 Task: Research Airbnb properties in Mizil, Romania from 5th December, 2023 to 16th December, 2023 for 2 adults.1  bedroom having 1 bed and 1 bathroom. Property type can be hotel. Look for 5 properties as per requirement.
Action: Mouse moved to (403, 123)
Screenshot: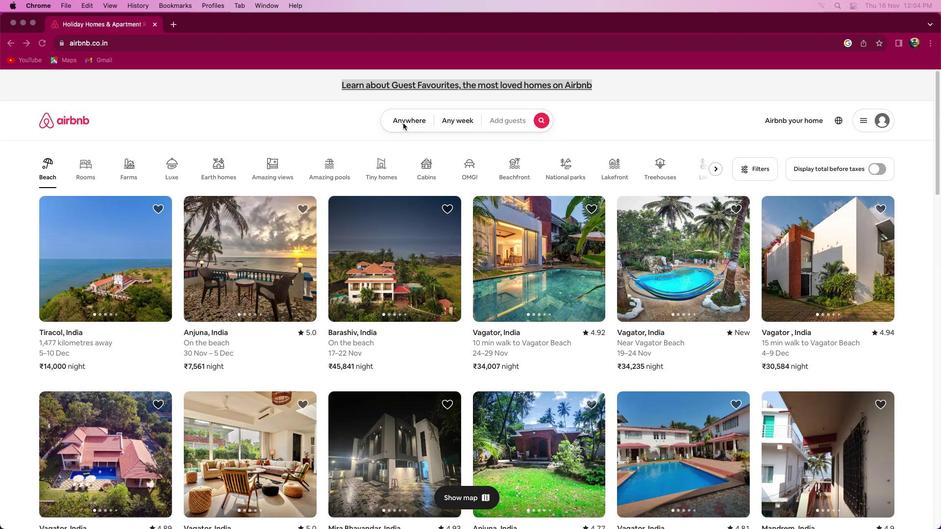 
Action: Mouse pressed left at (403, 123)
Screenshot: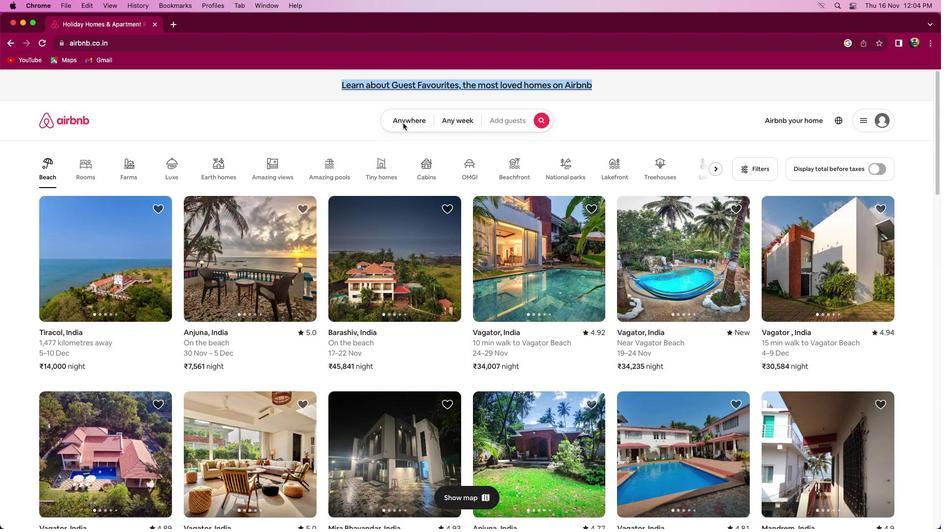 
Action: Mouse pressed left at (403, 123)
Screenshot: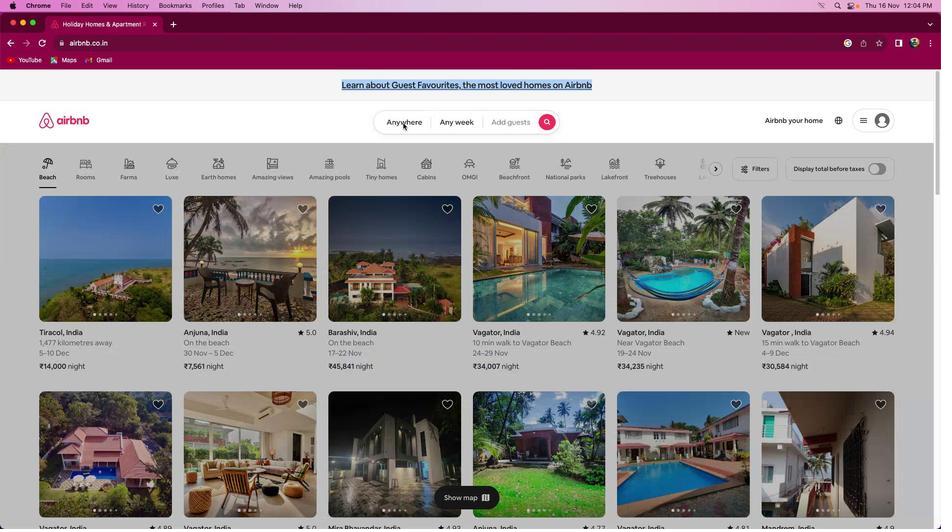
Action: Mouse moved to (378, 149)
Screenshot: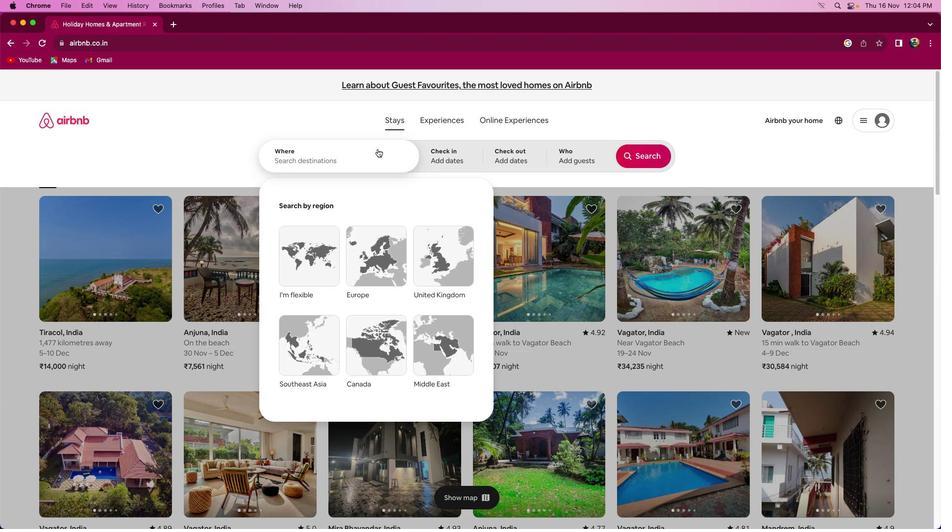 
Action: Mouse pressed left at (378, 149)
Screenshot: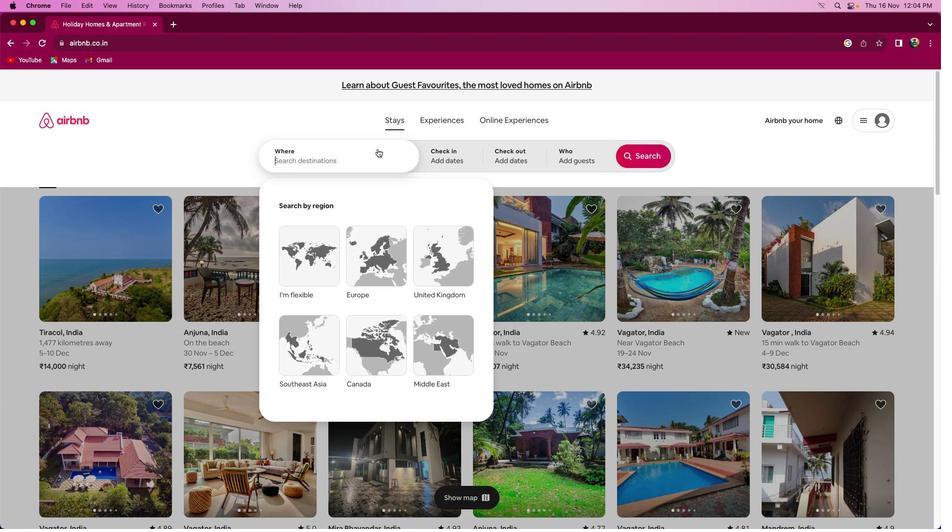 
Action: Key pressed Key.shift'M''i''z''i''l'','Key.spaceKey.shift_r'R''o''m''a''n''i''a'
Screenshot: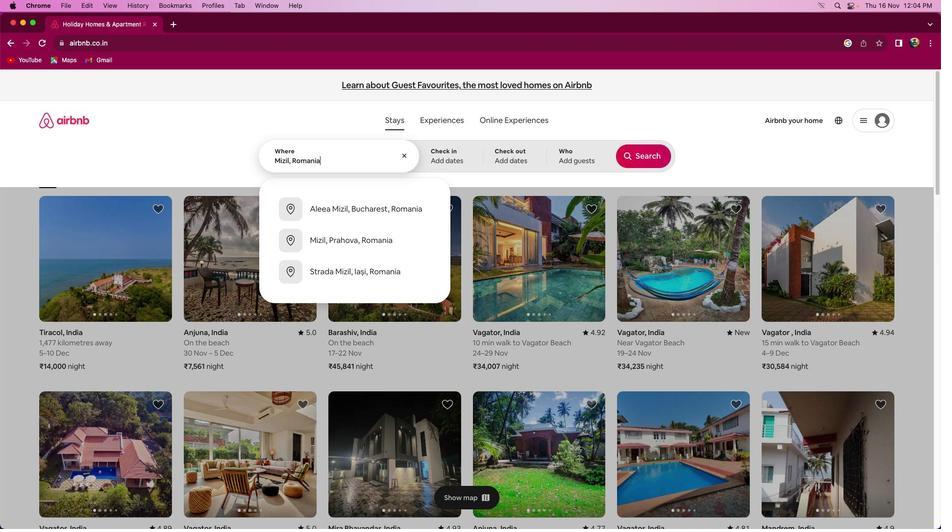 
Action: Mouse moved to (455, 152)
Screenshot: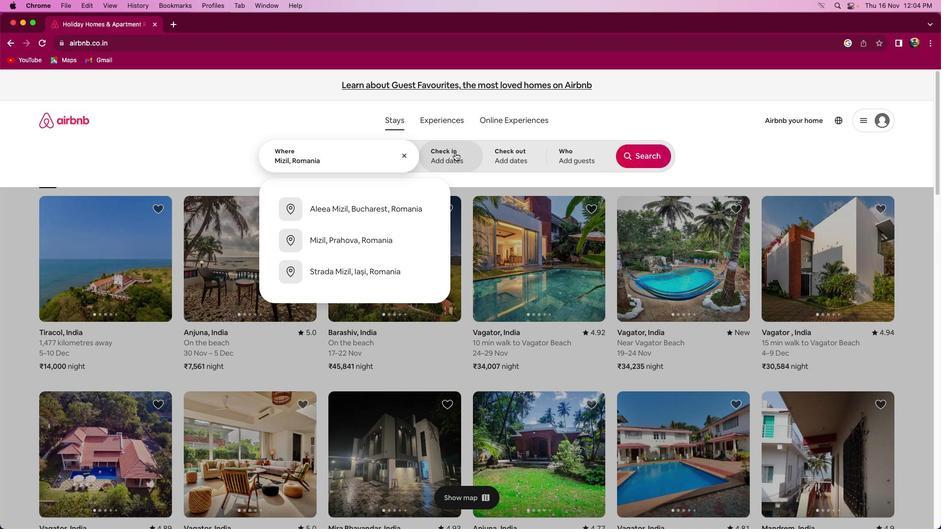 
Action: Mouse pressed left at (455, 152)
Screenshot: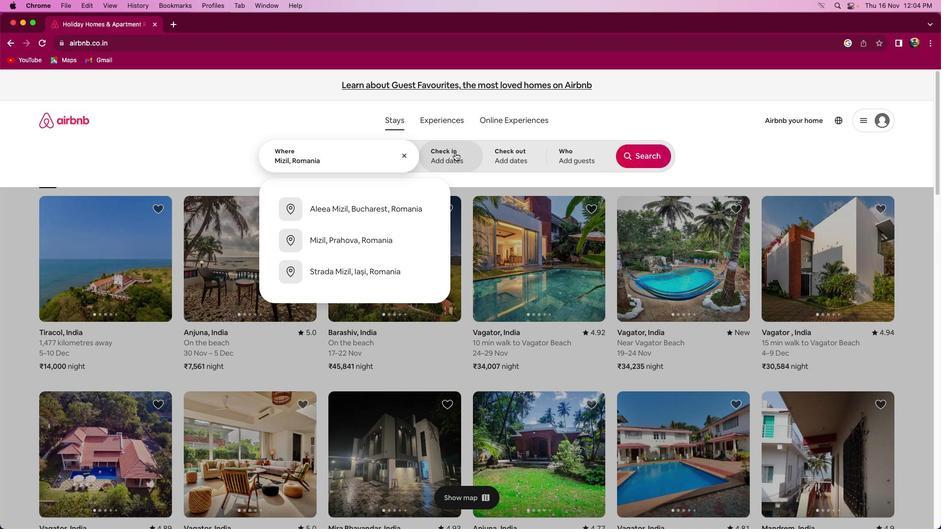 
Action: Mouse moved to (543, 304)
Screenshot: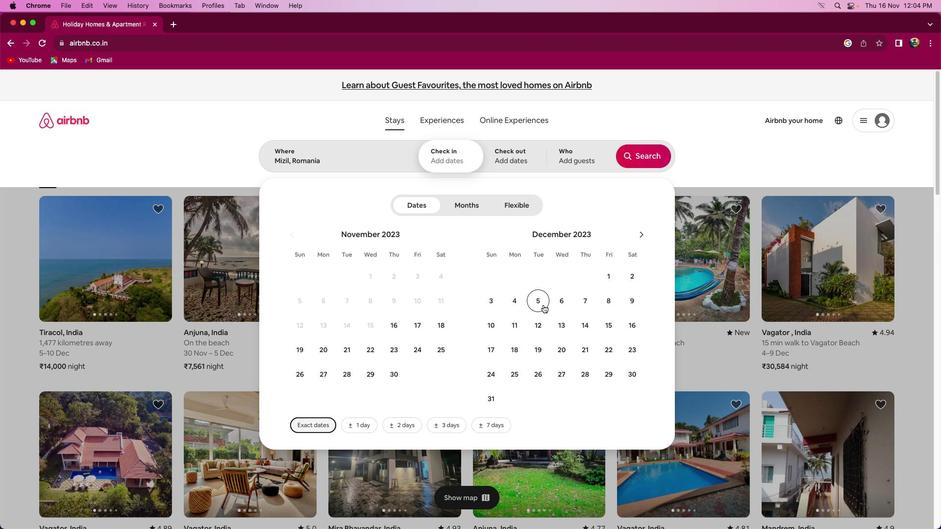 
Action: Mouse pressed left at (543, 304)
Screenshot: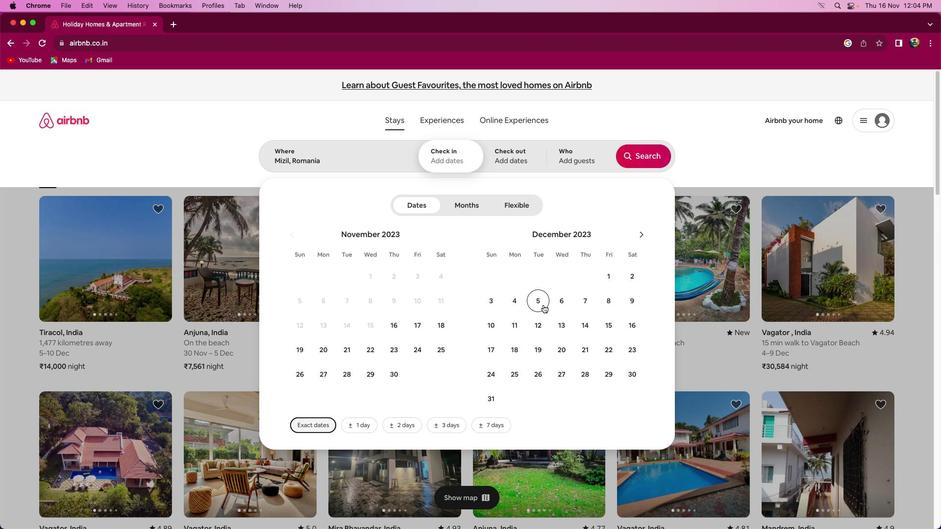 
Action: Mouse moved to (623, 324)
Screenshot: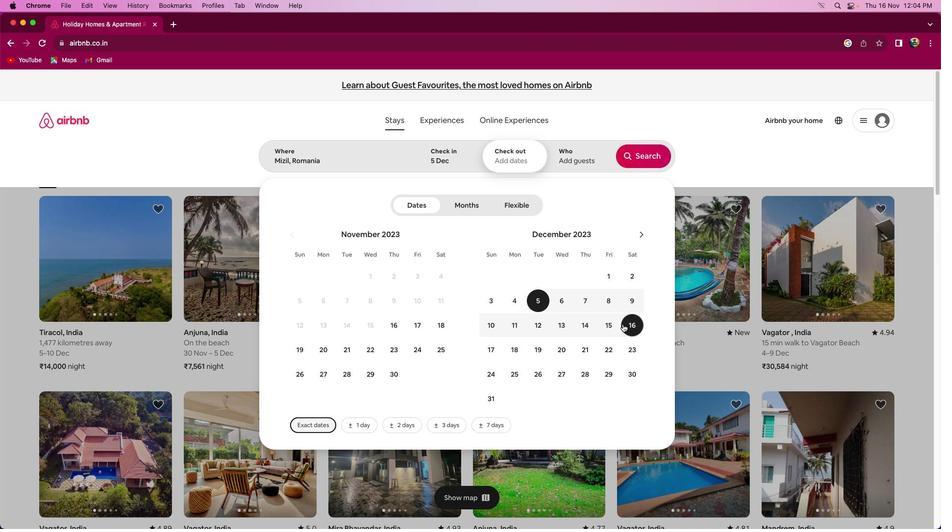 
Action: Mouse pressed left at (623, 324)
Screenshot: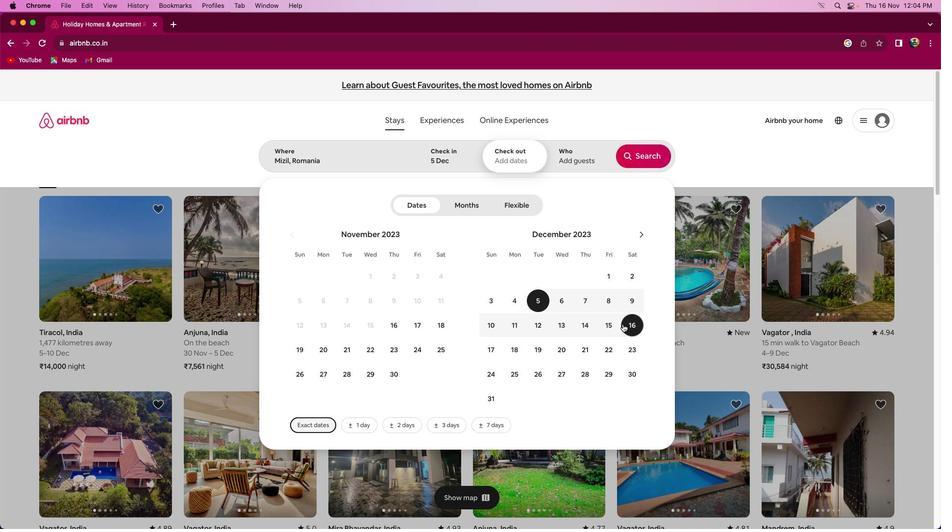 
Action: Mouse moved to (580, 154)
Screenshot: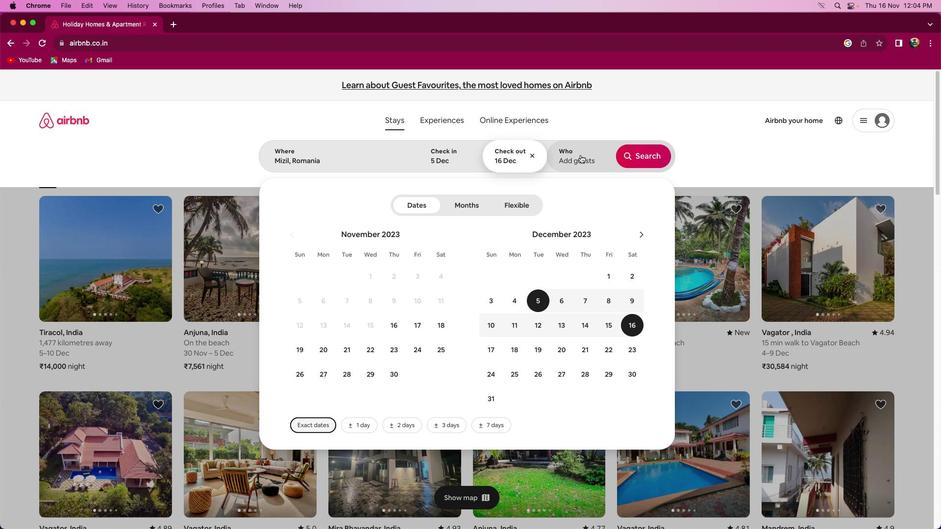 
Action: Mouse pressed left at (580, 154)
Screenshot: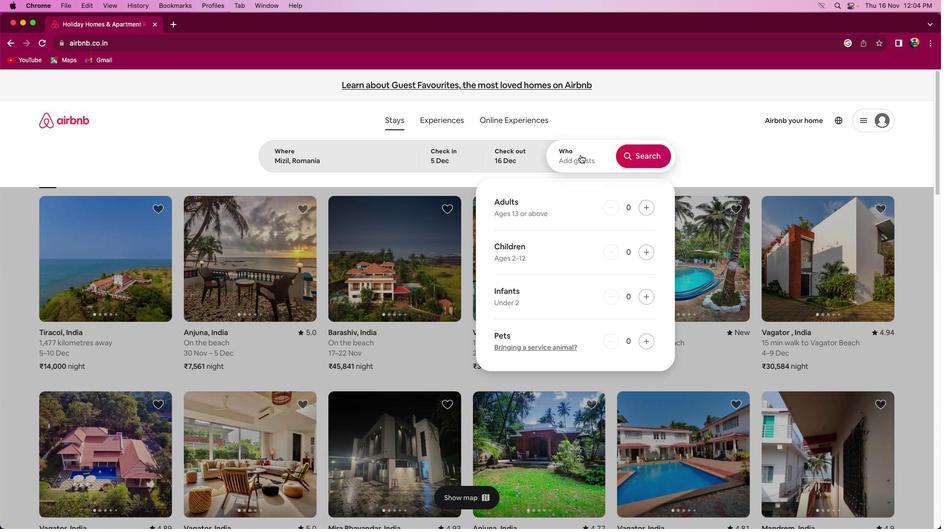 
Action: Mouse moved to (646, 205)
Screenshot: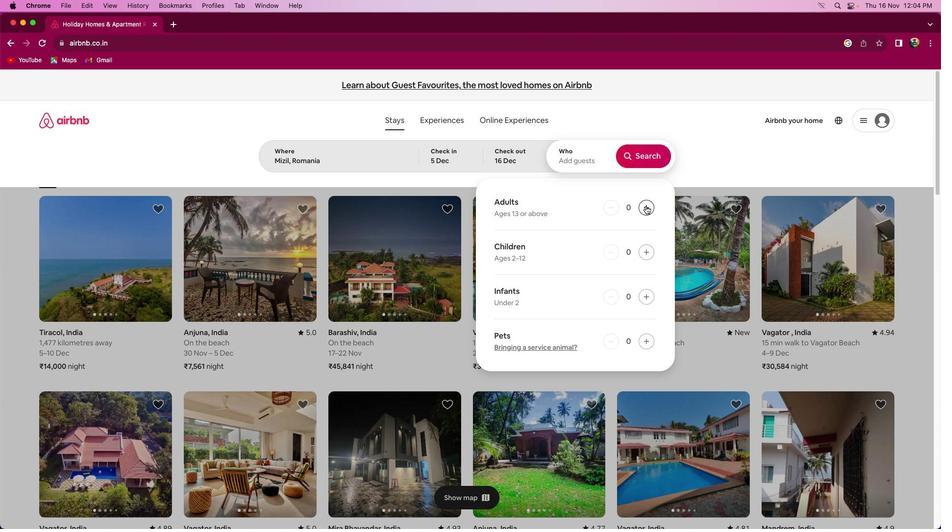 
Action: Mouse pressed left at (646, 205)
Screenshot: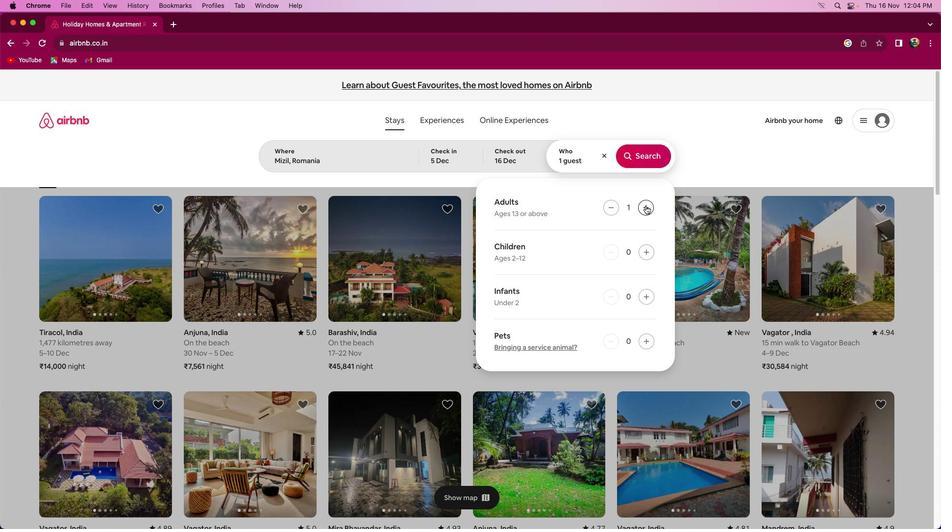 
Action: Mouse pressed left at (646, 205)
Screenshot: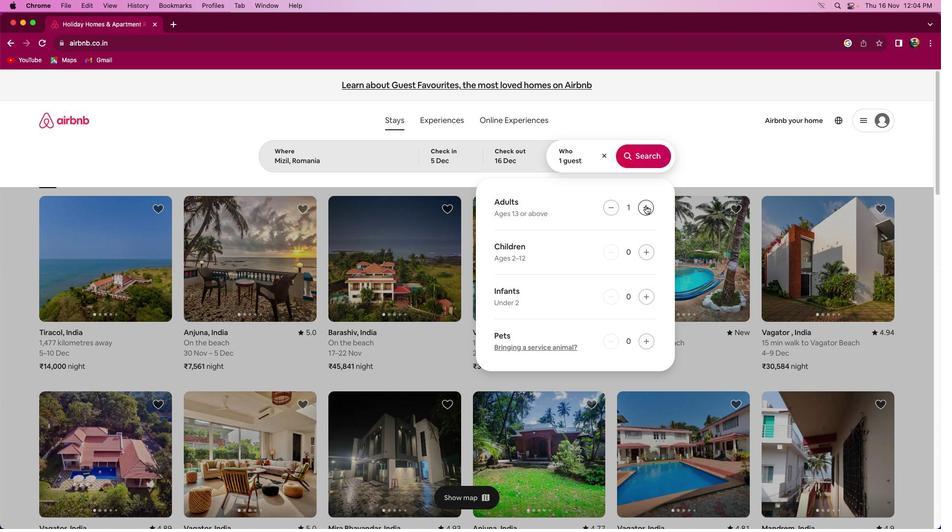 
Action: Mouse moved to (660, 155)
Screenshot: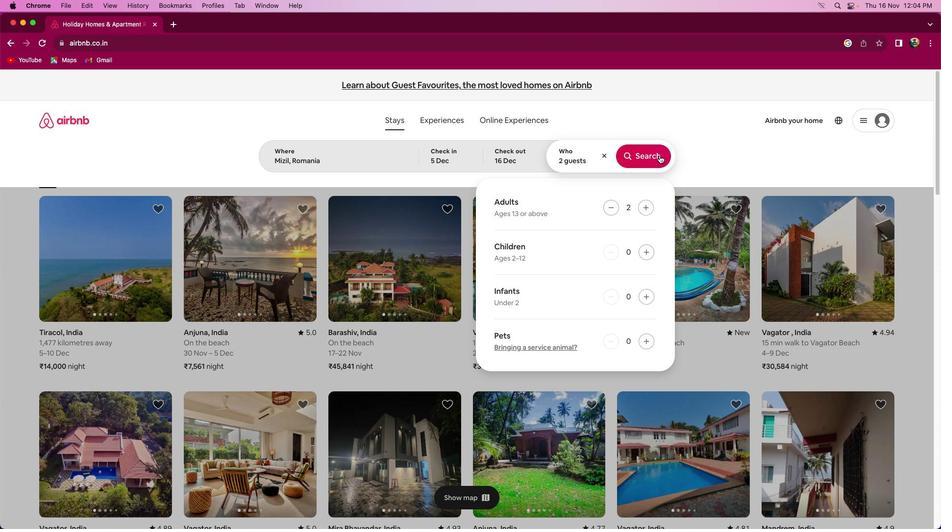 
Action: Mouse pressed left at (660, 155)
Screenshot: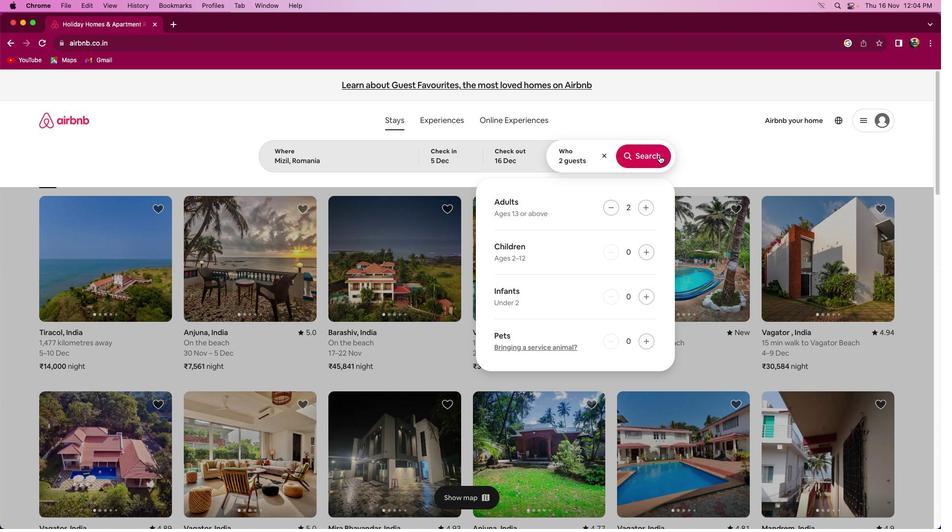 
Action: Mouse moved to (797, 130)
Screenshot: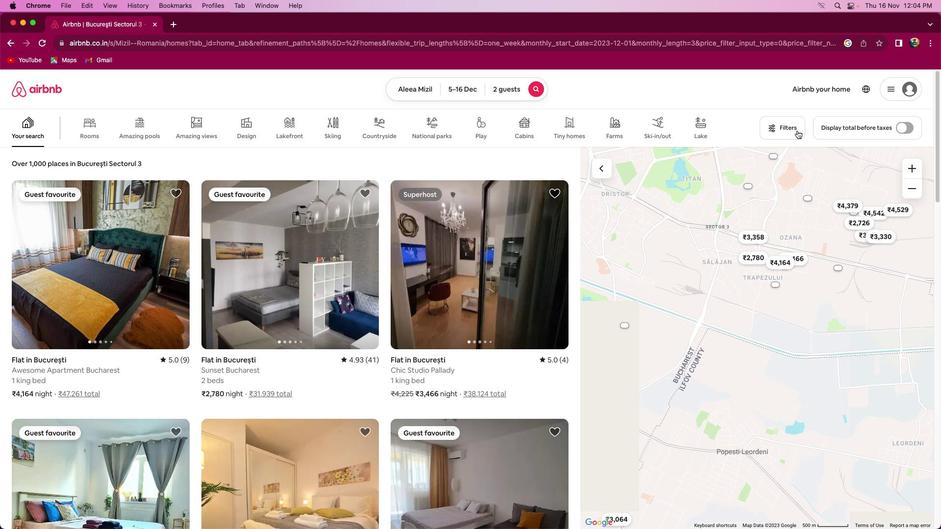 
Action: Mouse pressed left at (797, 130)
Screenshot: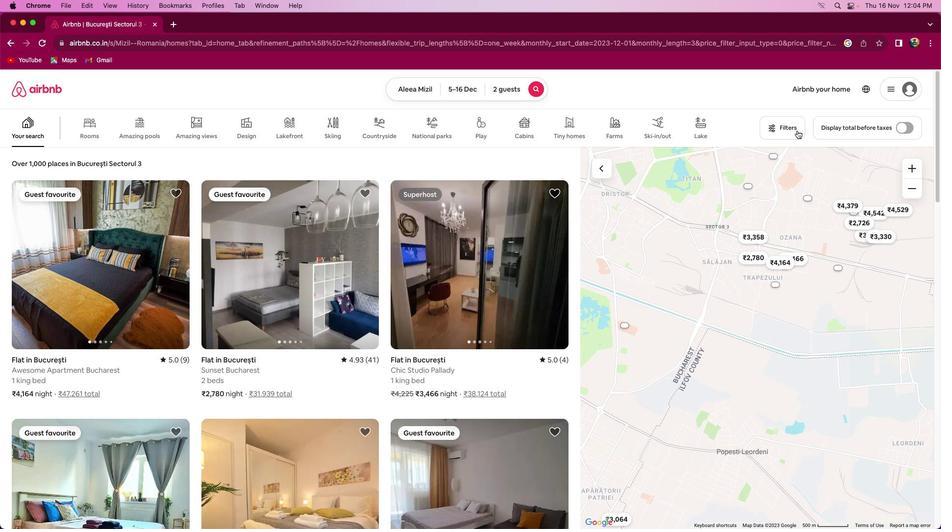 
Action: Mouse moved to (790, 126)
Screenshot: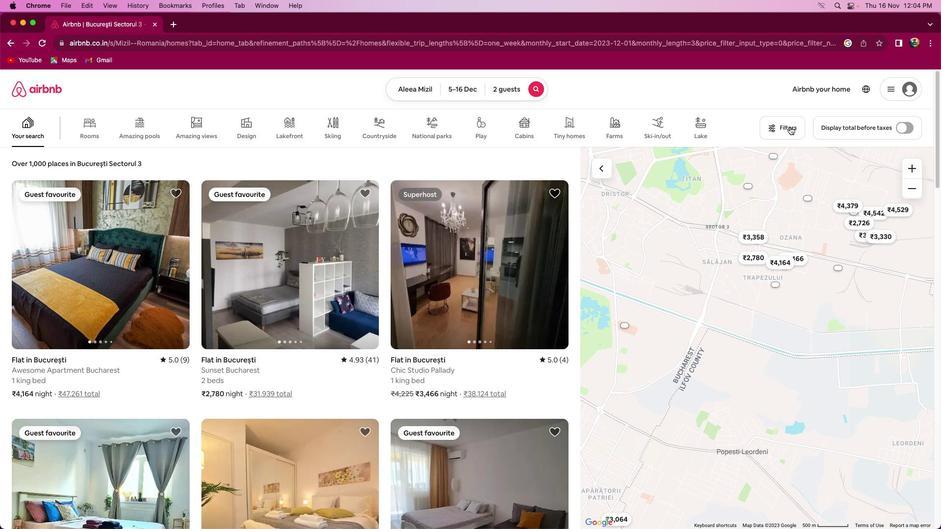 
Action: Mouse pressed left at (790, 126)
Screenshot: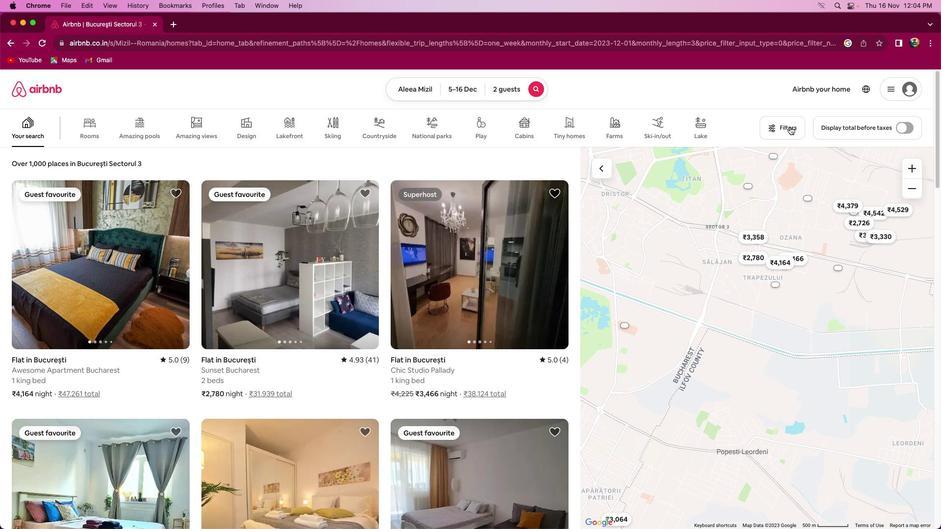 
Action: Mouse moved to (567, 280)
Screenshot: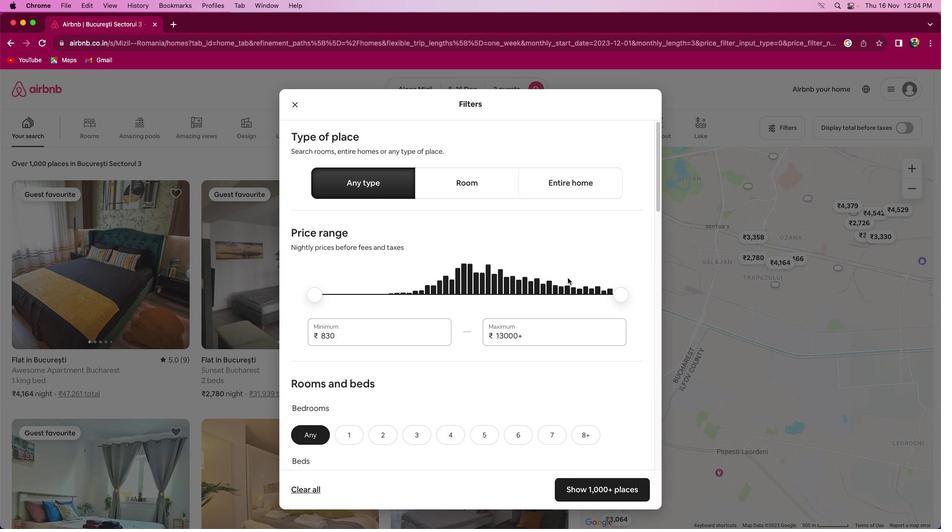 
Action: Mouse scrolled (567, 280) with delta (0, 0)
Screenshot: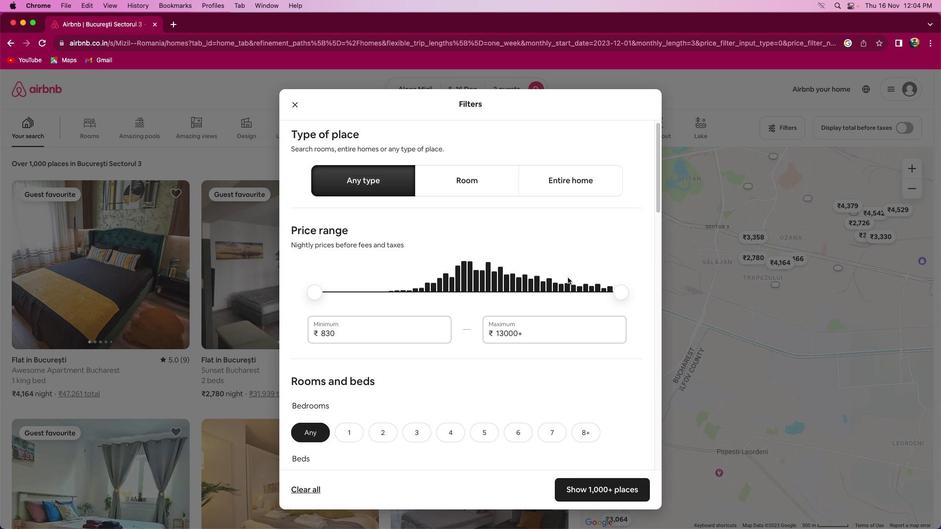 
Action: Mouse moved to (567, 279)
Screenshot: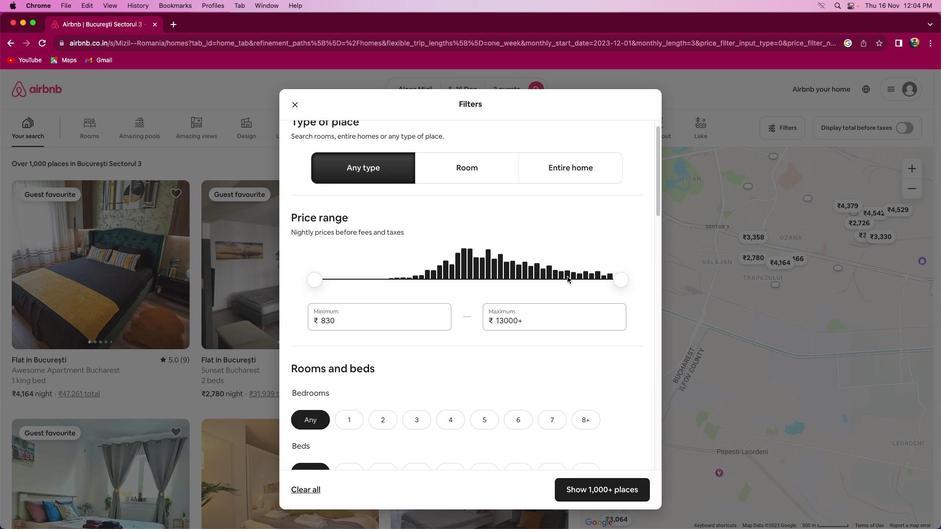 
Action: Mouse scrolled (567, 279) with delta (0, 0)
Screenshot: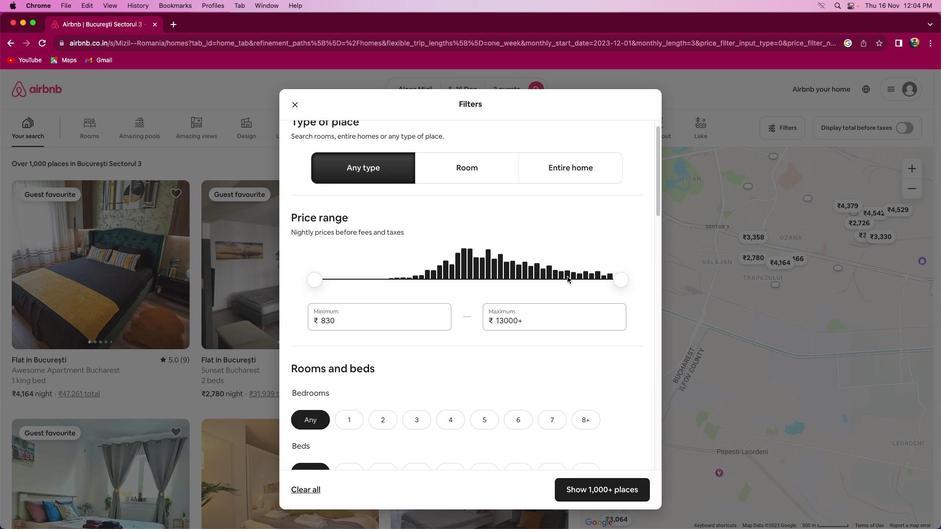 
Action: Mouse moved to (567, 279)
Screenshot: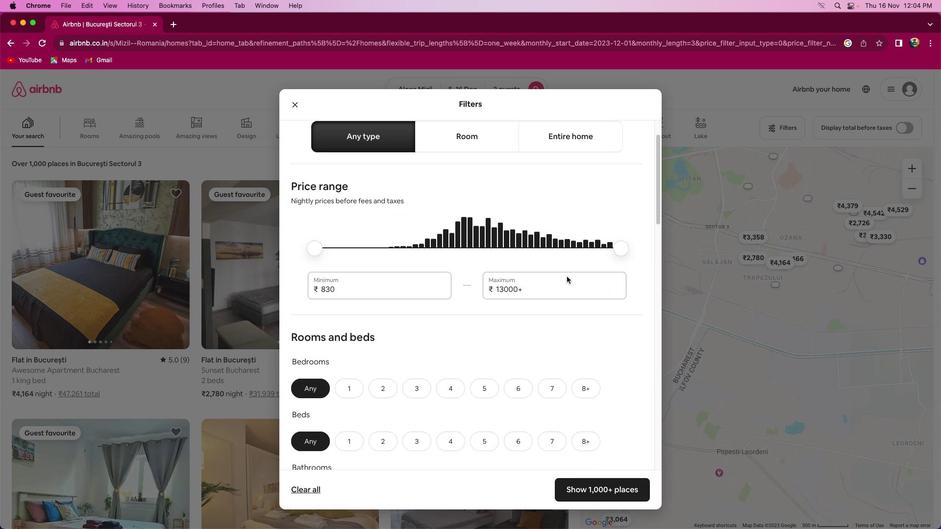 
Action: Mouse scrolled (567, 279) with delta (0, 0)
Screenshot: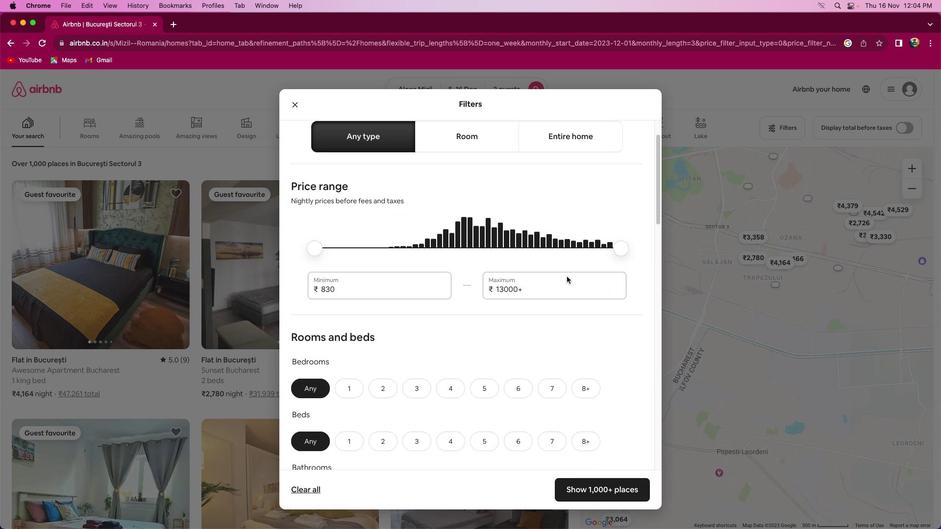 
Action: Mouse moved to (567, 278)
Screenshot: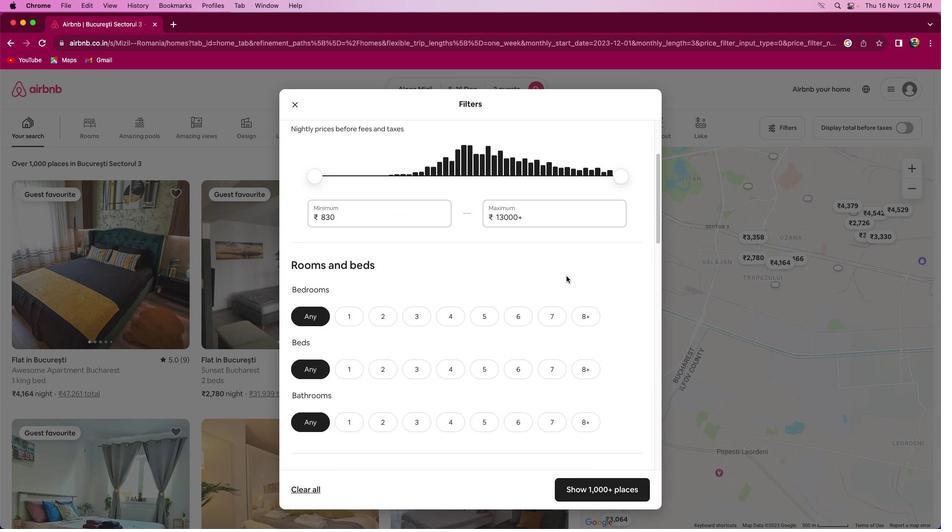 
Action: Mouse scrolled (567, 278) with delta (0, -1)
Screenshot: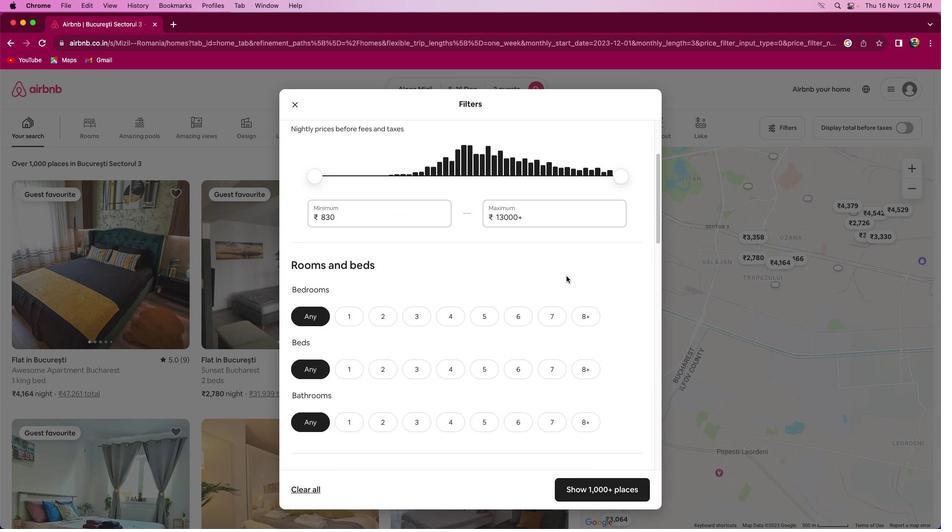 
Action: Mouse moved to (354, 277)
Screenshot: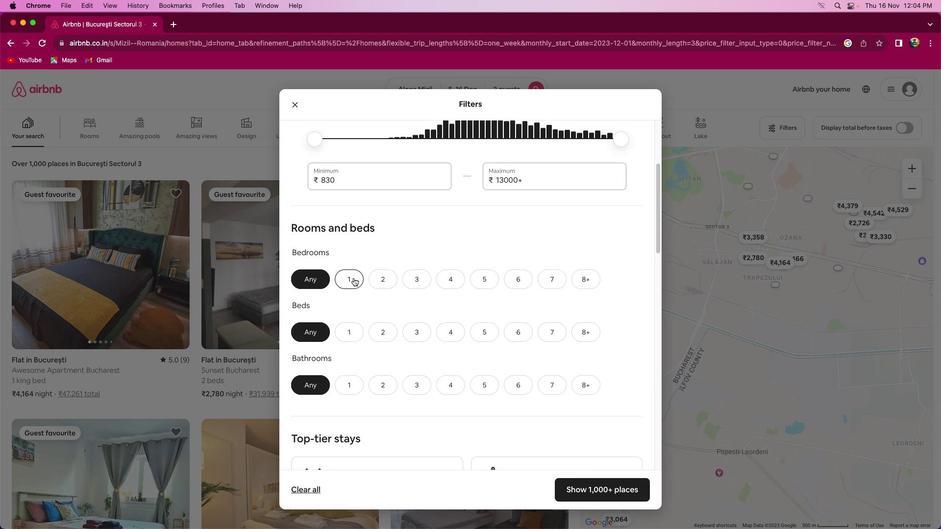 
Action: Mouse pressed left at (354, 277)
Screenshot: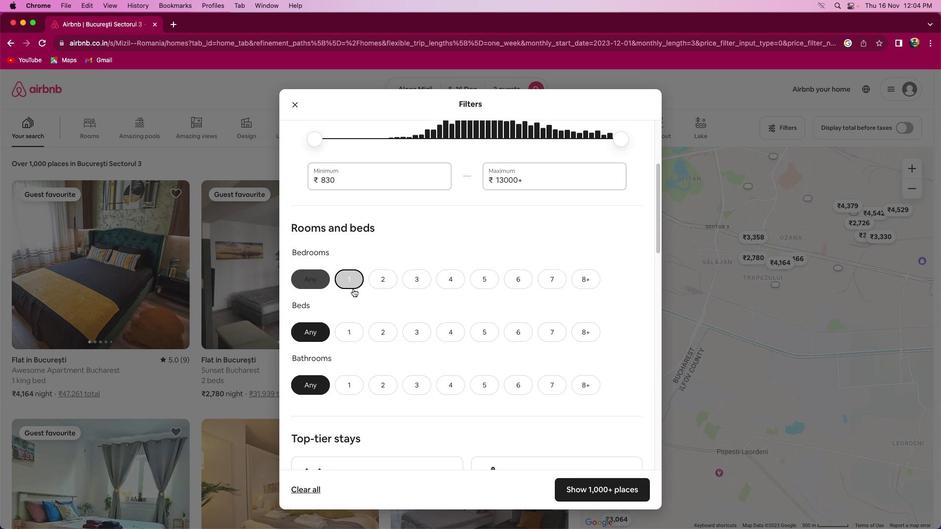 
Action: Mouse moved to (340, 331)
Screenshot: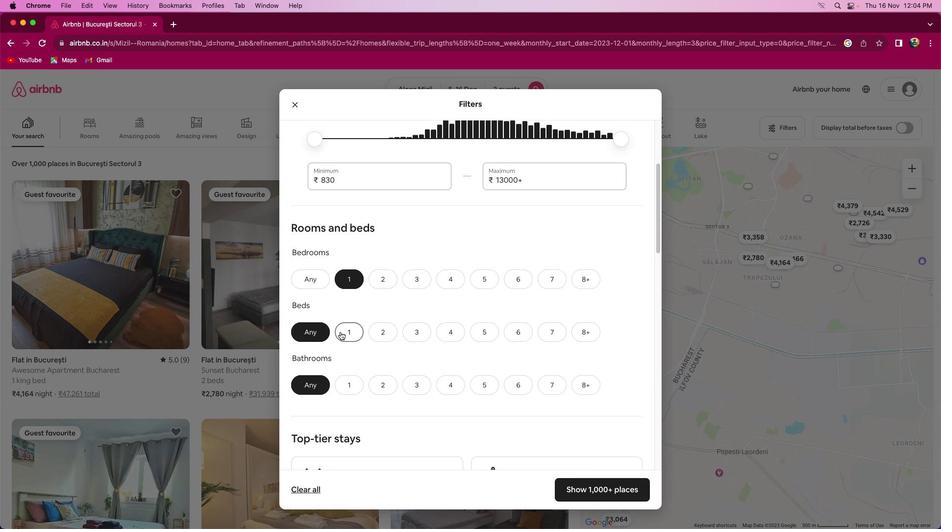 
Action: Mouse pressed left at (340, 331)
Screenshot: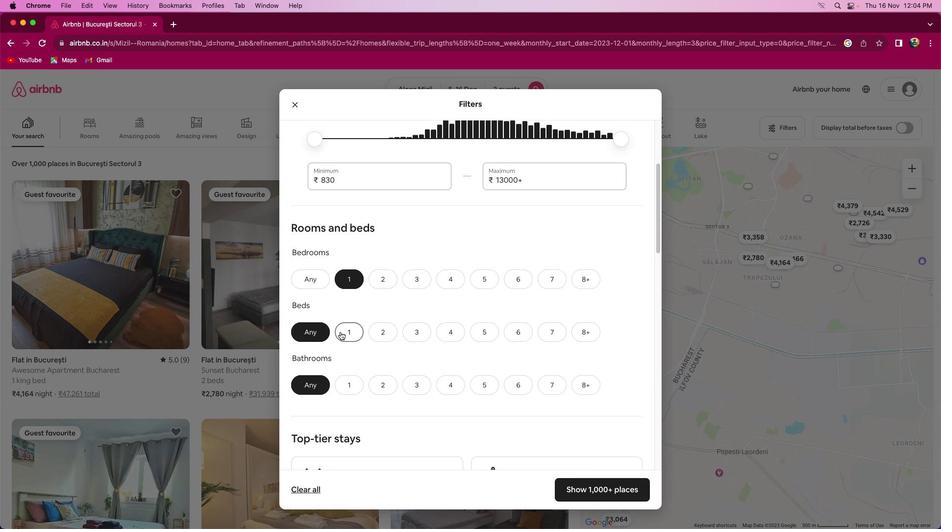 
Action: Mouse moved to (345, 384)
Screenshot: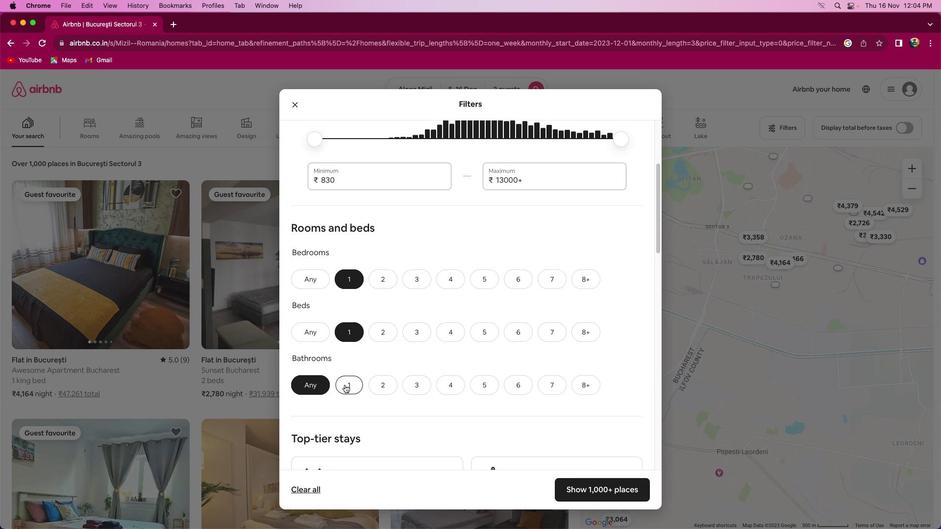 
Action: Mouse pressed left at (345, 384)
Screenshot: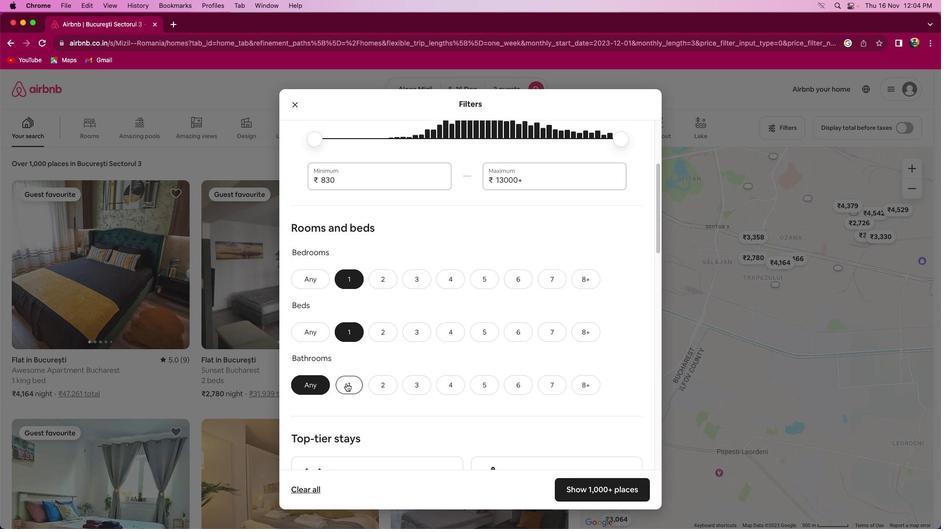 
Action: Mouse moved to (448, 288)
Screenshot: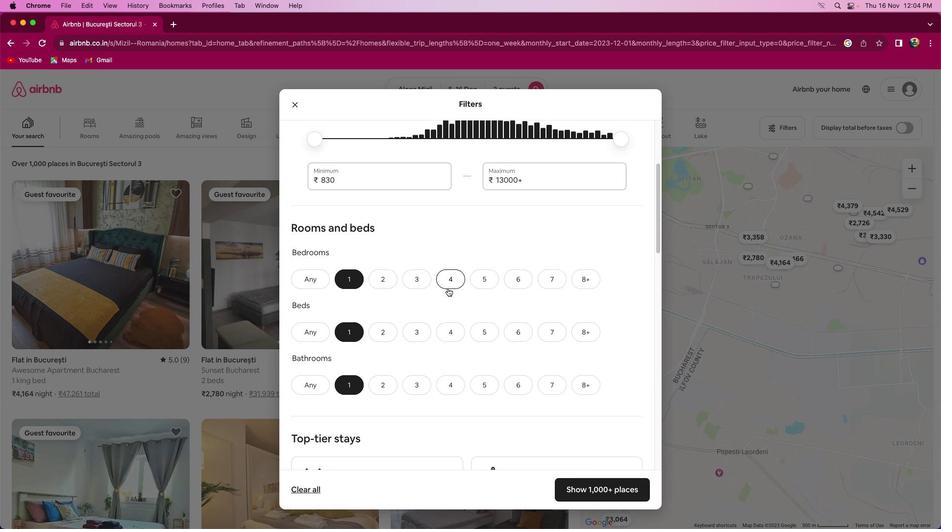 
Action: Mouse scrolled (448, 288) with delta (0, 0)
Screenshot: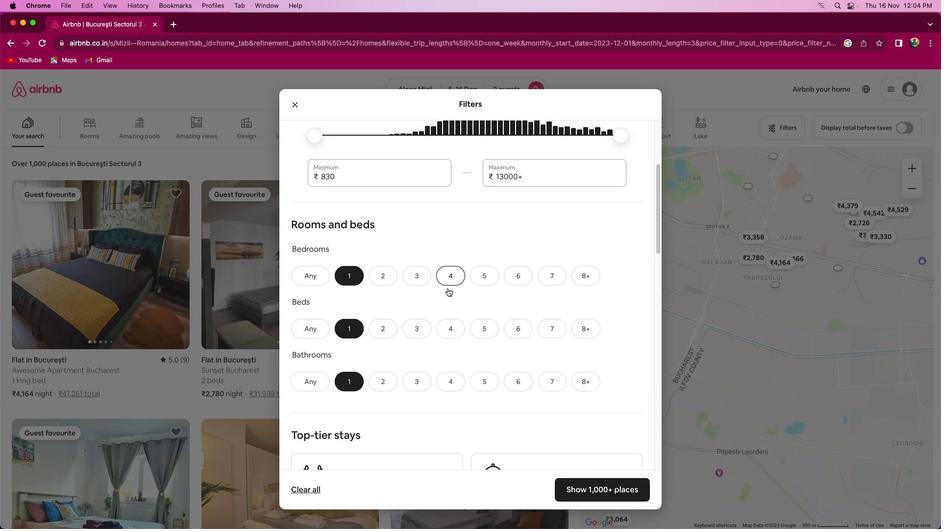 
Action: Mouse scrolled (448, 288) with delta (0, 0)
Screenshot: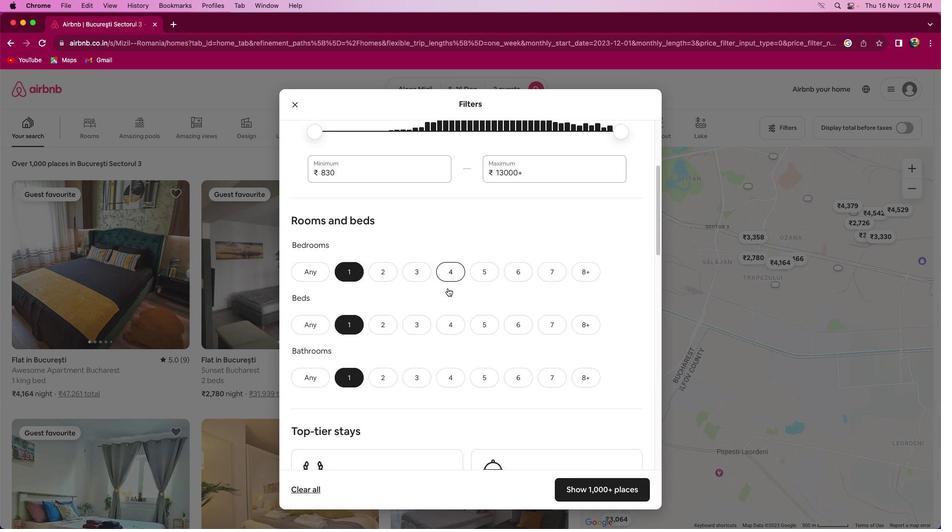 
Action: Mouse moved to (448, 288)
Screenshot: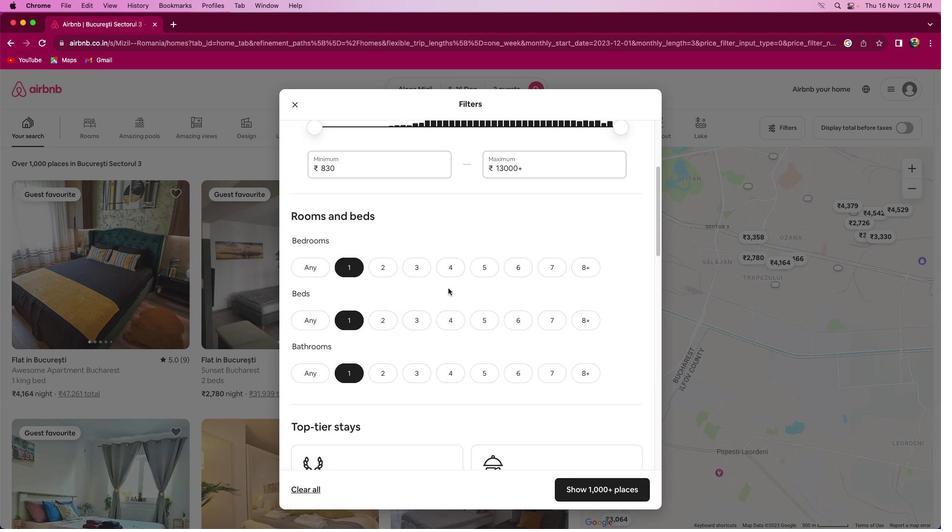 
Action: Mouse scrolled (448, 288) with delta (0, 0)
Screenshot: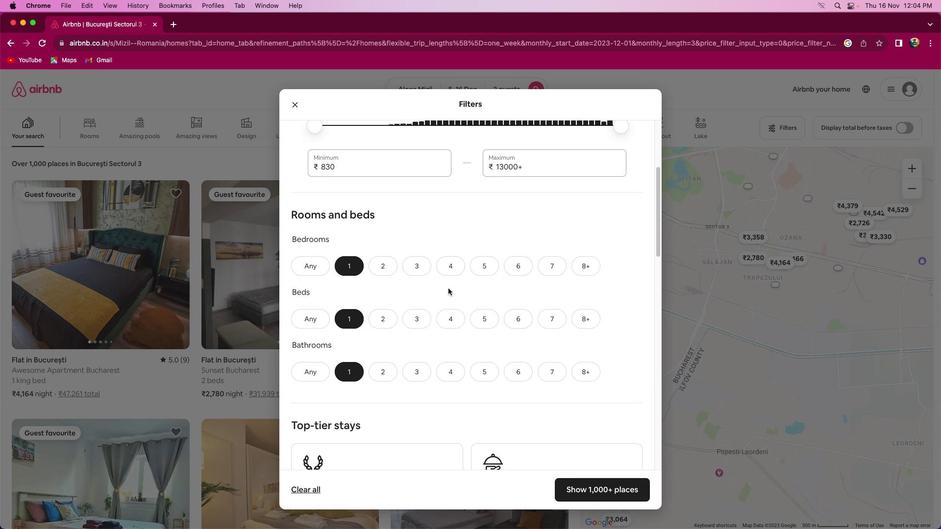 
Action: Mouse scrolled (448, 288) with delta (0, 0)
Screenshot: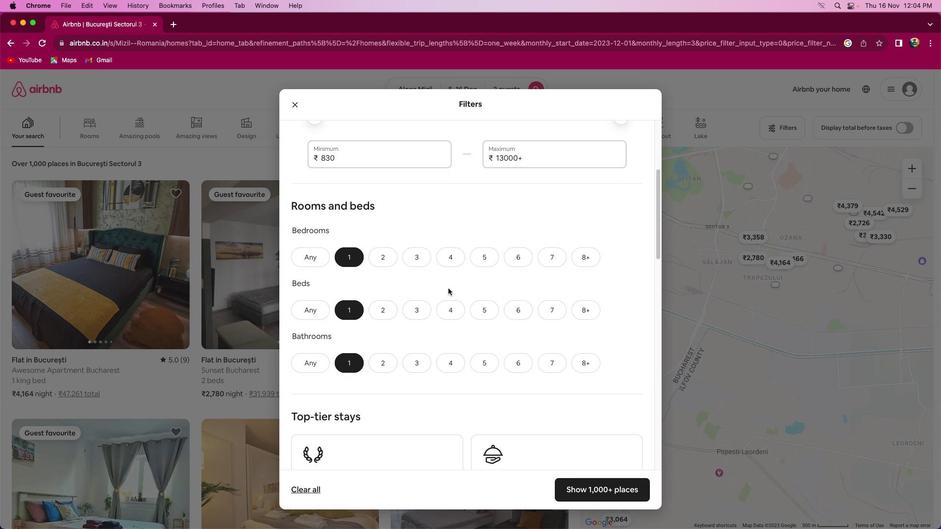 
Action: Mouse scrolled (448, 288) with delta (0, 0)
Screenshot: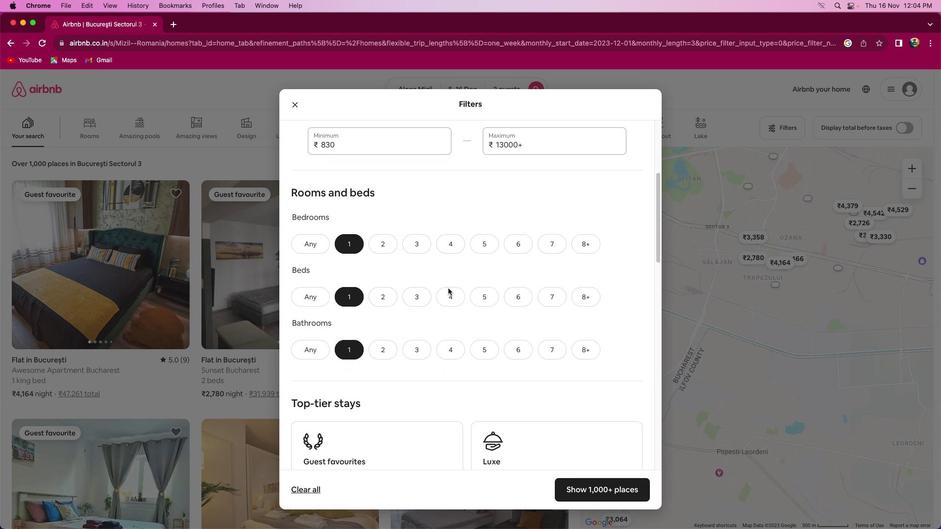 
Action: Mouse scrolled (448, 288) with delta (0, 0)
Screenshot: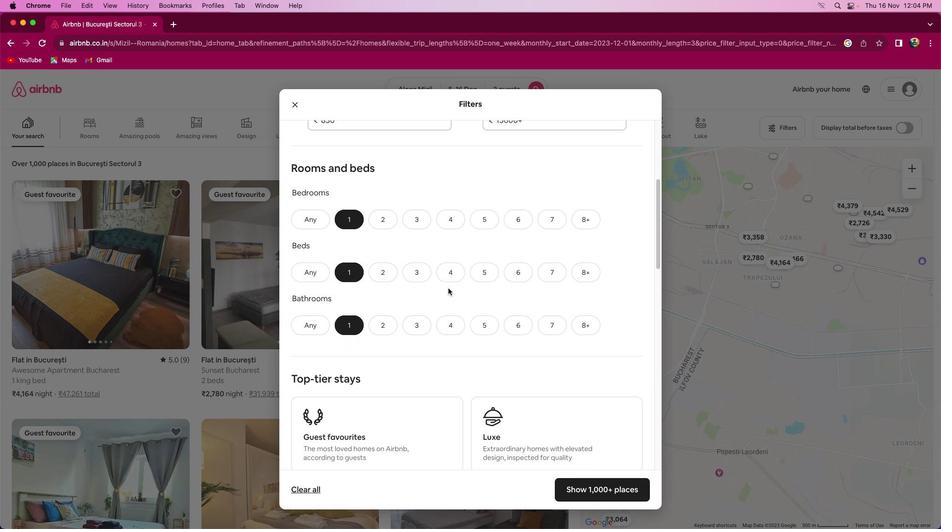 
Action: Mouse scrolled (448, 288) with delta (0, 0)
Screenshot: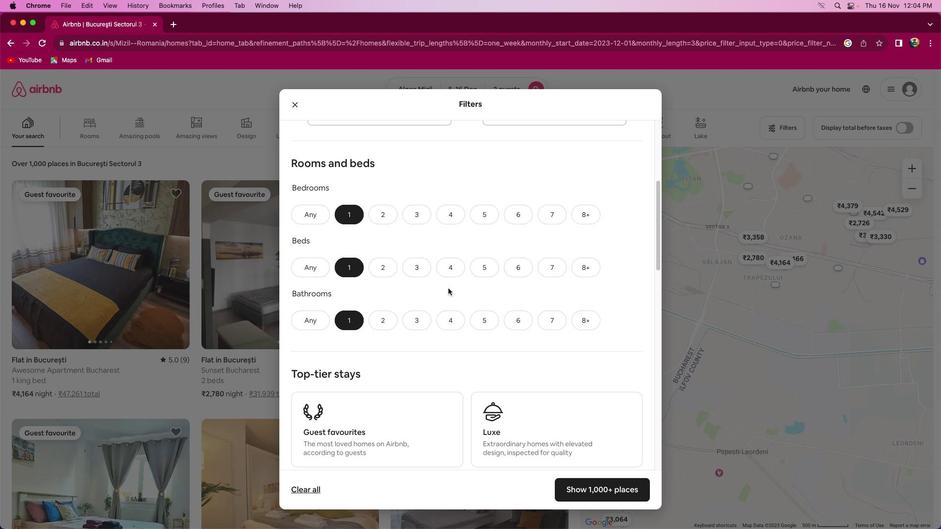 
Action: Mouse scrolled (448, 288) with delta (0, 0)
Screenshot: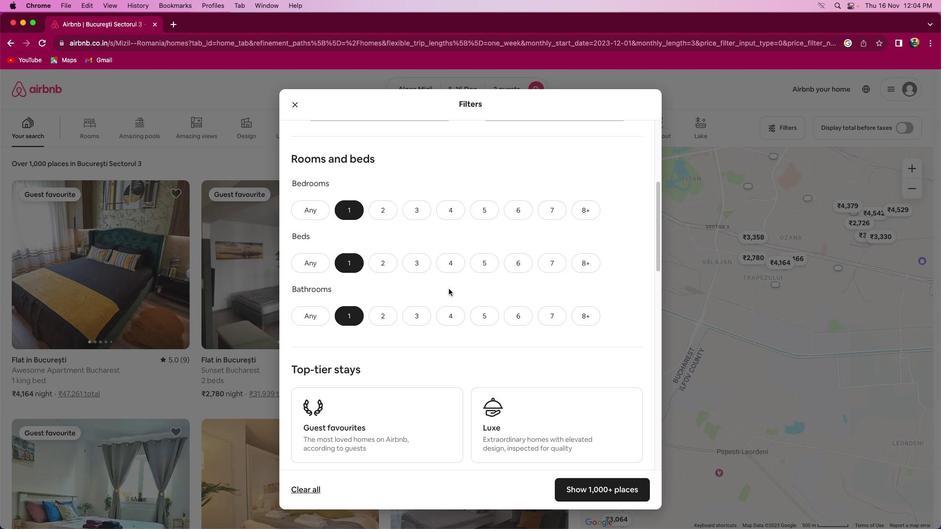 
Action: Mouse moved to (449, 289)
Screenshot: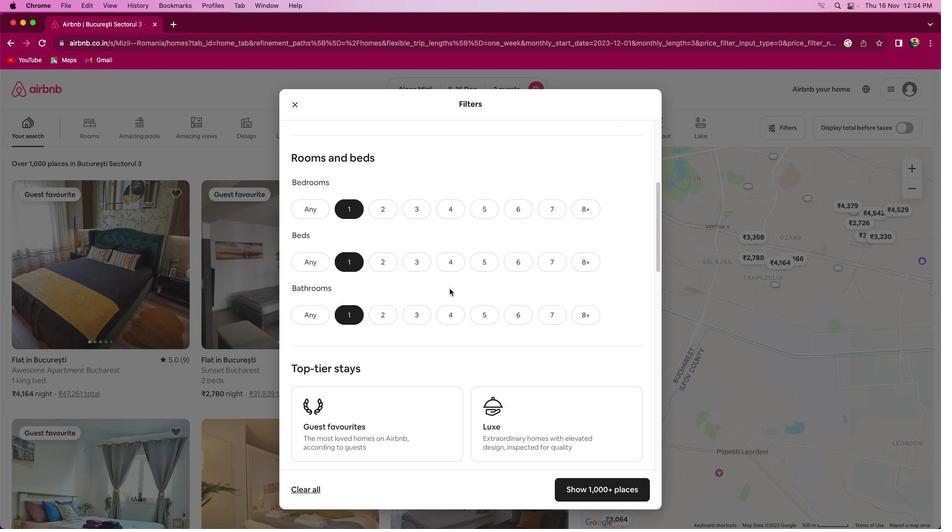 
Action: Mouse scrolled (449, 289) with delta (0, 0)
Screenshot: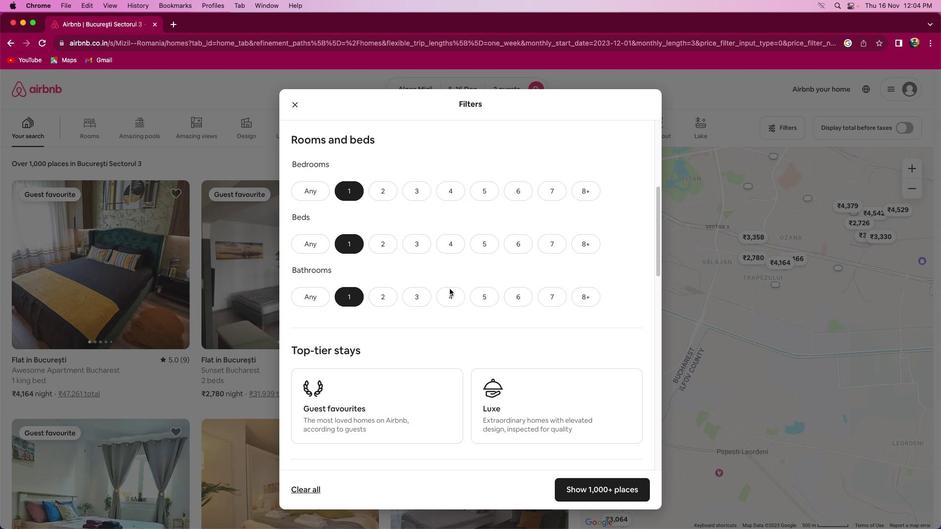 
Action: Mouse scrolled (449, 289) with delta (0, 0)
Screenshot: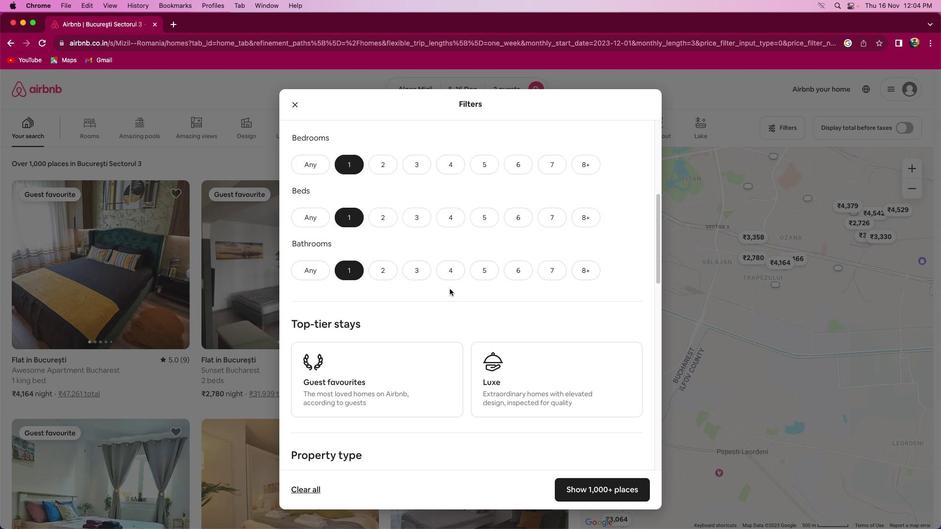 
Action: Mouse scrolled (449, 289) with delta (0, -1)
Screenshot: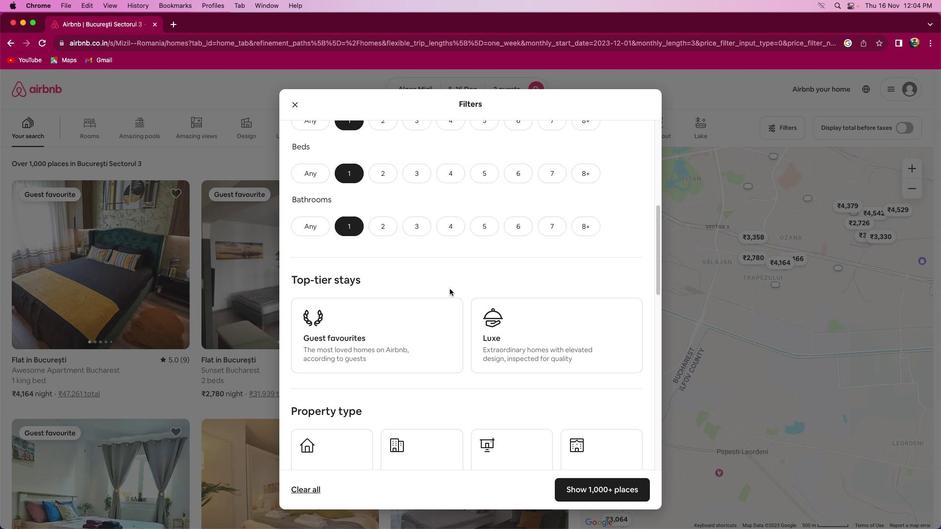 
Action: Mouse scrolled (449, 289) with delta (0, -1)
Screenshot: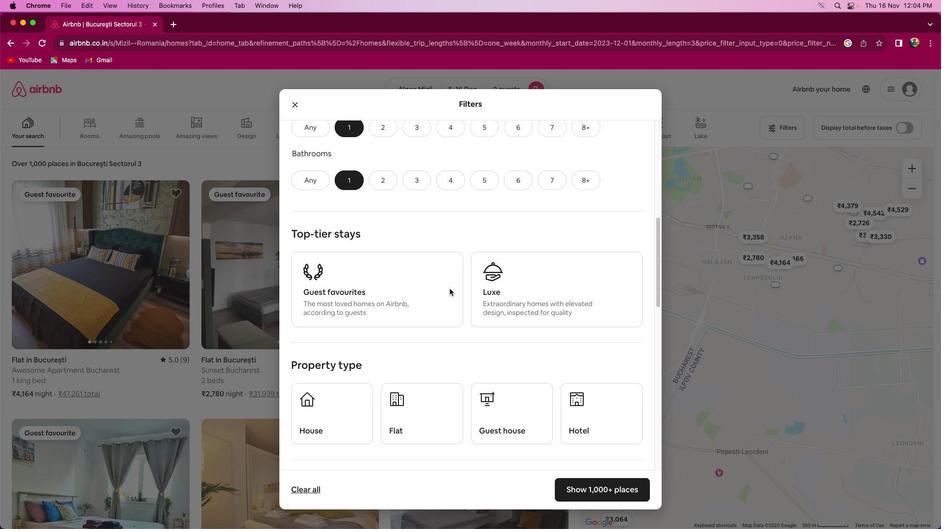 
Action: Mouse moved to (471, 289)
Screenshot: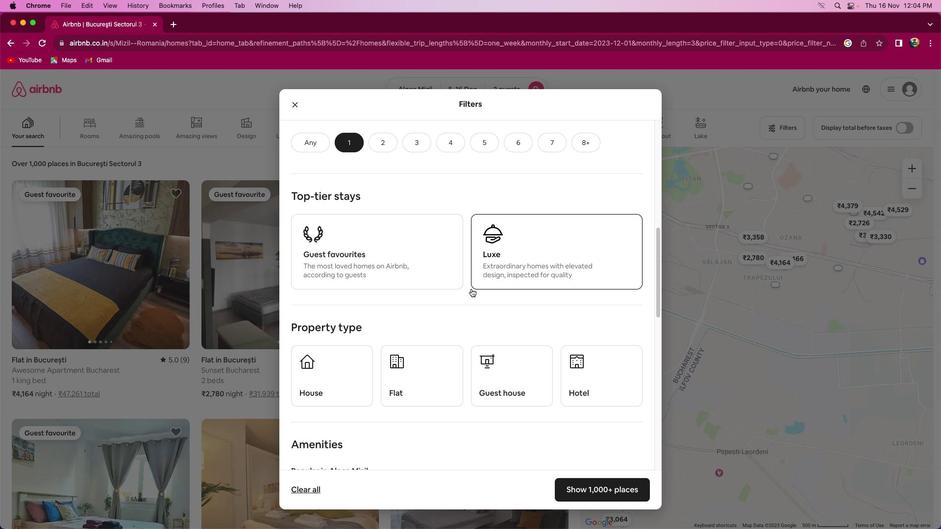 
Action: Mouse scrolled (471, 289) with delta (0, 0)
Screenshot: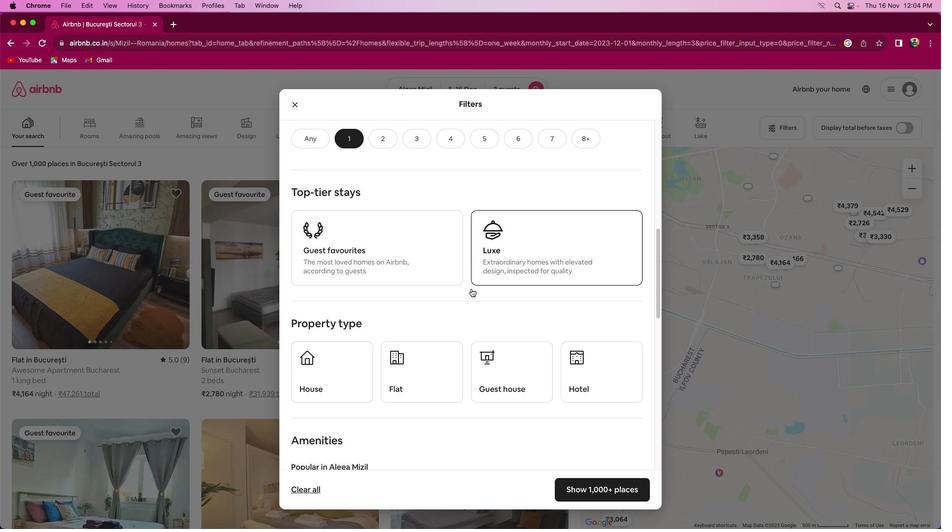 
Action: Mouse scrolled (471, 289) with delta (0, 0)
Screenshot: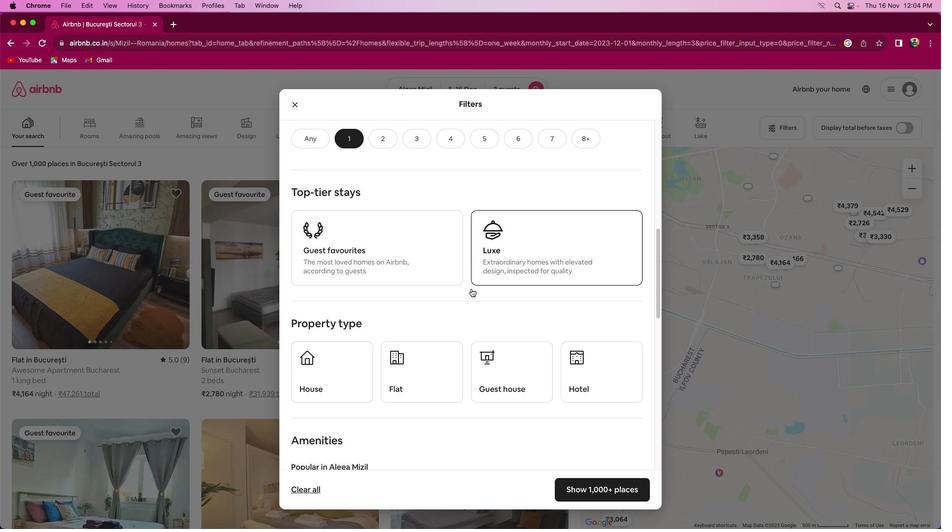 
Action: Mouse scrolled (471, 289) with delta (0, 0)
Screenshot: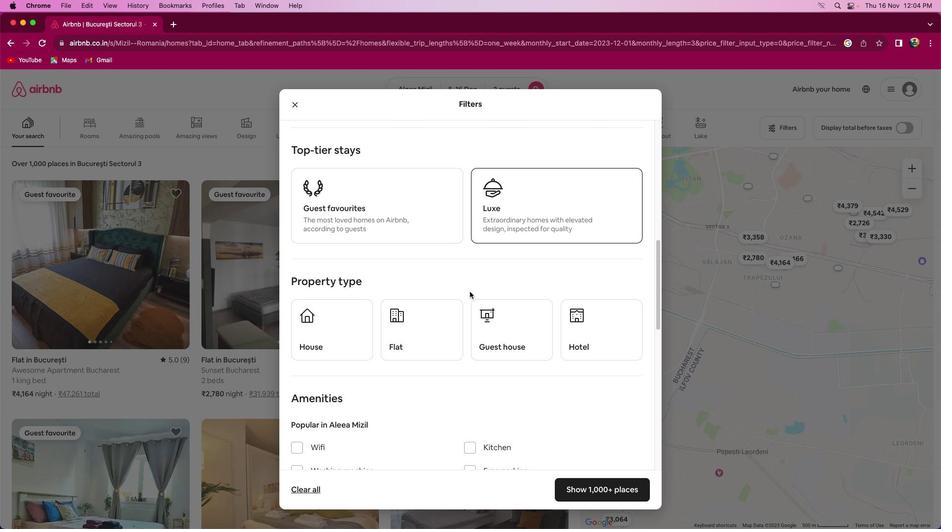 
Action: Mouse moved to (567, 316)
Screenshot: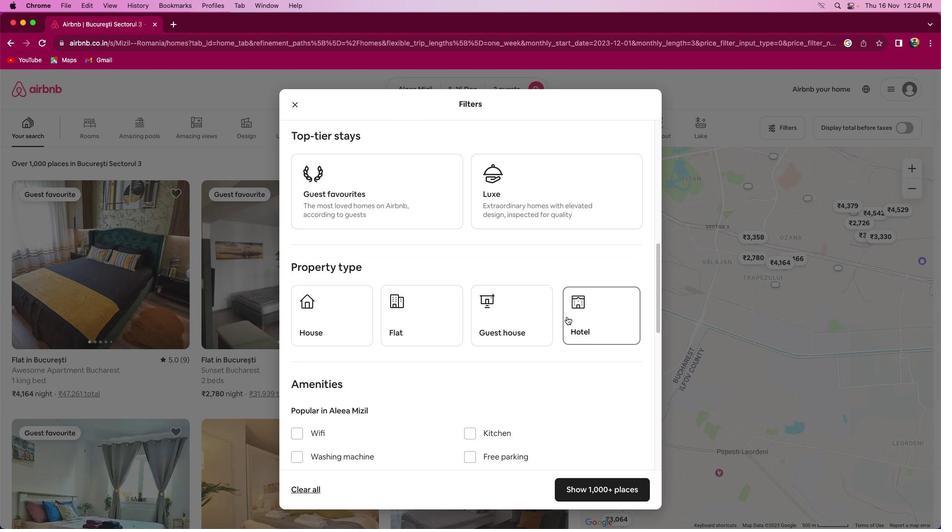 
Action: Mouse pressed left at (567, 316)
Screenshot: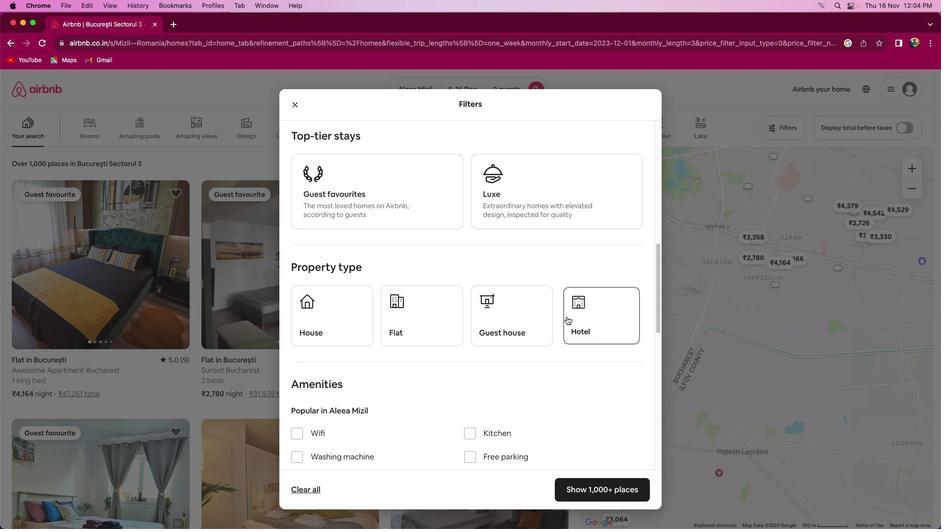 
Action: Mouse moved to (501, 293)
Screenshot: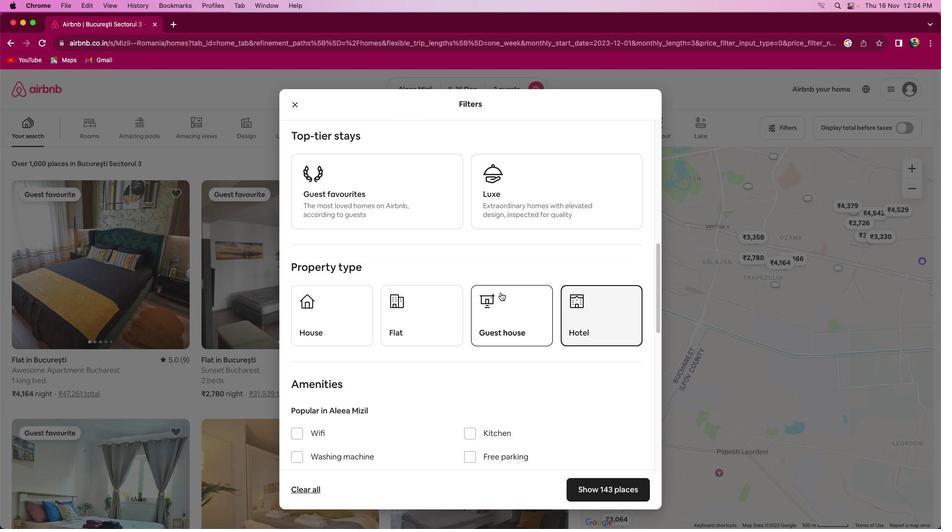 
Action: Mouse scrolled (501, 293) with delta (0, 0)
Screenshot: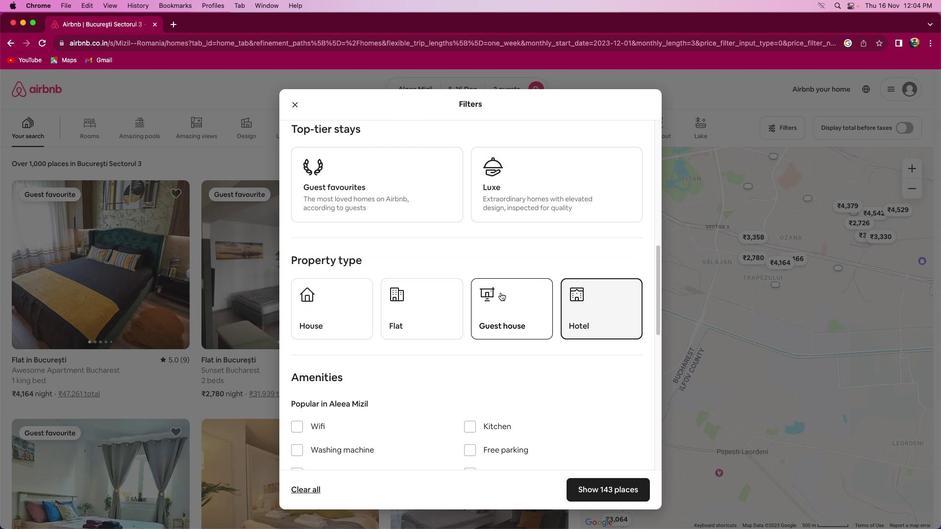 
Action: Mouse scrolled (501, 293) with delta (0, 0)
Screenshot: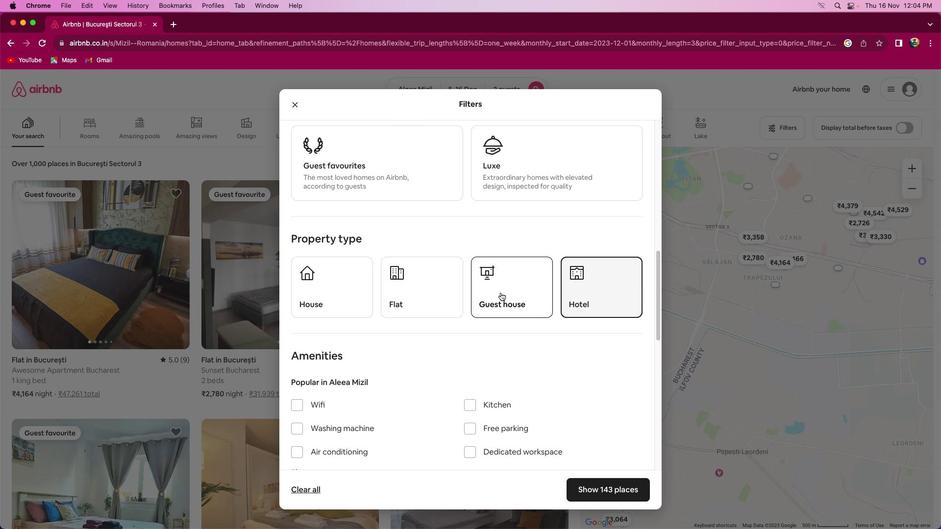 
Action: Mouse scrolled (501, 293) with delta (0, 0)
Screenshot: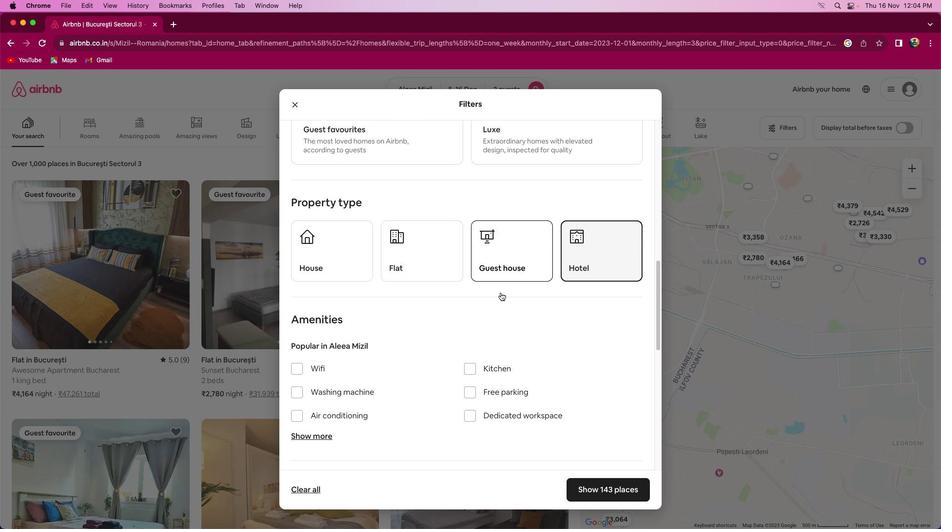 
Action: Mouse scrolled (501, 293) with delta (0, 0)
Screenshot: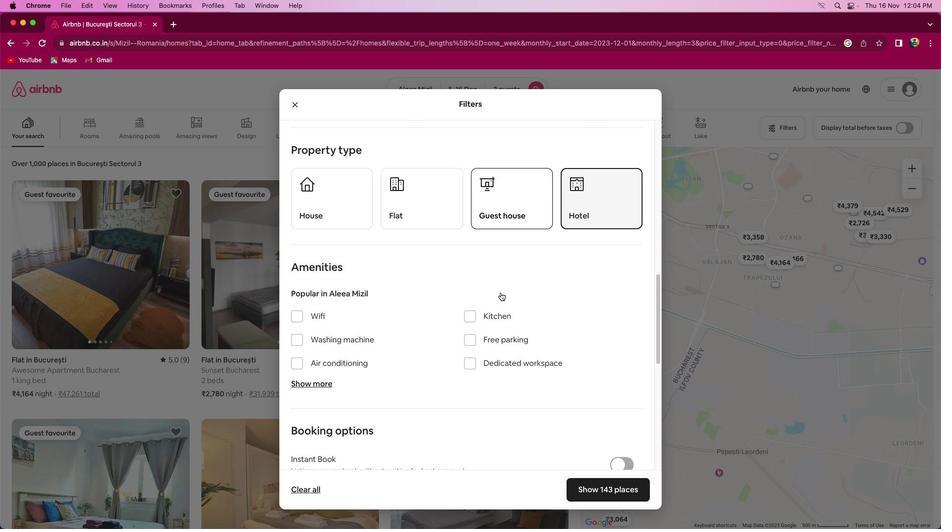 
Action: Mouse moved to (503, 292)
Screenshot: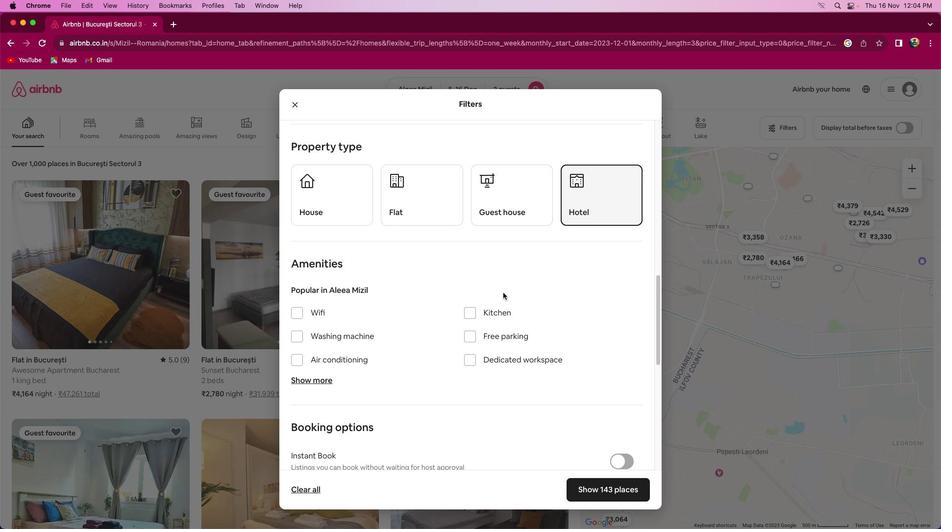 
Action: Mouse scrolled (503, 292) with delta (0, 0)
Screenshot: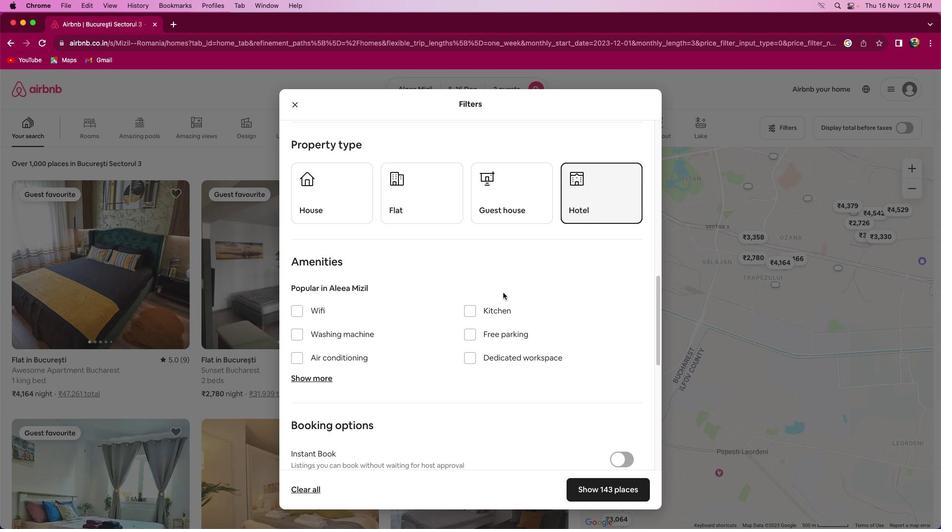 
Action: Mouse scrolled (503, 292) with delta (0, 0)
Screenshot: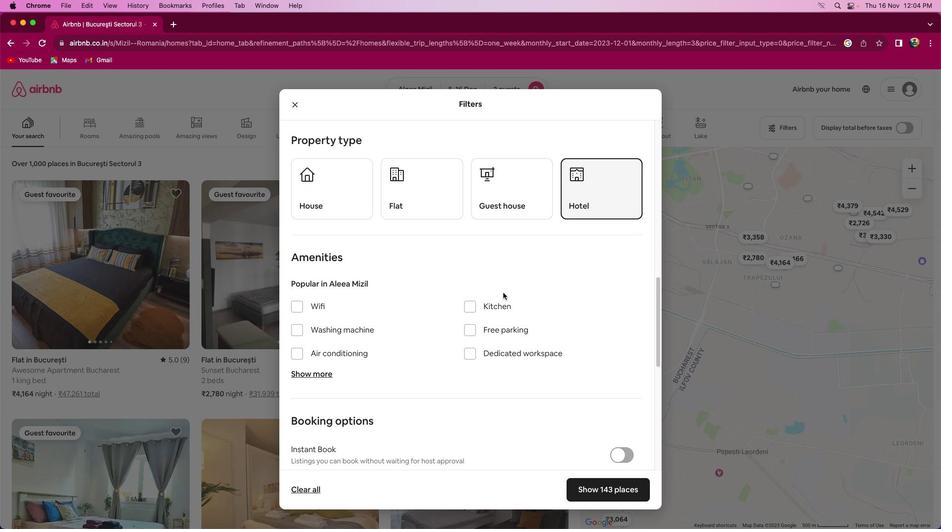 
Action: Mouse moved to (504, 292)
Screenshot: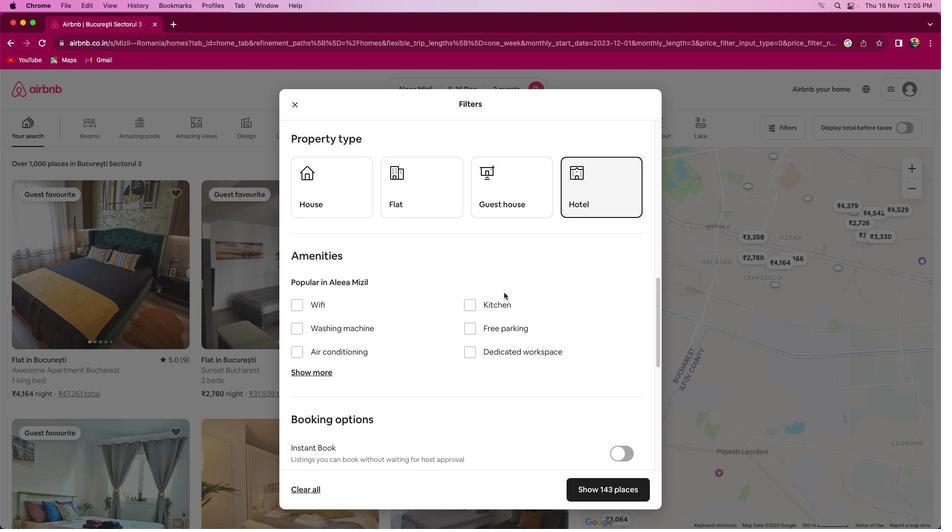 
Action: Mouse scrolled (504, 292) with delta (0, 0)
Screenshot: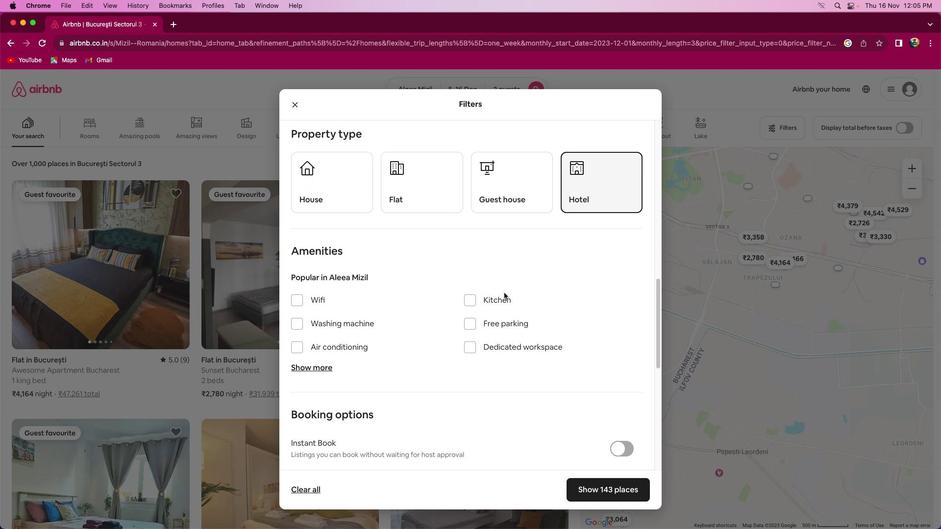 
Action: Mouse scrolled (504, 292) with delta (0, 0)
Screenshot: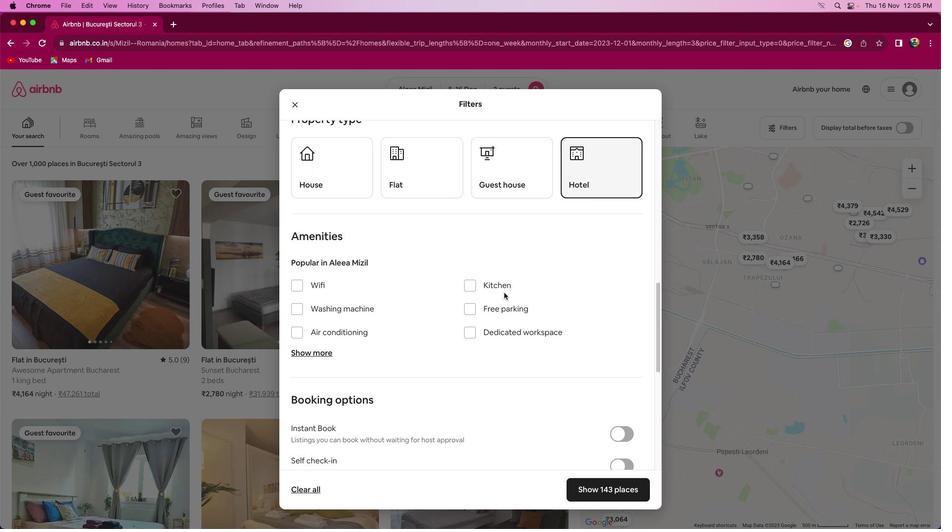 
Action: Mouse scrolled (504, 292) with delta (0, 0)
Screenshot: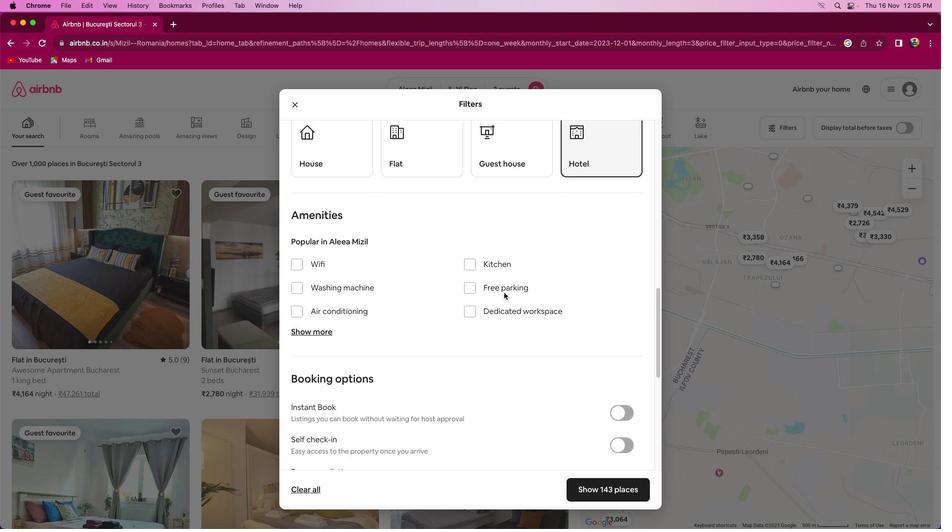 
Action: Mouse scrolled (504, 292) with delta (0, 0)
Screenshot: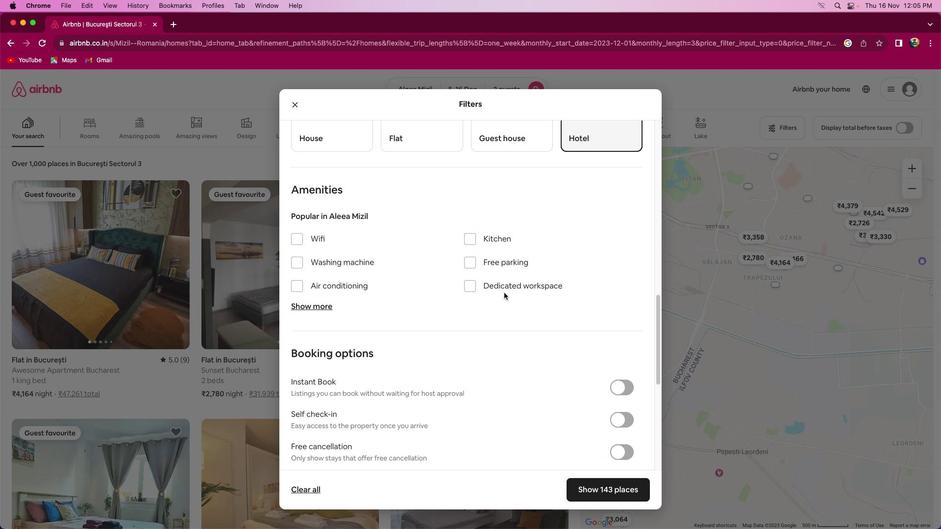 
Action: Mouse scrolled (504, 292) with delta (0, 0)
Screenshot: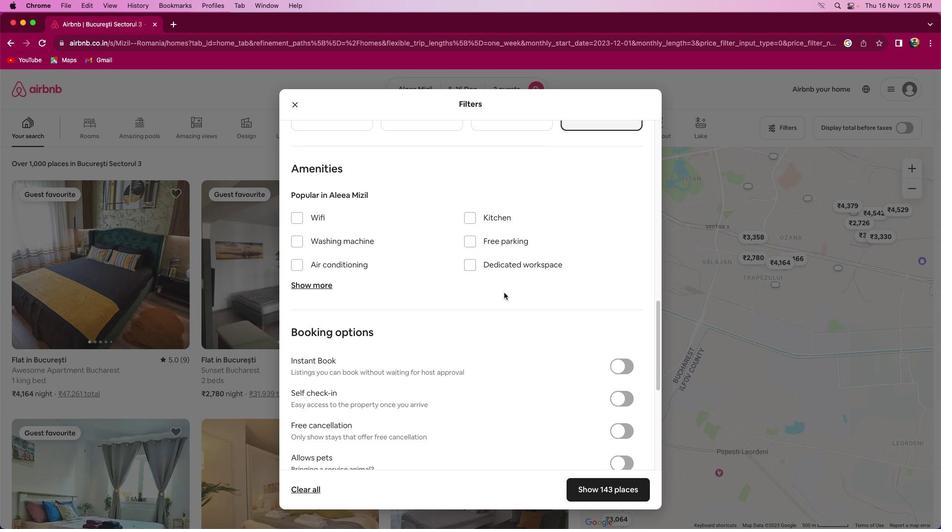 
Action: Mouse scrolled (504, 292) with delta (0, -1)
Screenshot: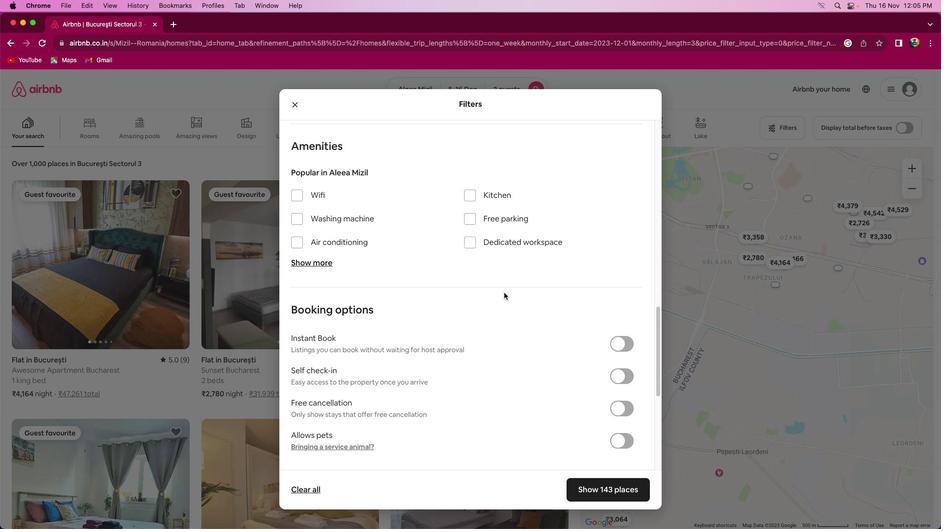 
Action: Mouse moved to (606, 482)
Screenshot: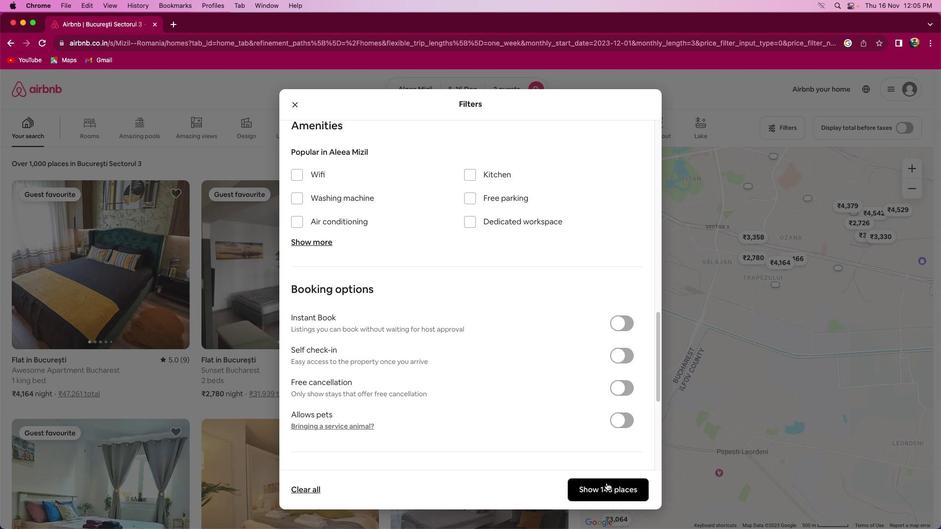 
Action: Mouse pressed left at (606, 482)
Screenshot: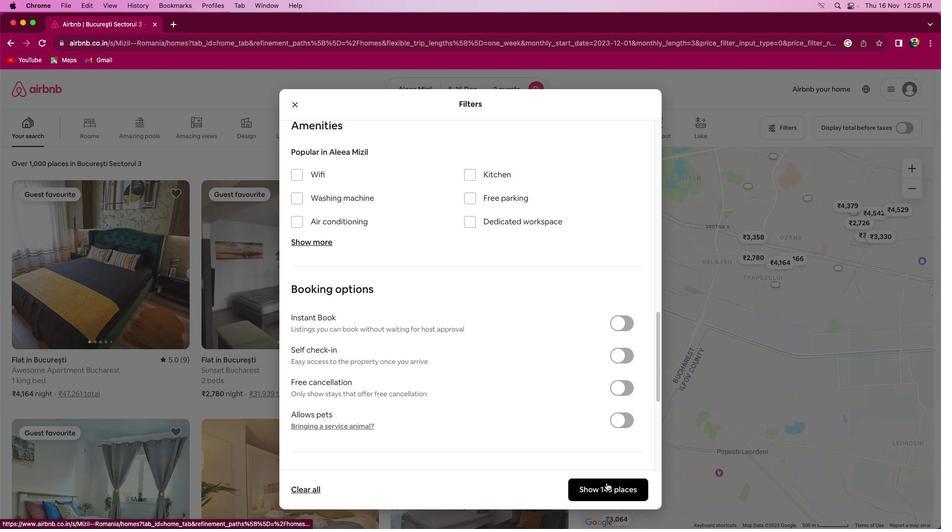
Action: Mouse moved to (469, 298)
Screenshot: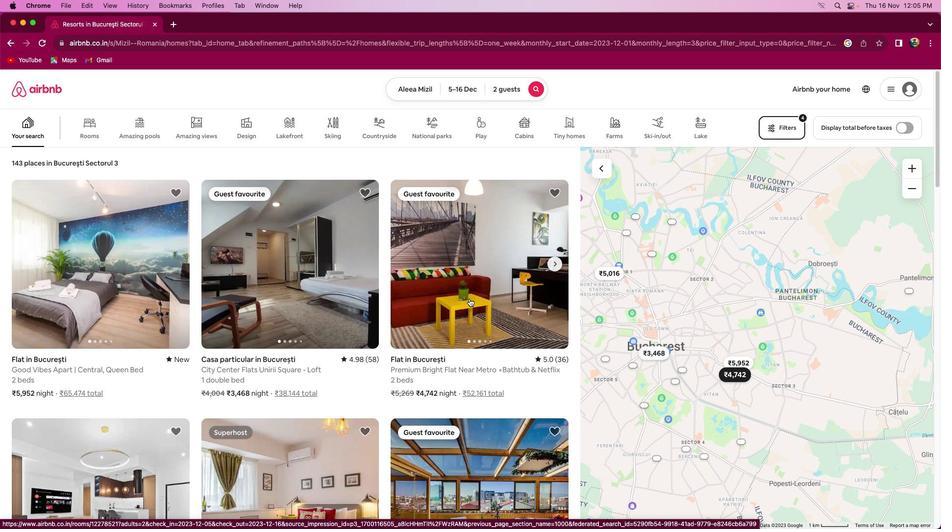 
Action: Mouse scrolled (469, 298) with delta (0, 0)
Screenshot: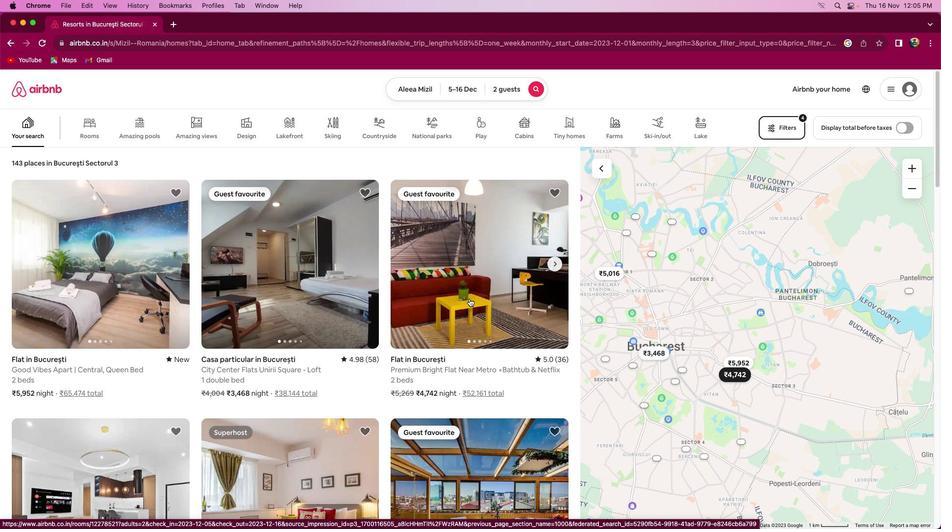 
Action: Mouse scrolled (469, 298) with delta (0, 0)
Screenshot: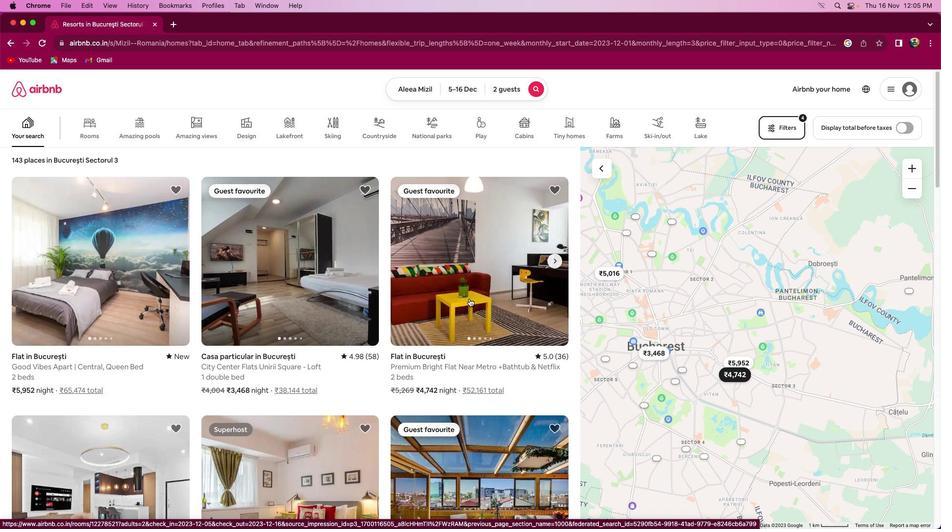 
Action: Mouse scrolled (469, 298) with delta (0, 0)
Screenshot: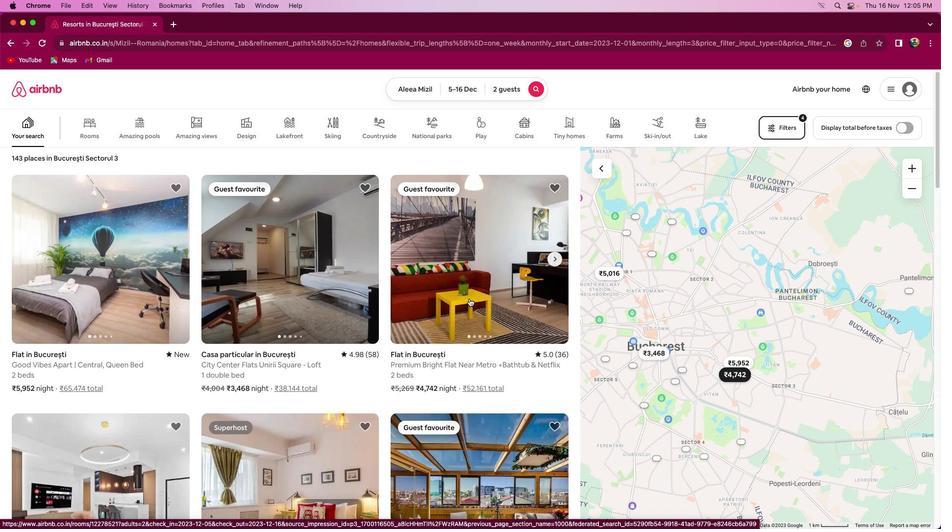 
Action: Mouse scrolled (469, 298) with delta (0, 0)
Screenshot: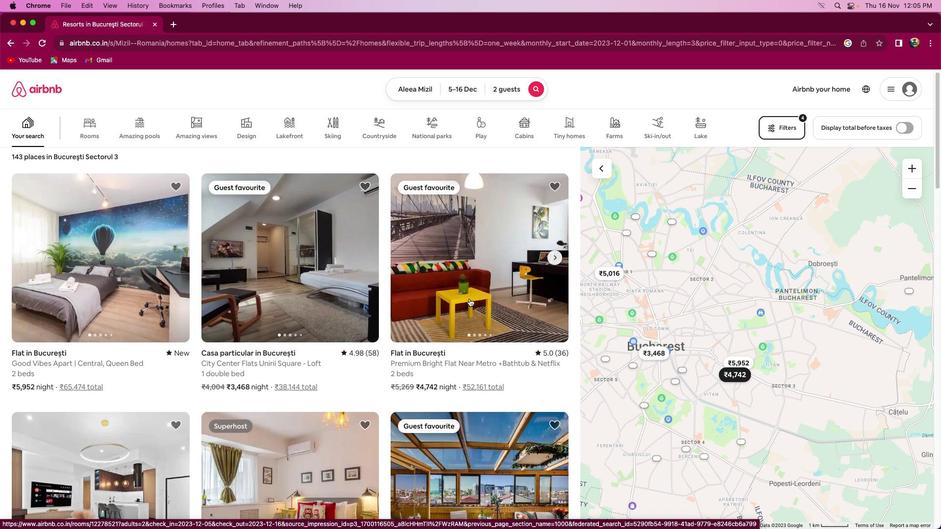 
Action: Mouse scrolled (469, 298) with delta (0, 0)
Screenshot: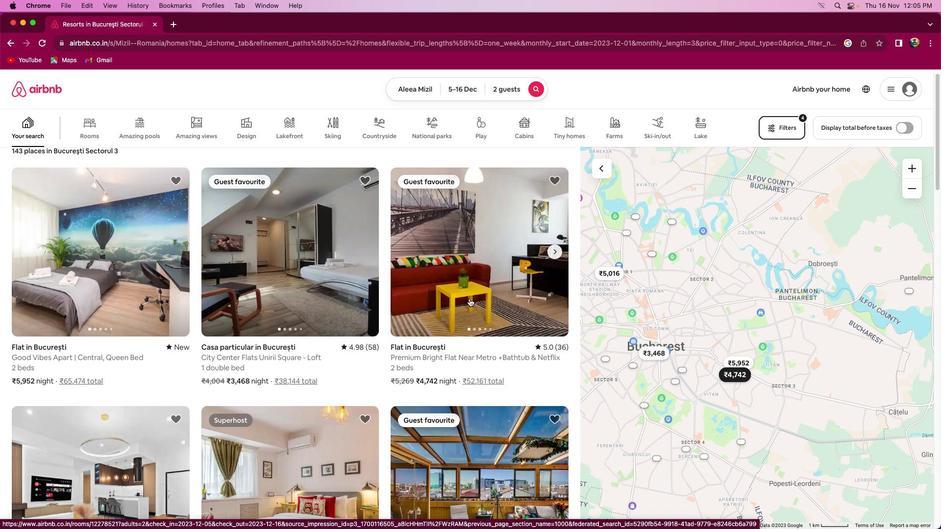 
Action: Mouse moved to (405, 296)
Screenshot: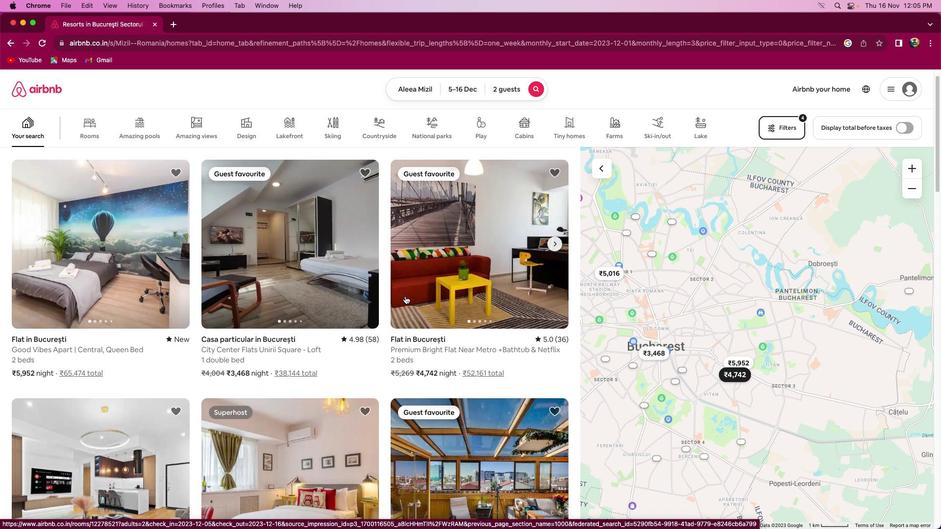 
Action: Mouse scrolled (405, 296) with delta (0, 0)
Screenshot: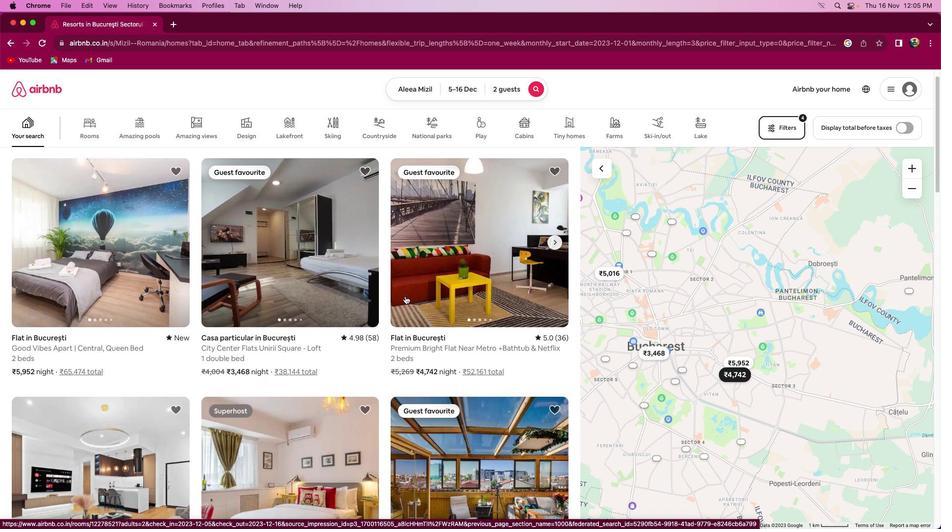 
Action: Mouse moved to (405, 296)
Screenshot: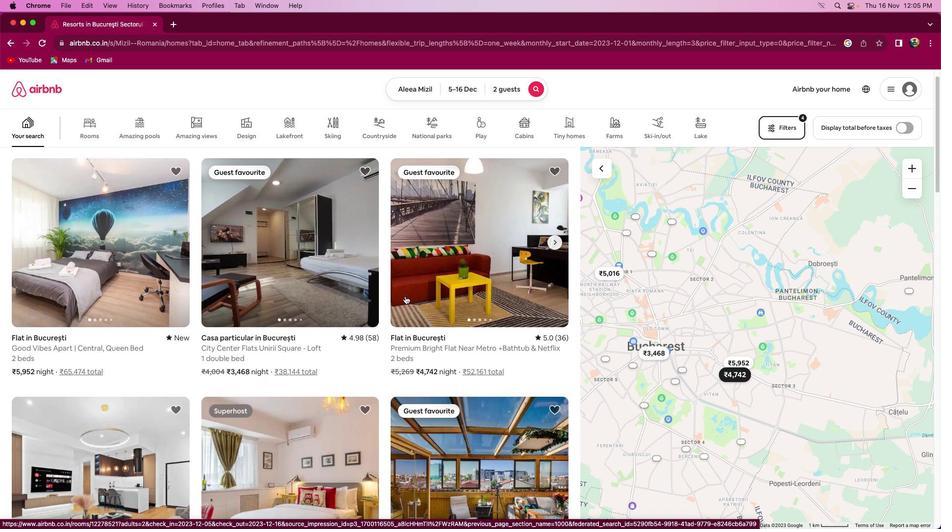 
Action: Mouse scrolled (405, 296) with delta (0, 0)
Screenshot: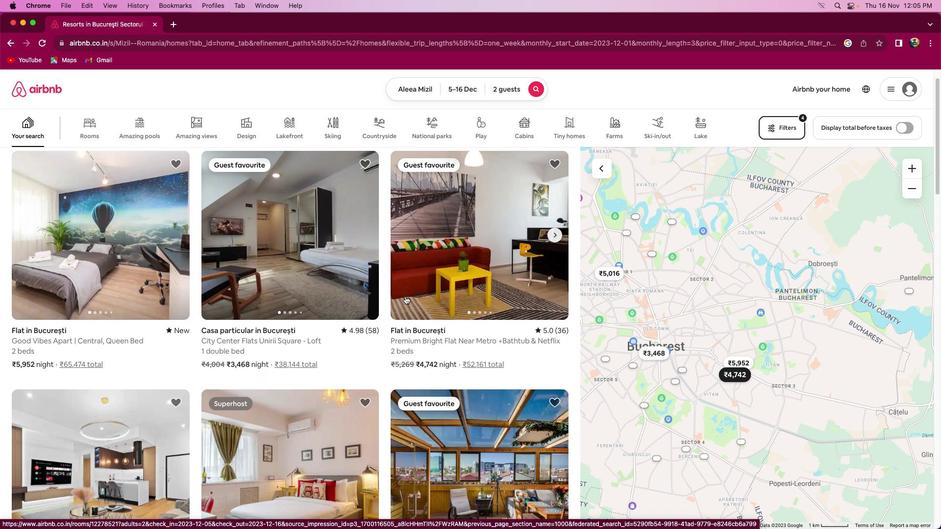 
Action: Mouse scrolled (405, 296) with delta (0, 0)
Screenshot: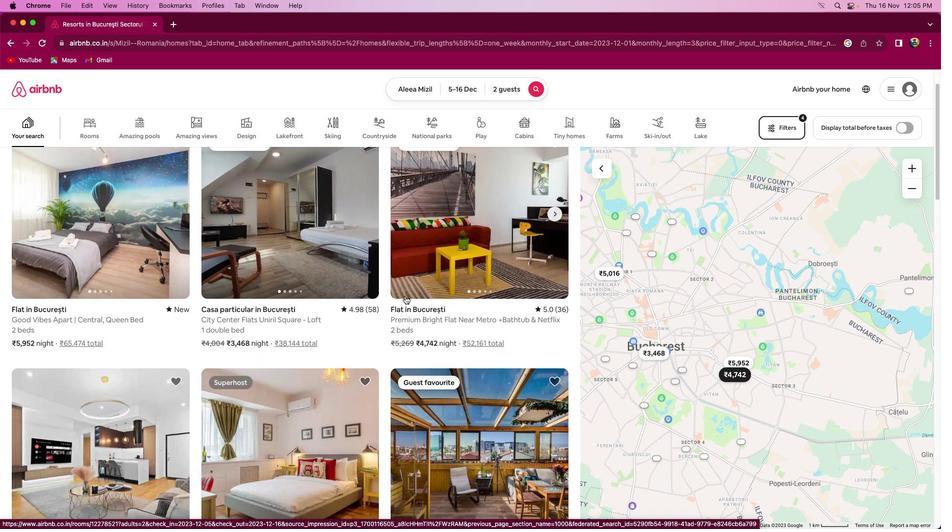 
Action: Mouse scrolled (405, 296) with delta (0, 0)
Screenshot: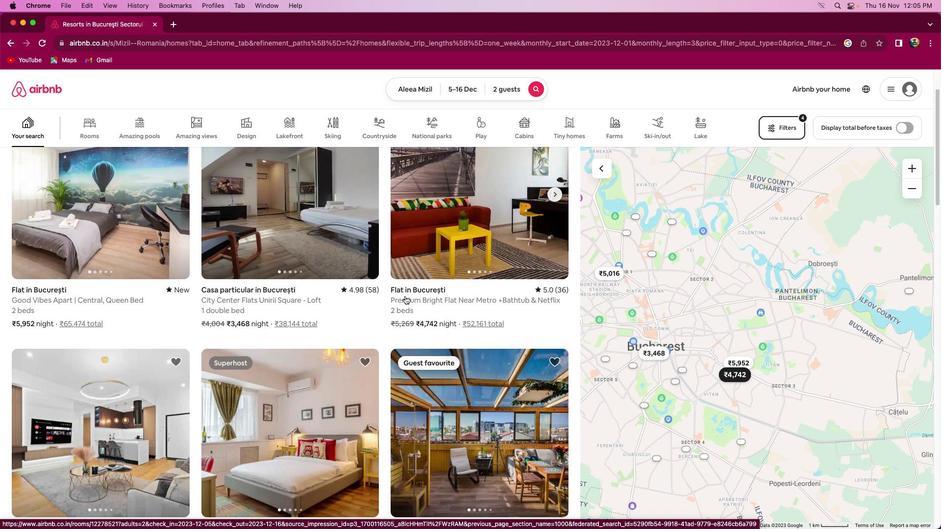 
Action: Mouse scrolled (405, 296) with delta (0, 0)
Screenshot: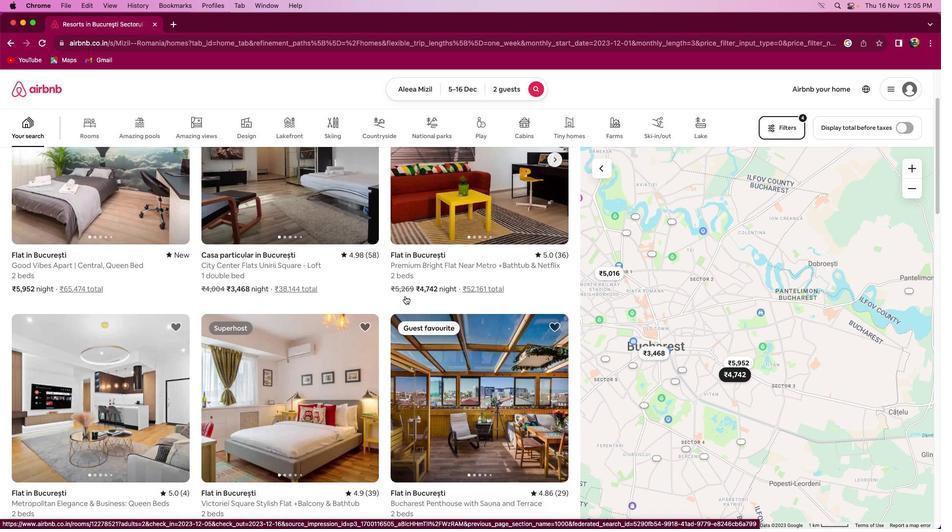 
Action: Mouse scrolled (405, 296) with delta (0, 0)
Screenshot: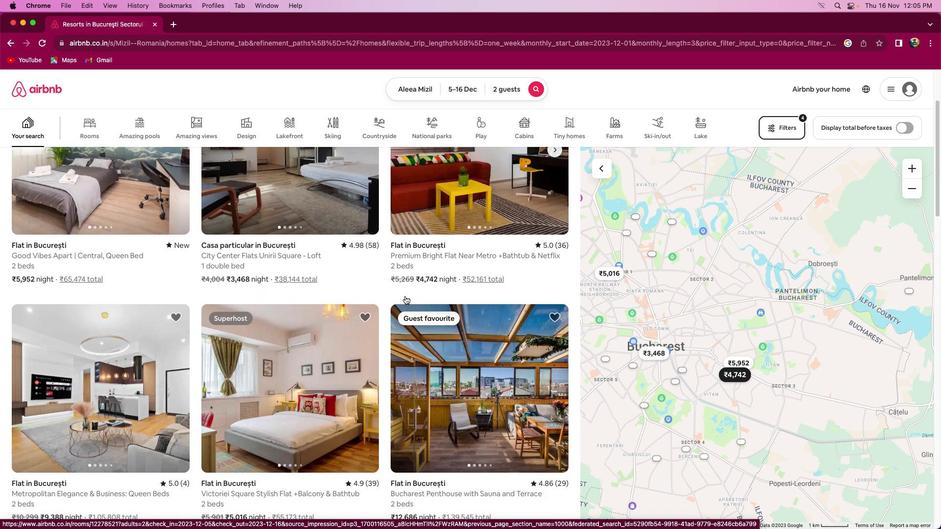 
Action: Mouse scrolled (405, 296) with delta (0, 0)
Screenshot: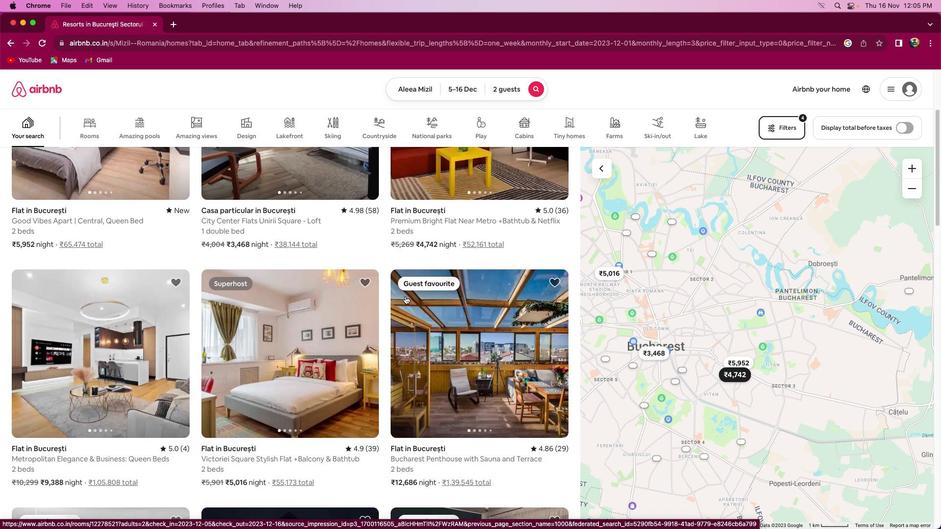 
Action: Mouse scrolled (405, 296) with delta (0, -1)
Screenshot: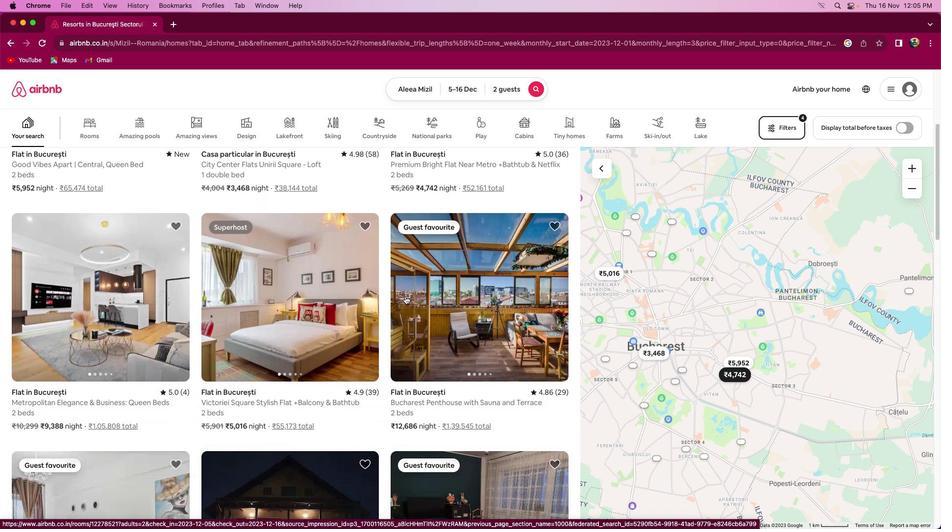 
Action: Mouse scrolled (405, 296) with delta (0, 0)
Screenshot: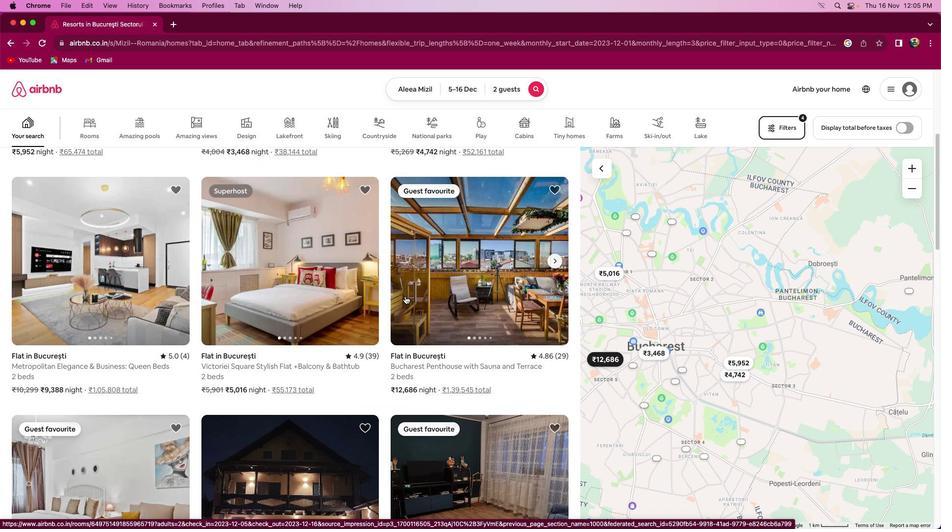 
Action: Mouse scrolled (405, 296) with delta (0, 0)
Screenshot: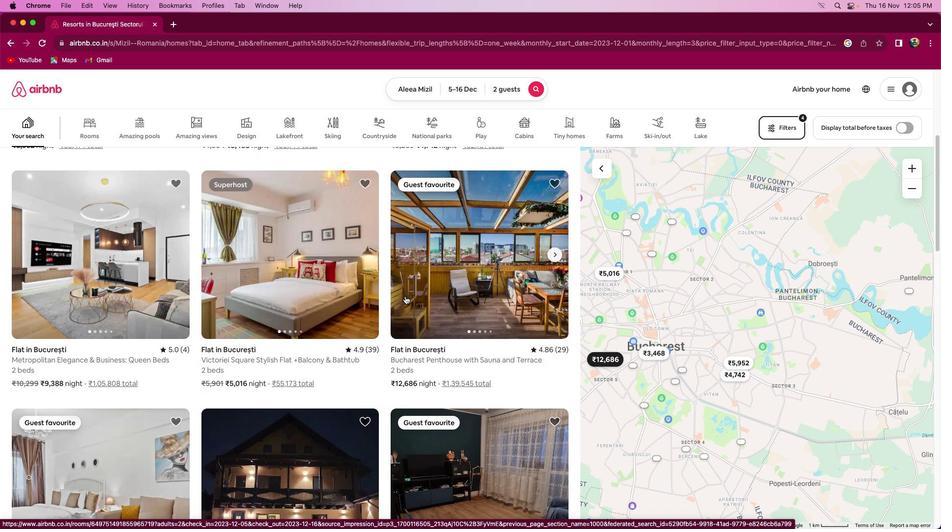 
Action: Mouse scrolled (405, 296) with delta (0, 0)
Screenshot: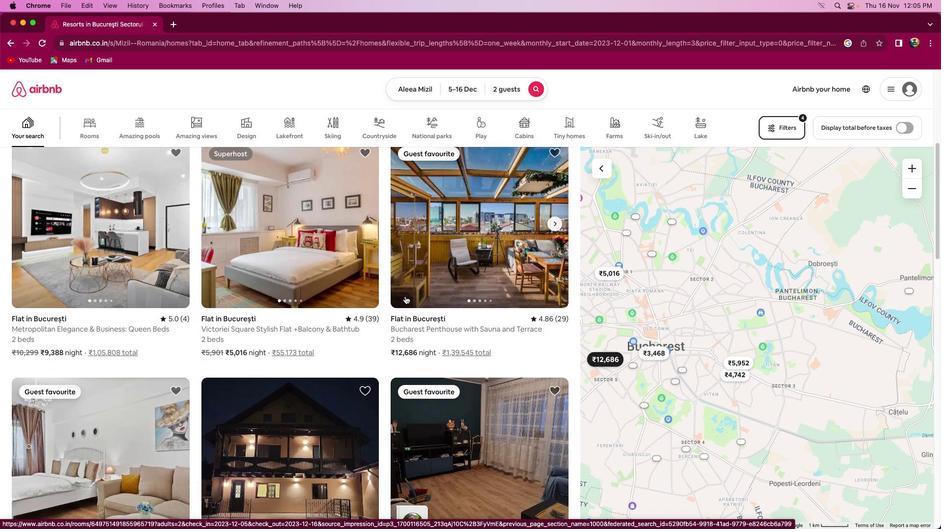 
Action: Mouse scrolled (405, 296) with delta (0, 0)
Screenshot: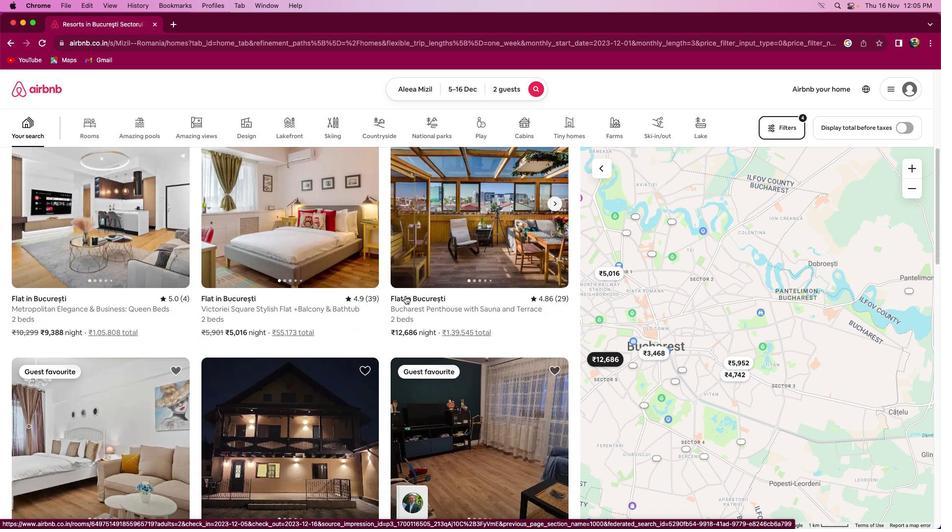 
Action: Mouse scrolled (405, 296) with delta (0, 0)
Screenshot: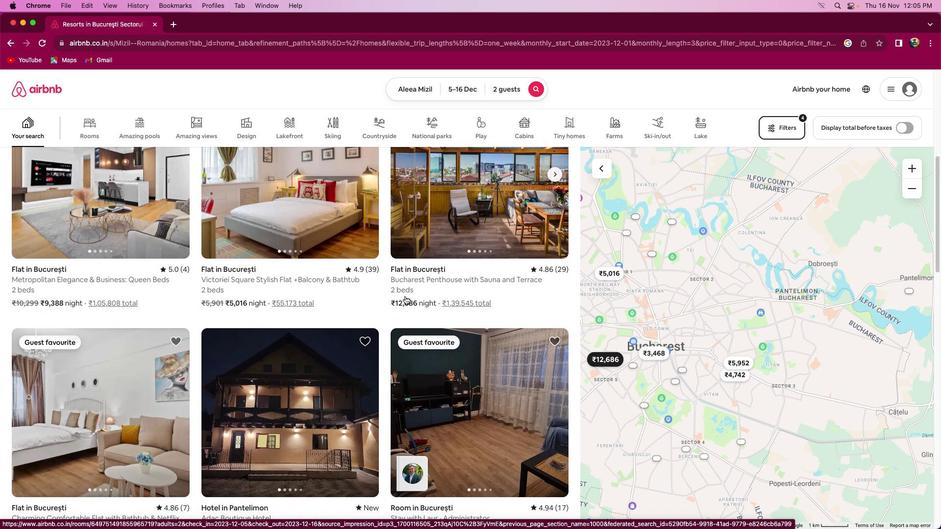 
Action: Mouse scrolled (405, 296) with delta (0, 0)
Screenshot: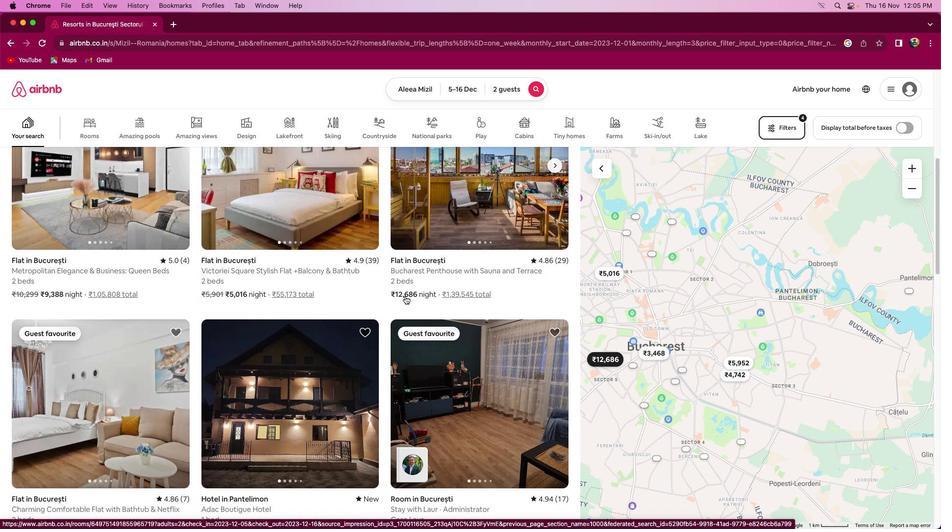 
Action: Mouse scrolled (405, 296) with delta (0, 0)
Screenshot: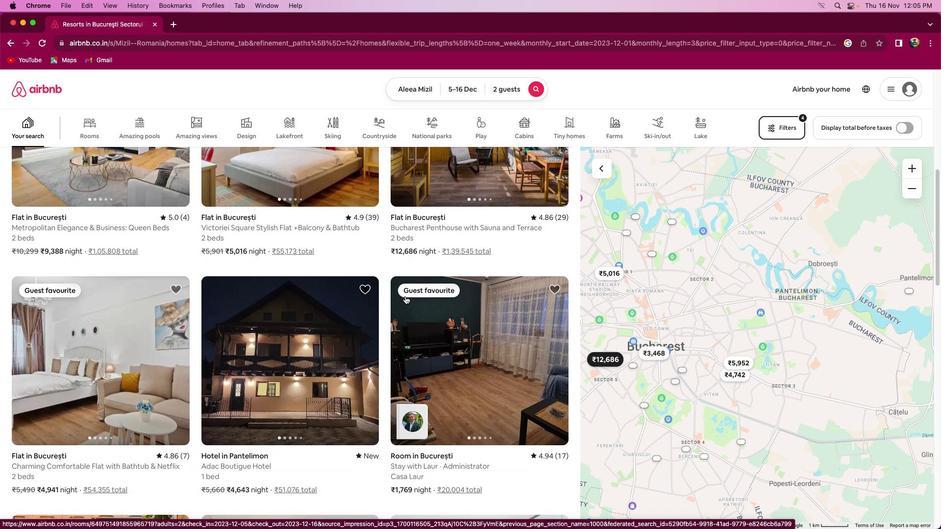 
Action: Mouse scrolled (405, 296) with delta (0, -1)
Screenshot: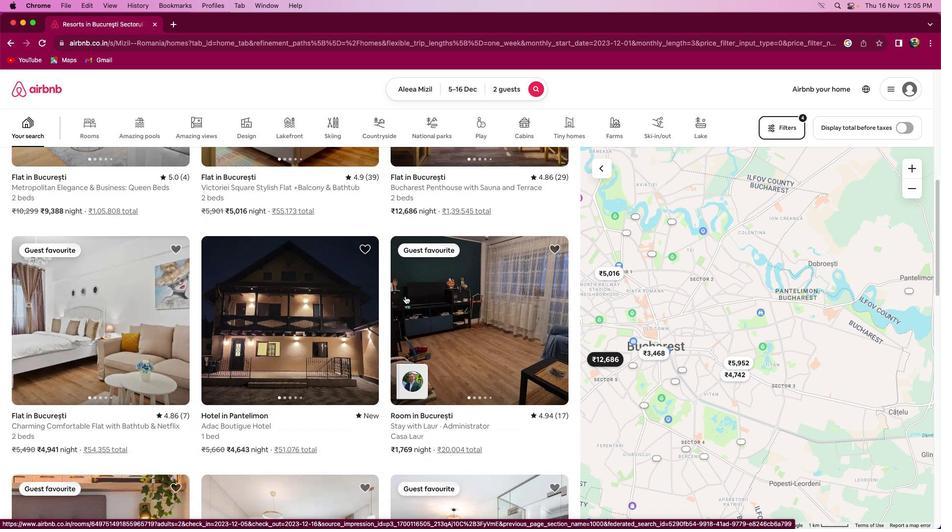 
Action: Mouse scrolled (405, 296) with delta (0, 0)
Screenshot: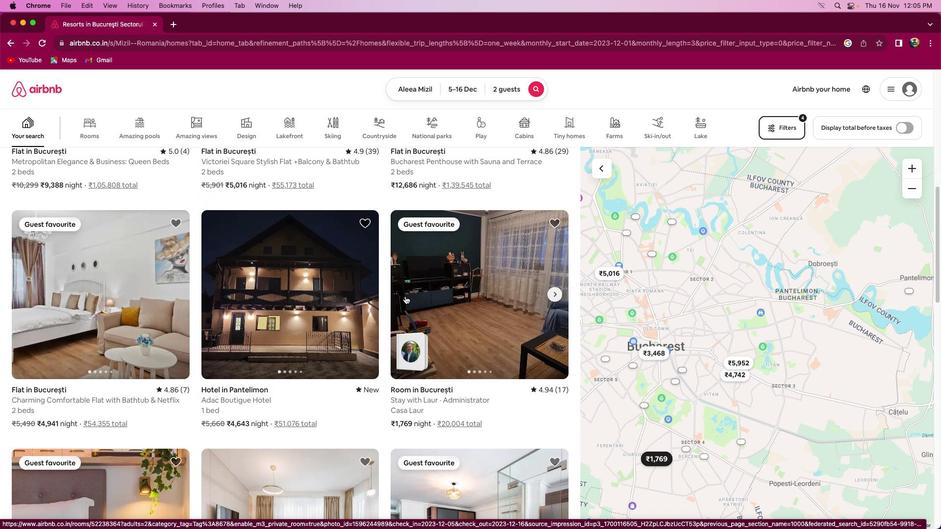 
Action: Mouse scrolled (405, 296) with delta (0, 0)
Screenshot: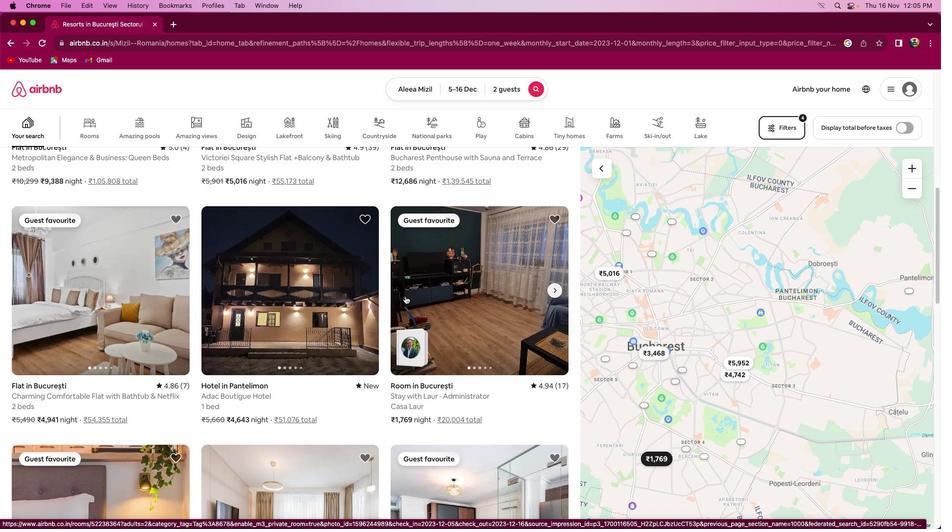 
Action: Mouse scrolled (405, 296) with delta (0, 0)
Screenshot: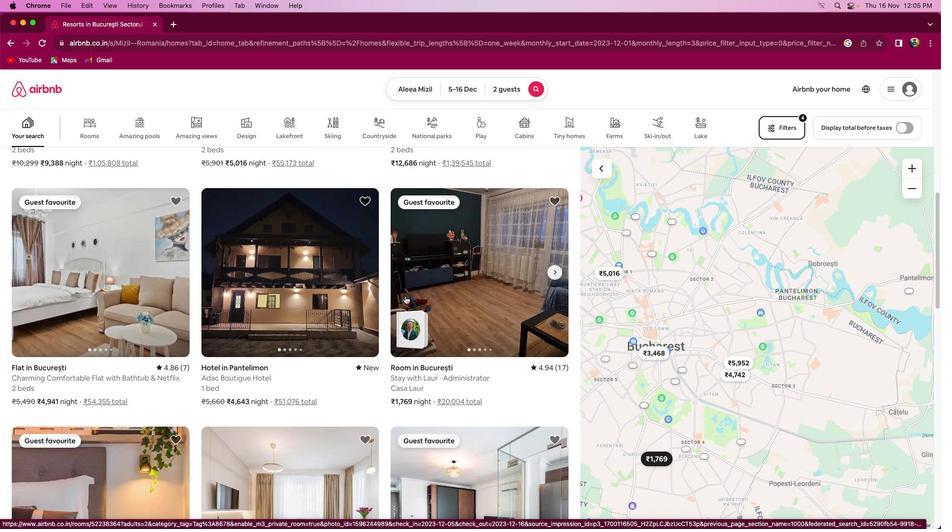 
Action: Mouse scrolled (405, 296) with delta (0, 0)
Screenshot: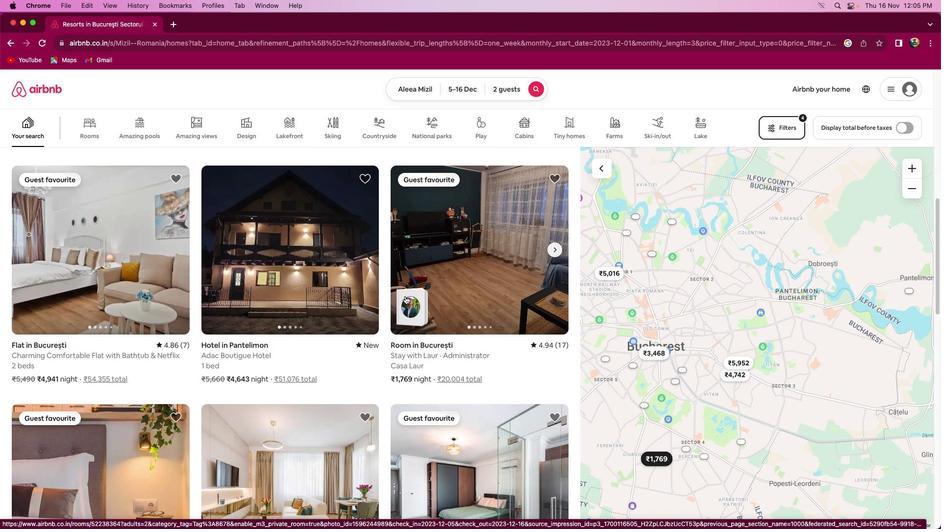 
Action: Mouse scrolled (405, 296) with delta (0, 0)
Screenshot: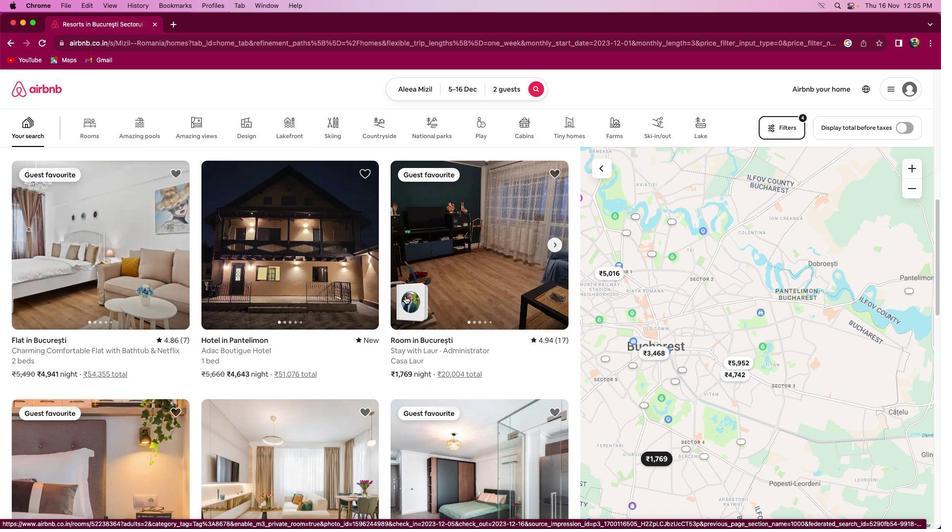 
Action: Mouse scrolled (405, 296) with delta (0, 0)
Screenshot: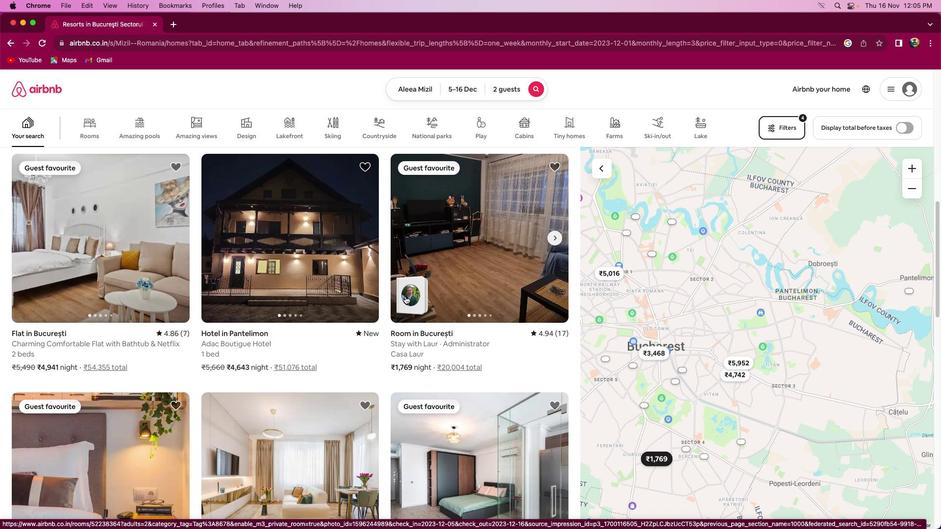 
Action: Mouse scrolled (405, 296) with delta (0, 0)
Screenshot: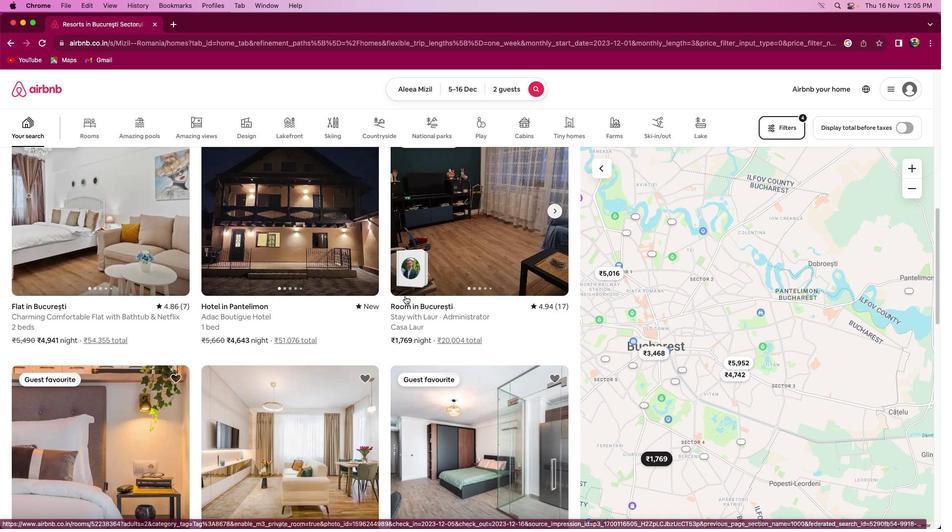 
Action: Mouse scrolled (405, 296) with delta (0, 0)
Screenshot: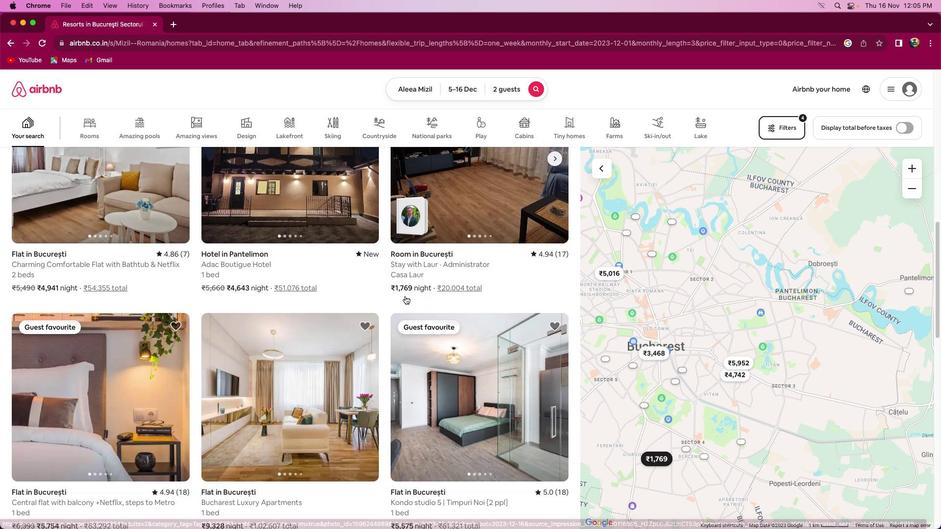 
Action: Mouse moved to (405, 296)
Screenshot: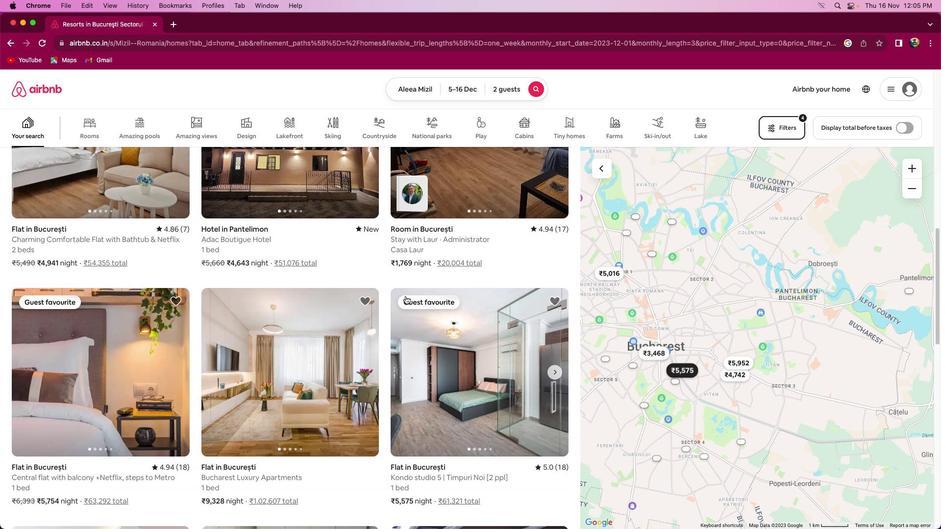 
Action: Mouse scrolled (405, 296) with delta (0, 0)
Screenshot: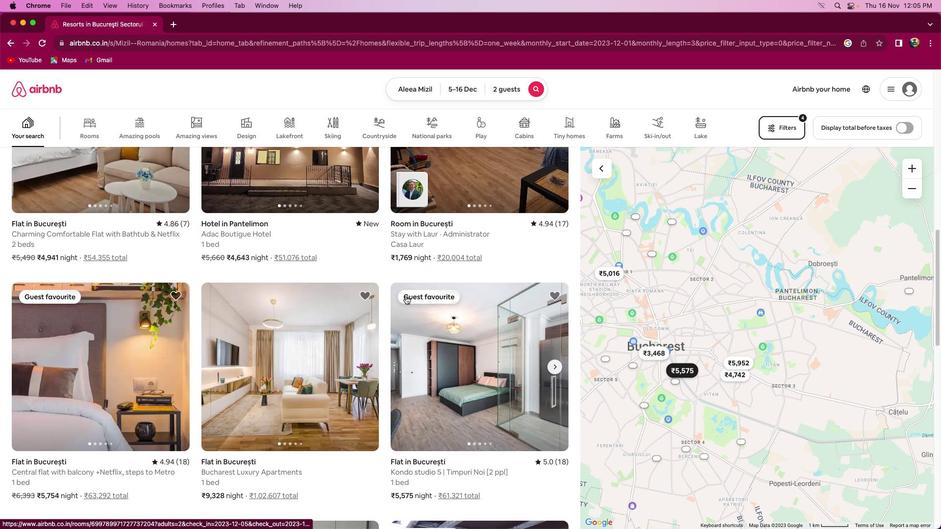 
Action: Mouse scrolled (405, 296) with delta (0, 0)
Screenshot: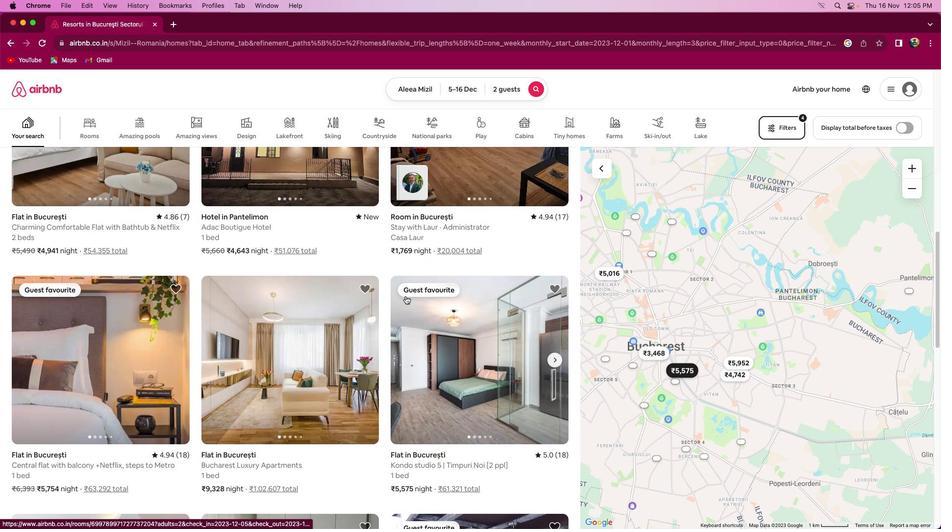 
Action: Mouse scrolled (405, 296) with delta (0, 0)
Screenshot: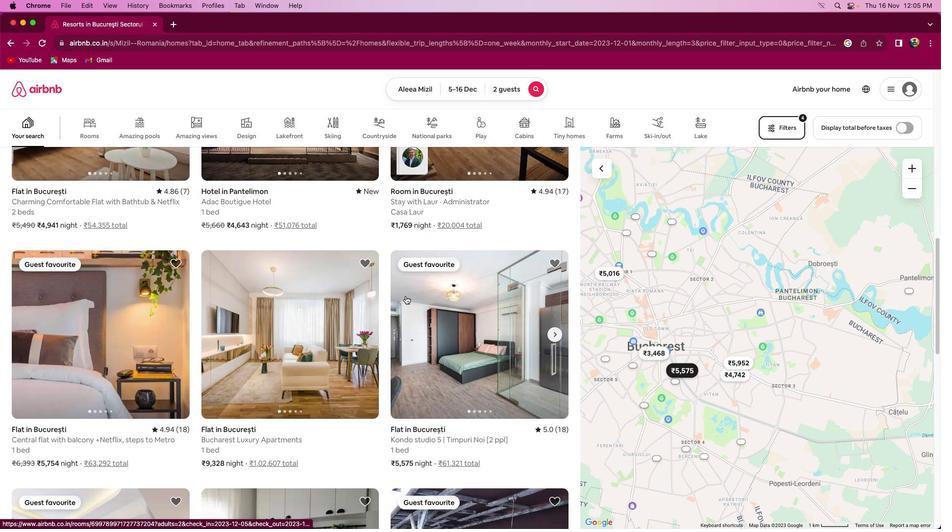 
Action: Mouse scrolled (405, 296) with delta (0, 0)
Screenshot: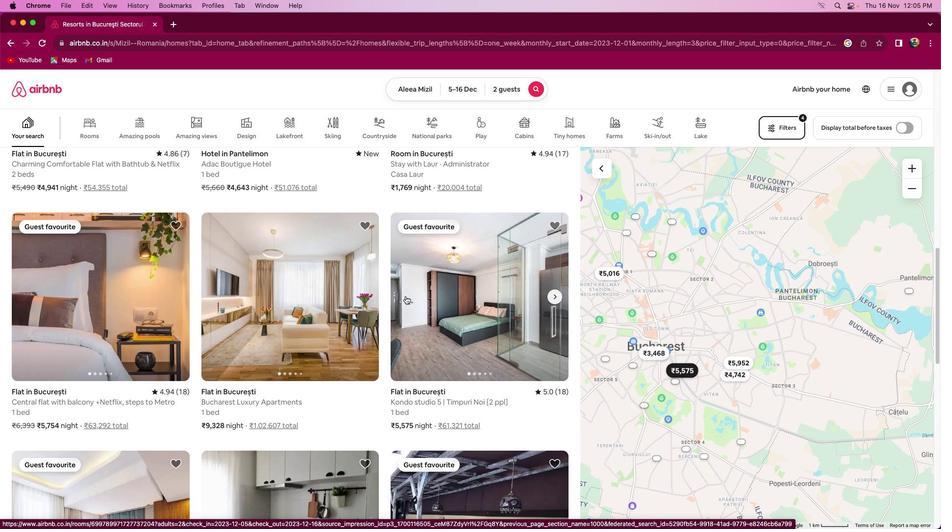 
Action: Mouse scrolled (405, 296) with delta (0, 0)
Screenshot: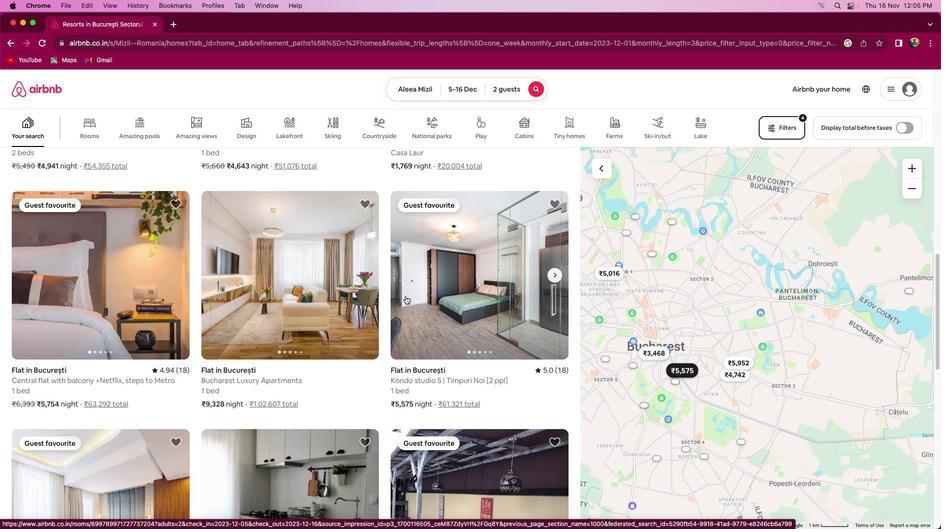 
Action: Mouse scrolled (405, 296) with delta (0, -1)
Screenshot: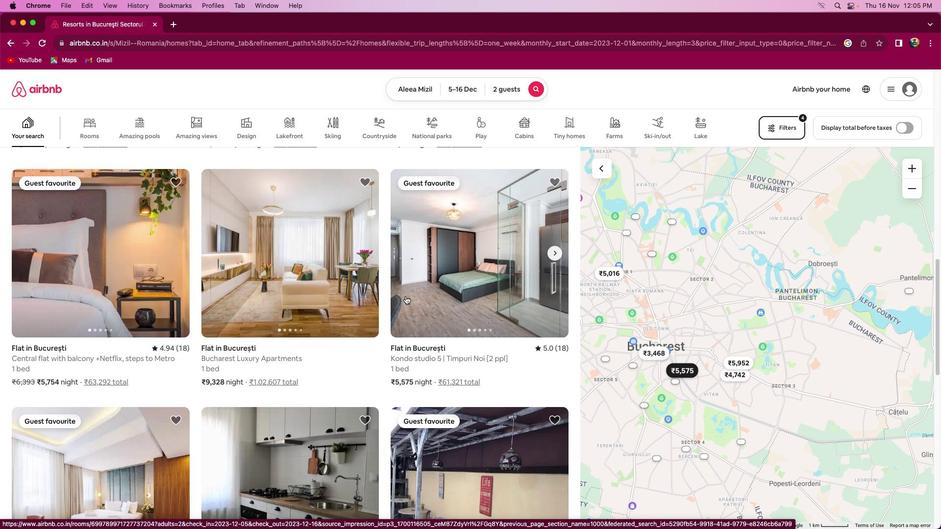 
Action: Mouse scrolled (405, 296) with delta (0, 0)
Screenshot: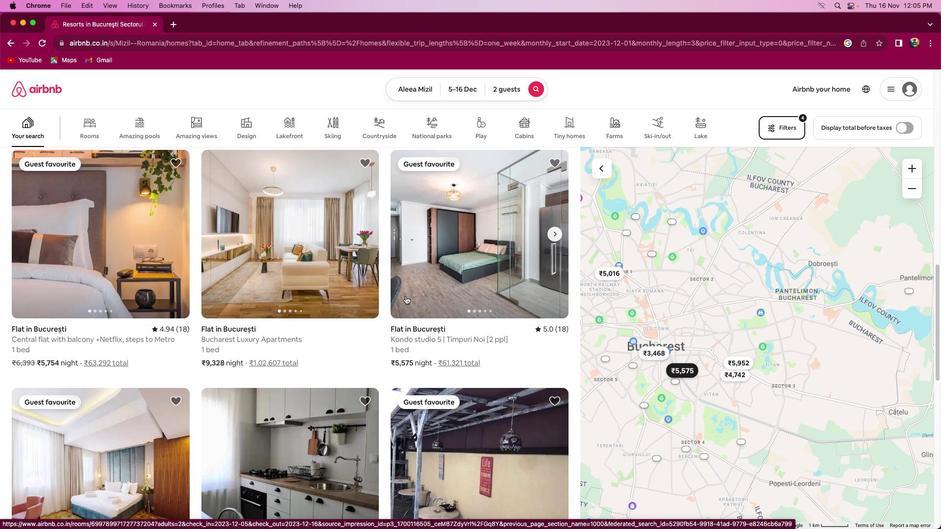 
Action: Mouse scrolled (405, 296) with delta (0, 0)
Screenshot: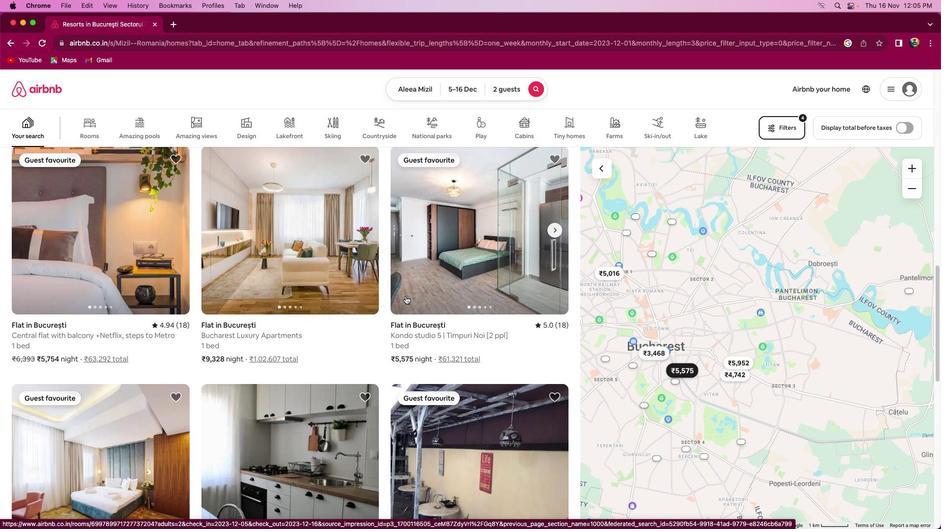 
Action: Mouse scrolled (405, 296) with delta (0, 0)
Screenshot: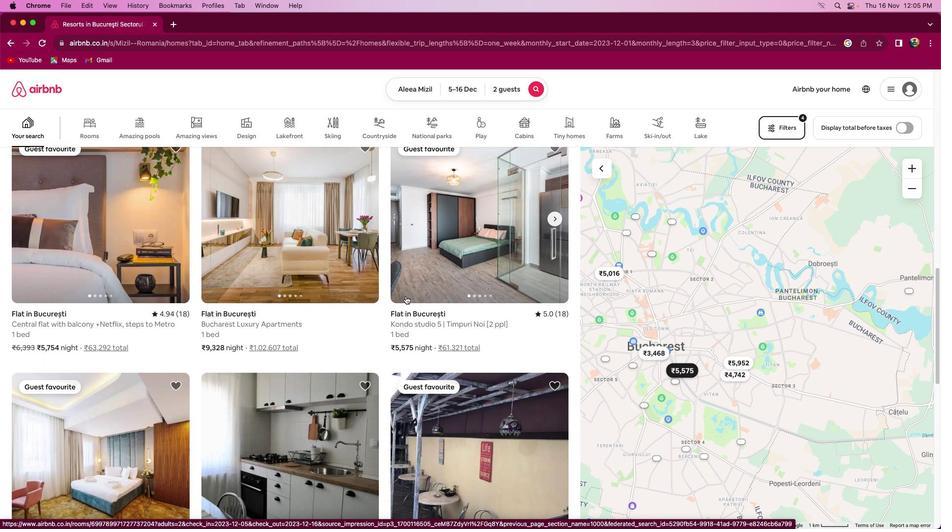 
Action: Mouse scrolled (405, 296) with delta (0, 0)
Screenshot: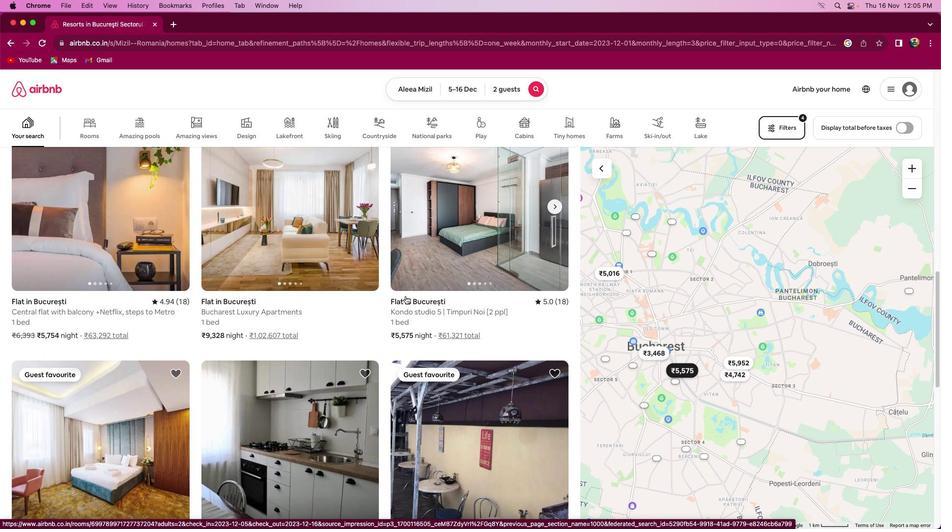 
Action: Mouse scrolled (405, 296) with delta (0, 0)
Screenshot: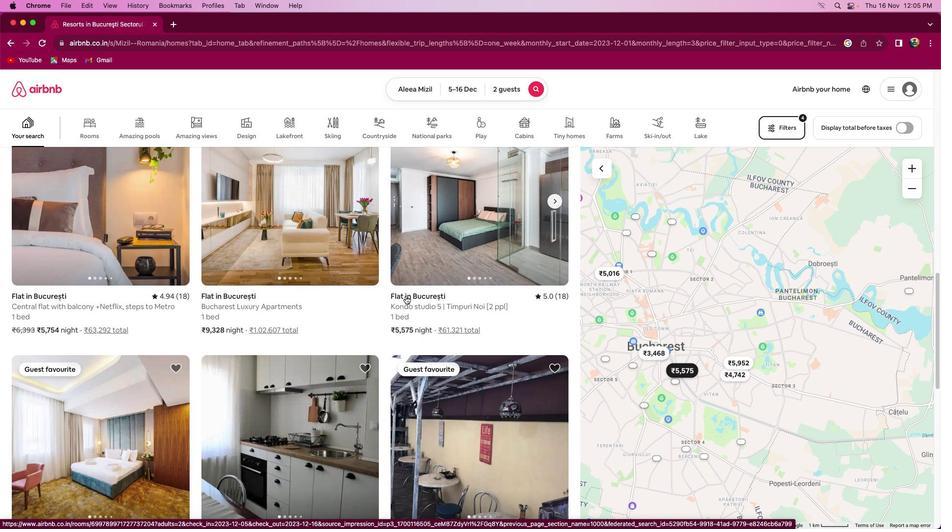 
Action: Mouse scrolled (405, 296) with delta (0, 0)
Screenshot: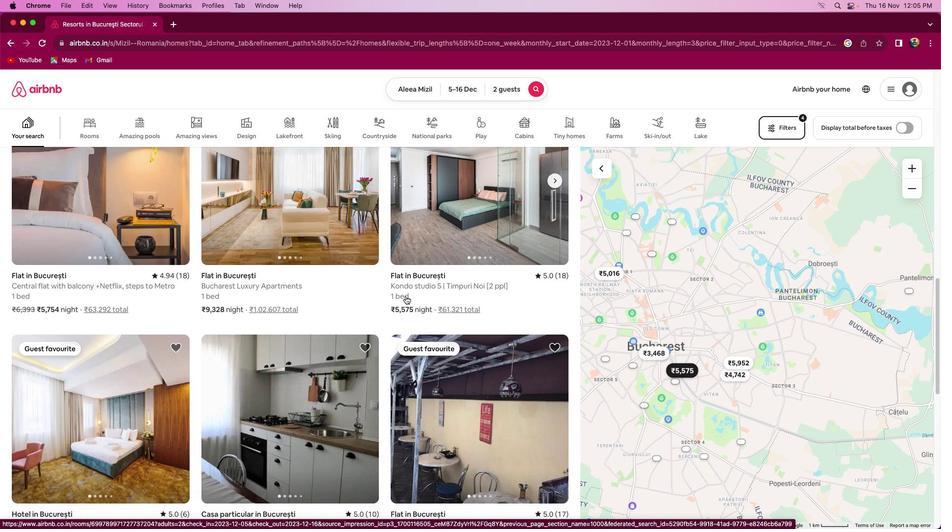 
Action: Mouse scrolled (405, 296) with delta (0, 0)
Screenshot: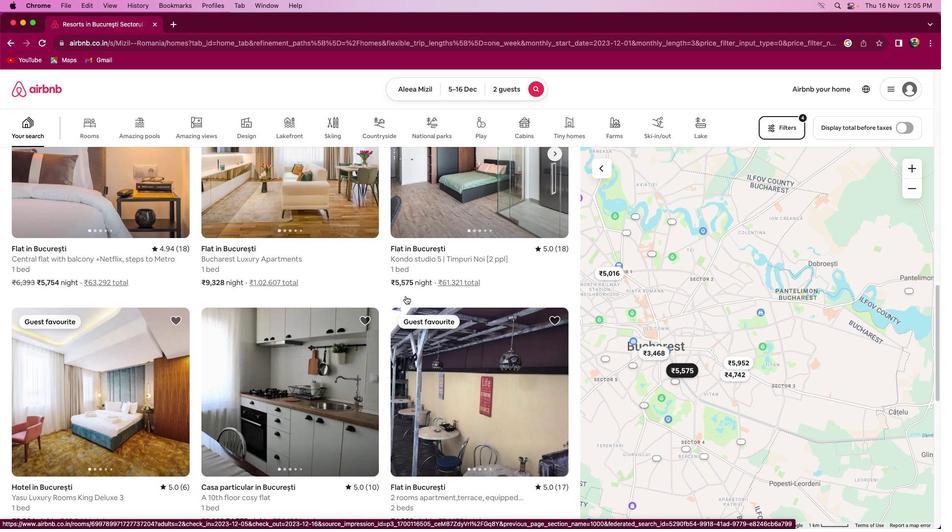 
Action: Mouse scrolled (405, 296) with delta (0, 0)
Screenshot: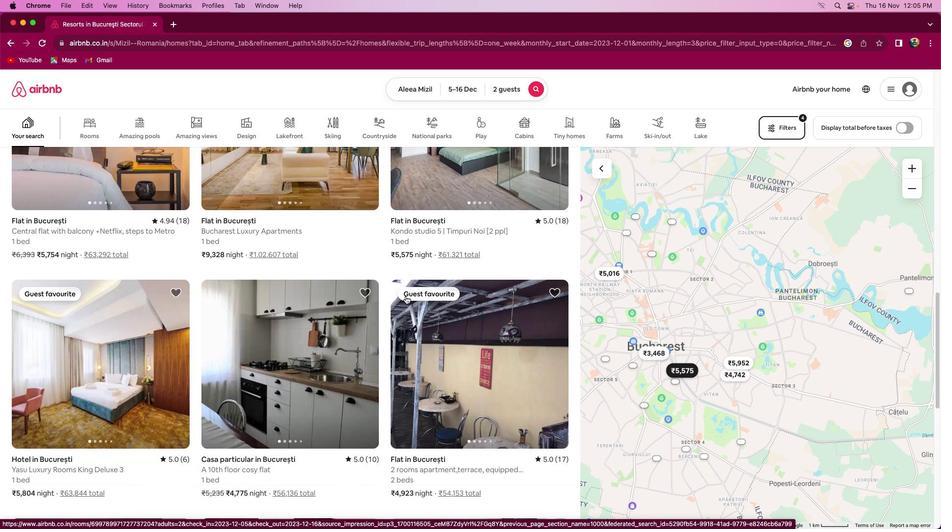 
Action: Mouse scrolled (405, 296) with delta (0, -1)
Screenshot: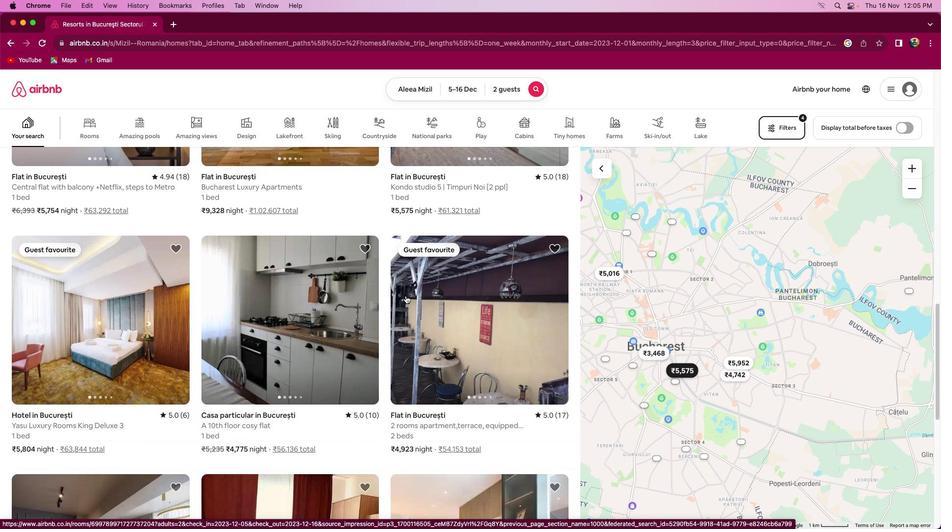 
Action: Mouse scrolled (405, 296) with delta (0, -1)
Screenshot: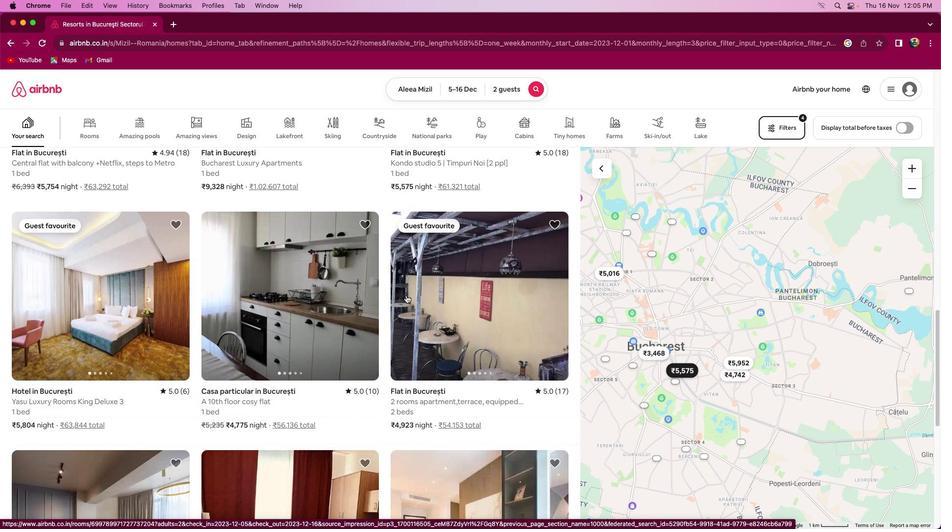 
Action: Mouse moved to (407, 295)
Screenshot: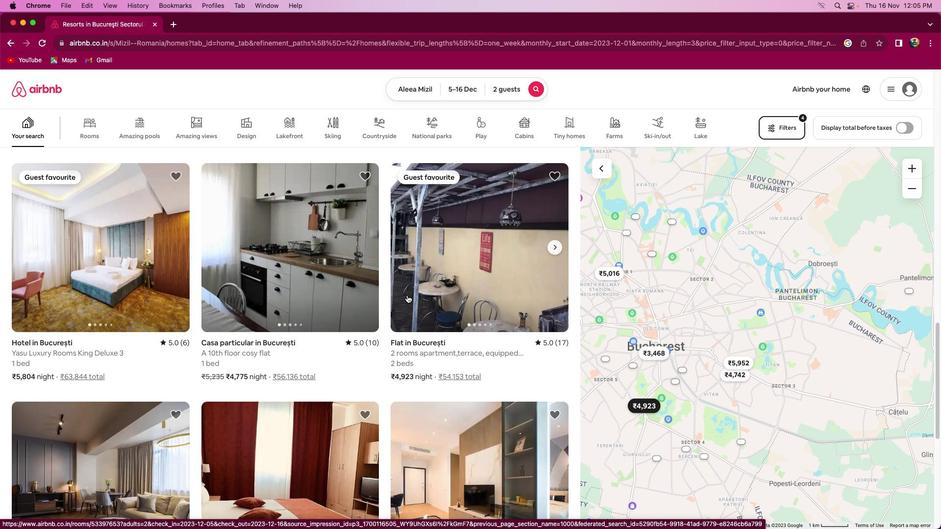 
Action: Mouse scrolled (407, 295) with delta (0, 0)
Screenshot: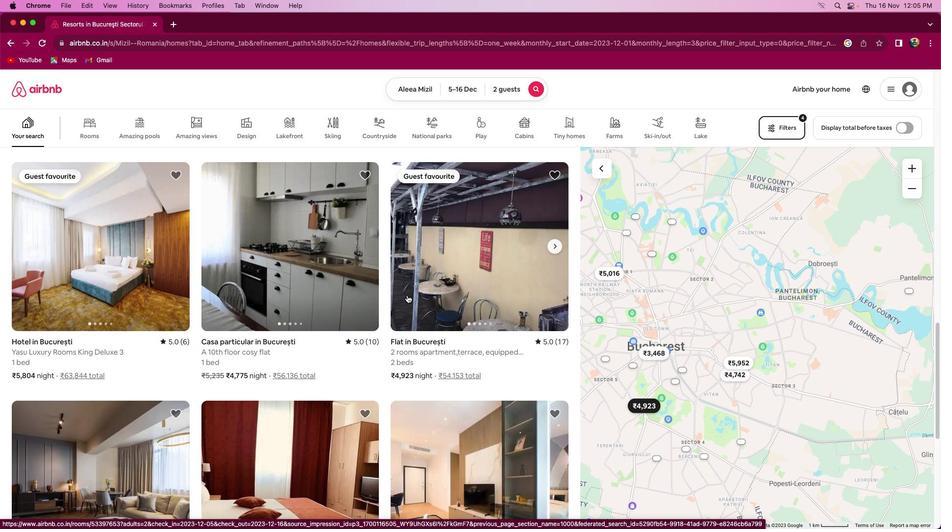 
Action: Mouse scrolled (407, 295) with delta (0, 0)
Screenshot: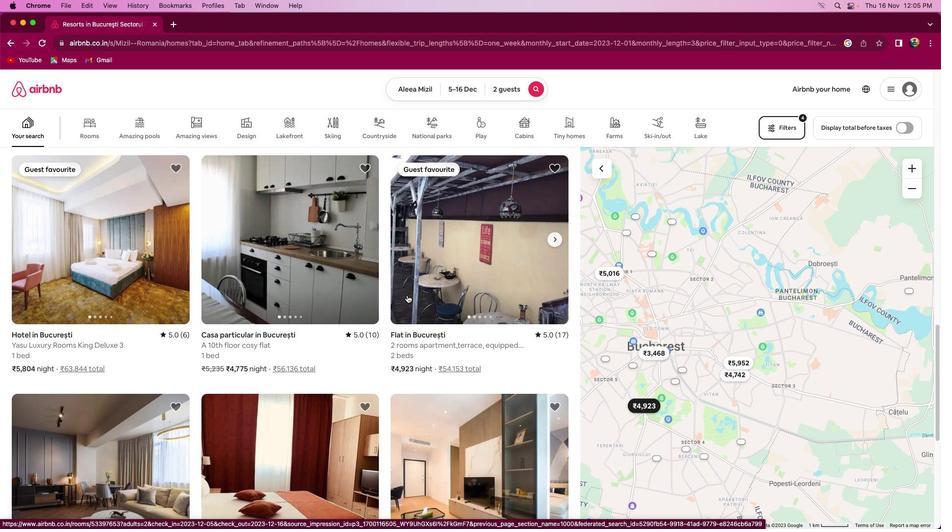 
Action: Mouse scrolled (407, 295) with delta (0, 0)
Screenshot: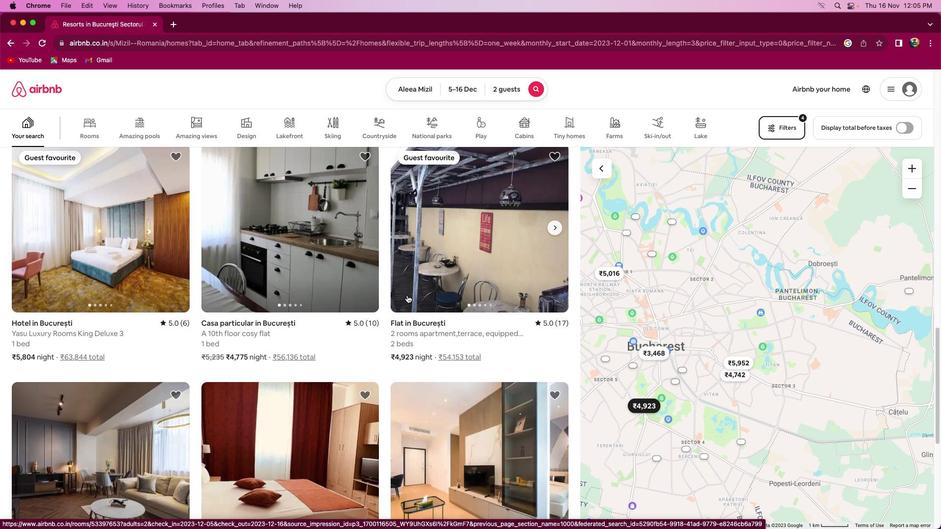 
Action: Mouse scrolled (407, 295) with delta (0, 0)
Screenshot: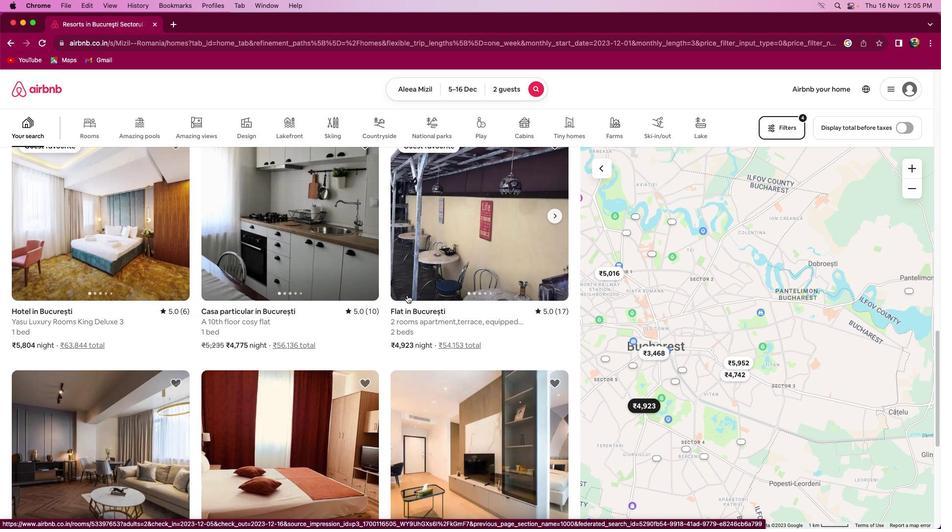 
Action: Mouse scrolled (407, 295) with delta (0, 0)
Screenshot: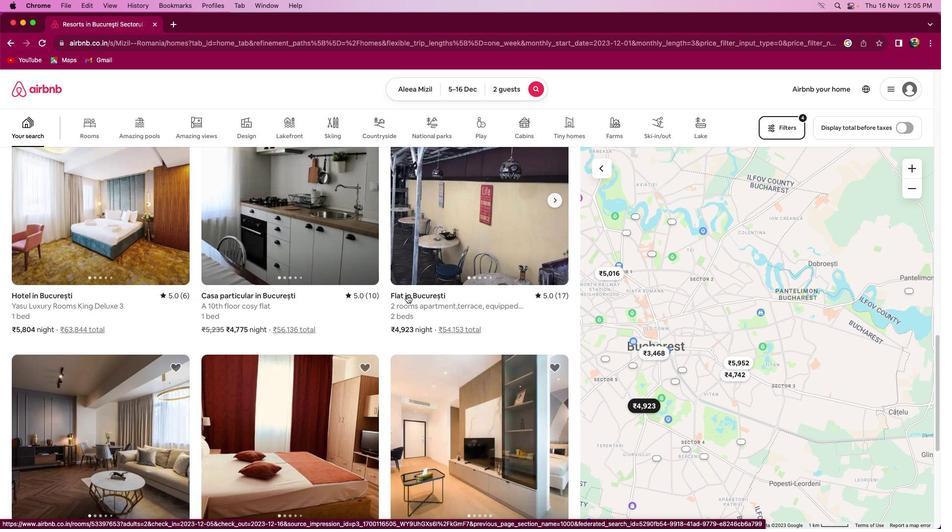 
Action: Mouse scrolled (407, 295) with delta (0, 0)
Screenshot: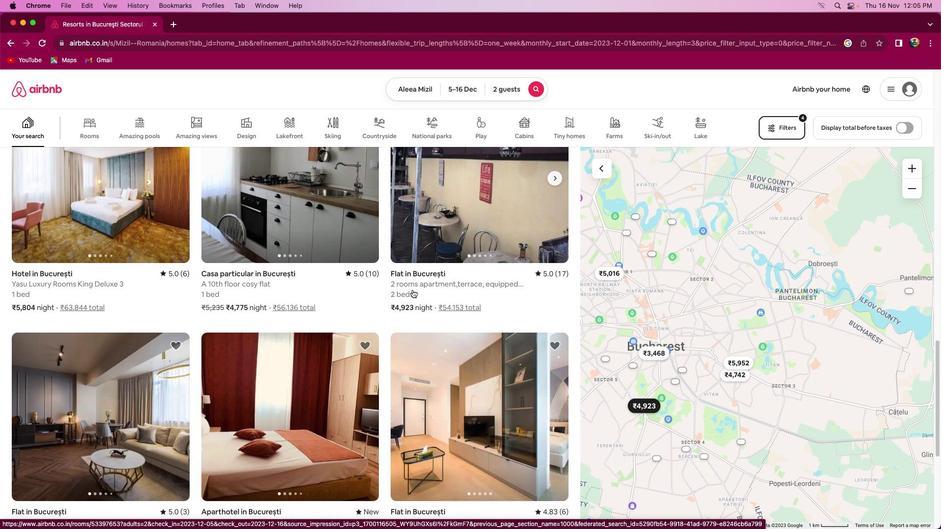 
Action: Mouse moved to (416, 297)
Screenshot: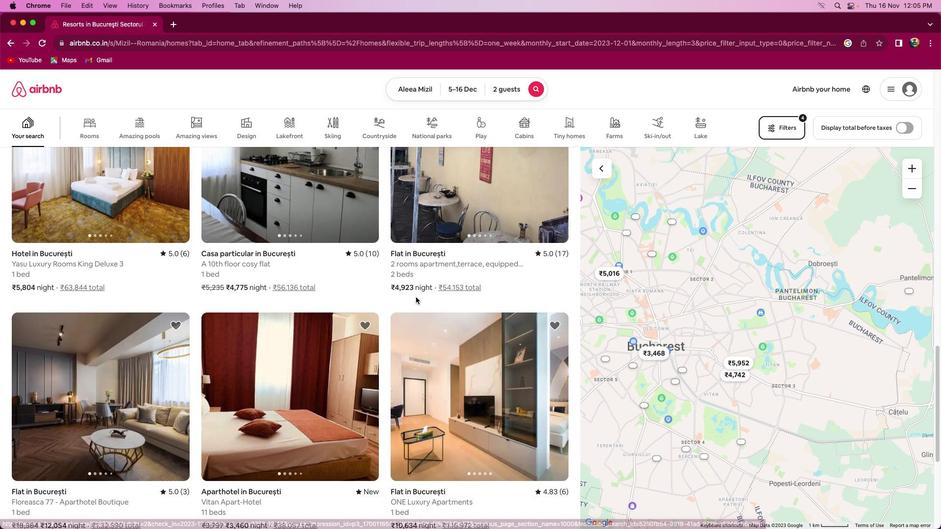 
Action: Mouse scrolled (416, 297) with delta (0, 0)
Screenshot: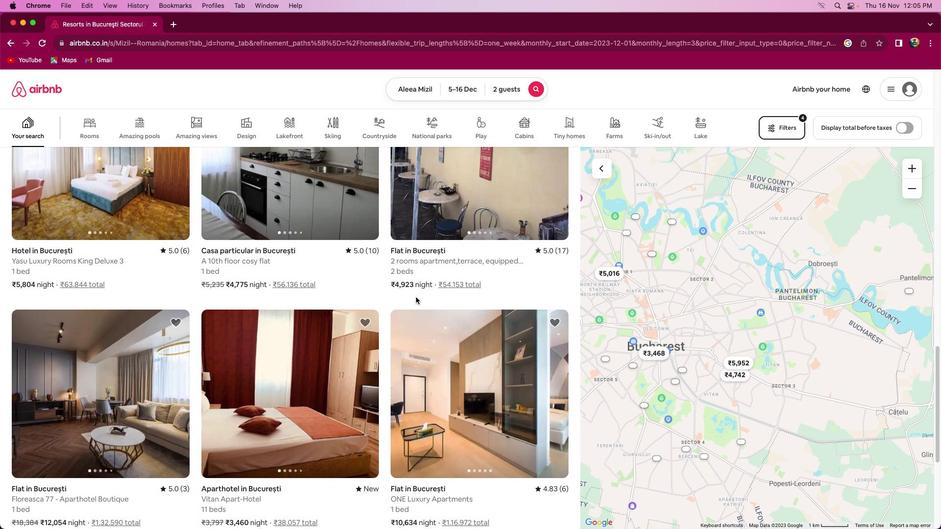 
Action: Mouse scrolled (416, 297) with delta (0, 0)
Screenshot: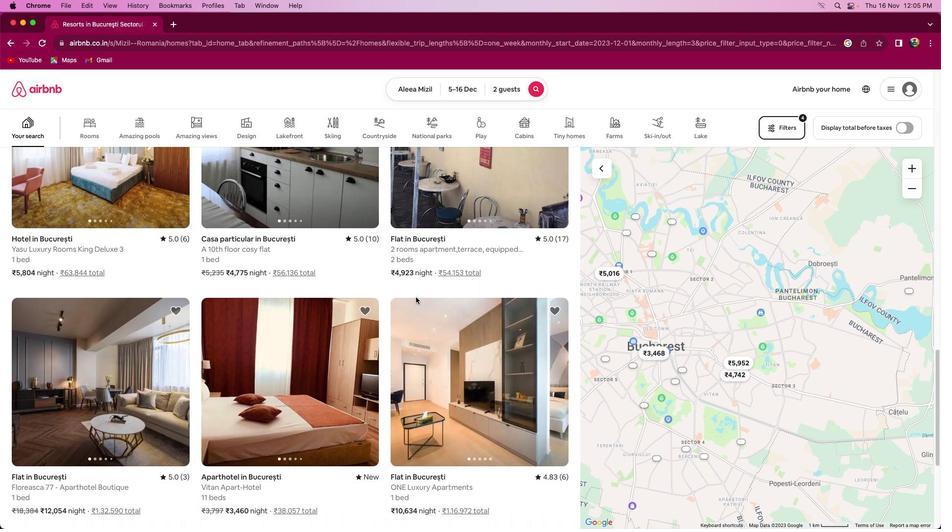 
Action: Mouse scrolled (416, 297) with delta (0, 0)
Screenshot: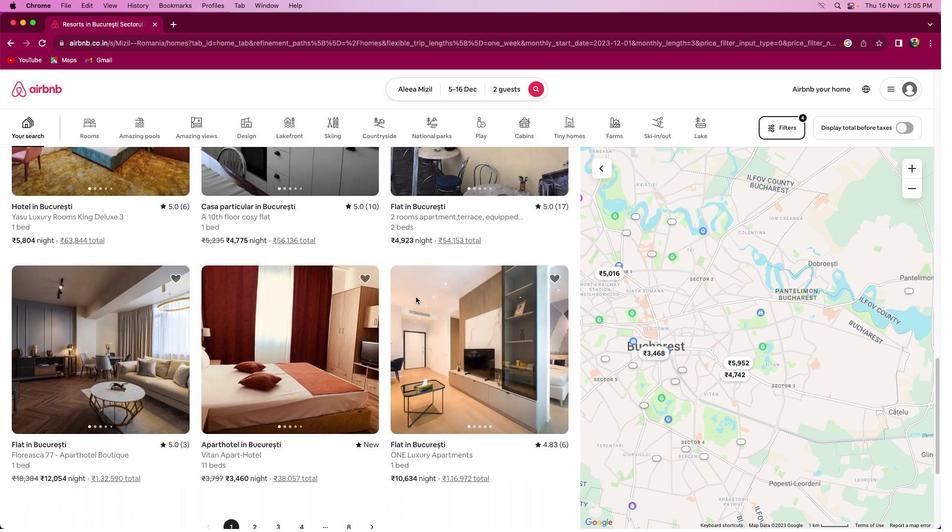 
Action: Mouse scrolled (416, 297) with delta (0, 0)
Screenshot: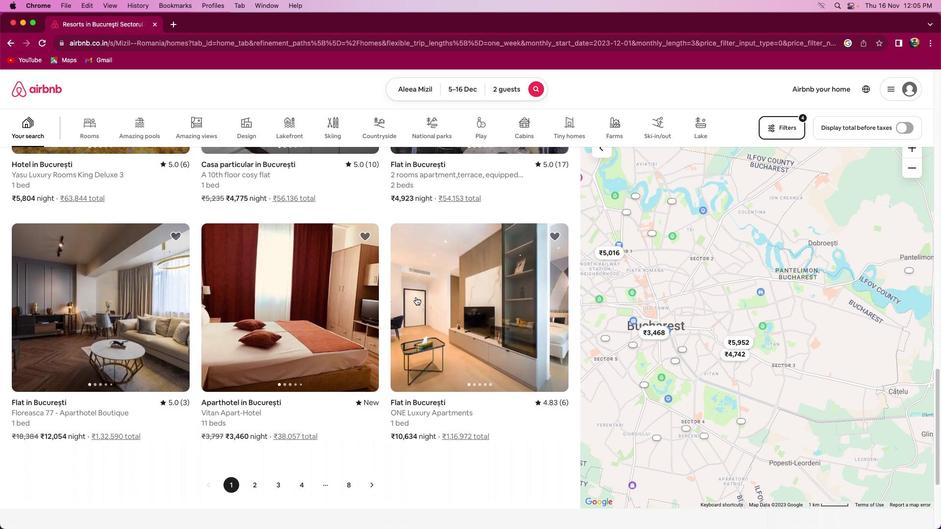 
Action: Mouse moved to (416, 298)
Screenshot: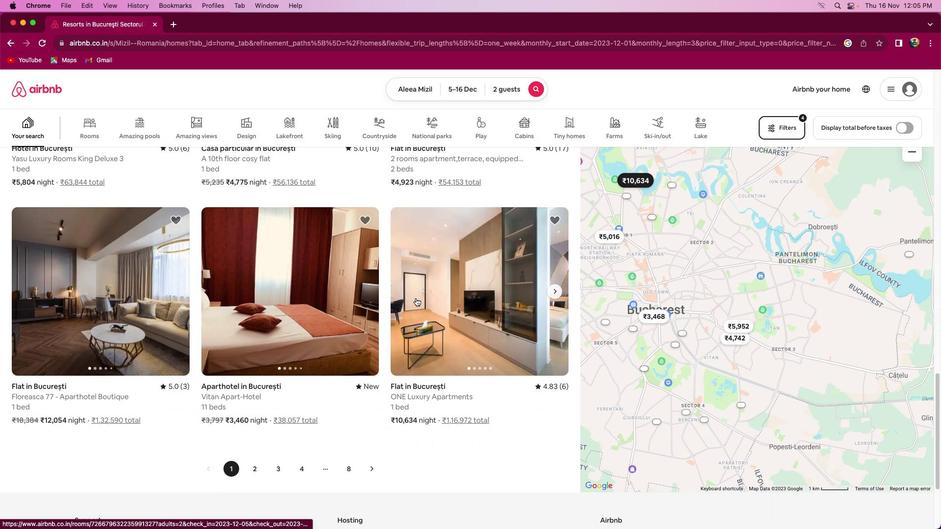 
Action: Mouse scrolled (416, 298) with delta (0, 0)
Screenshot: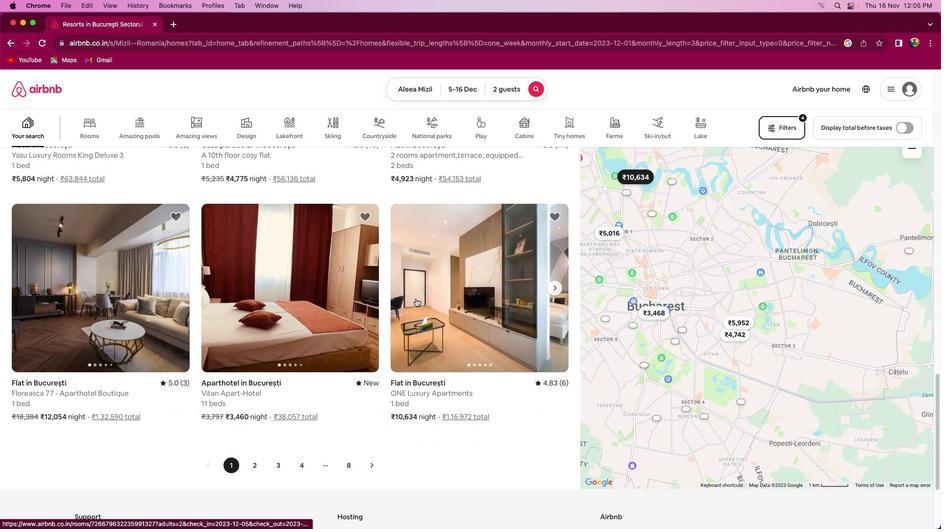 
Action: Mouse scrolled (416, 298) with delta (0, 0)
Screenshot: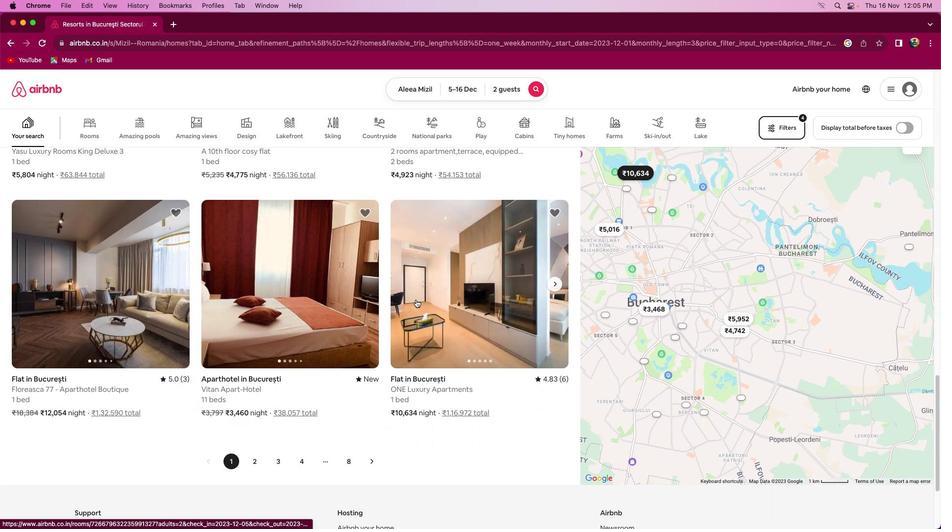 
Action: Mouse moved to (384, 361)
Screenshot: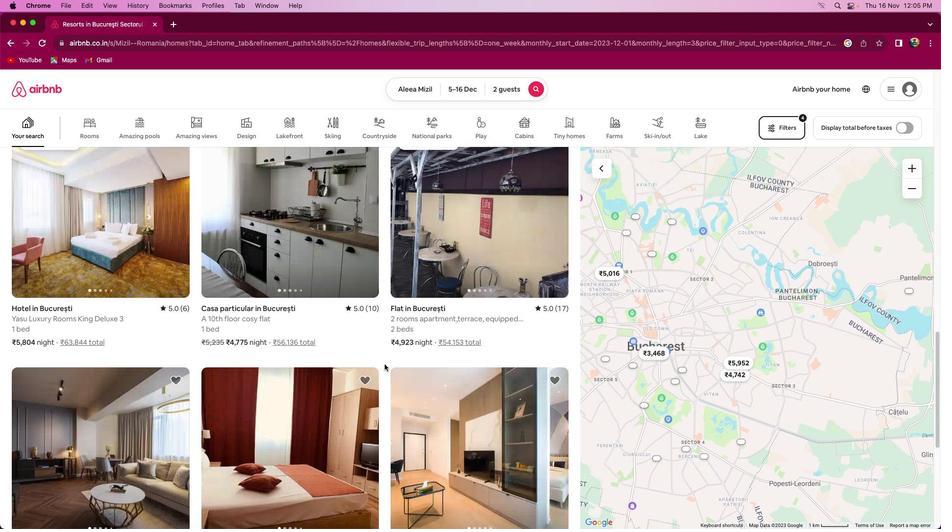 
Action: Mouse scrolled (384, 361) with delta (0, 0)
Screenshot: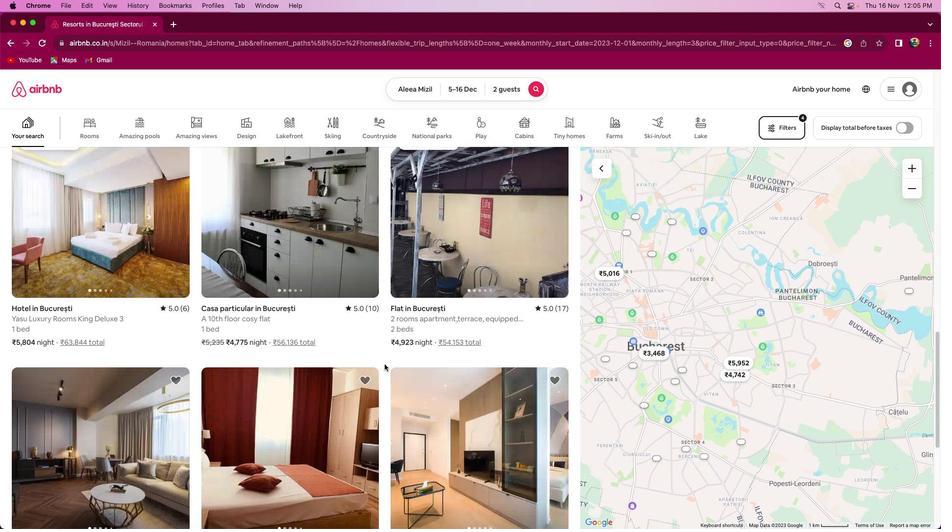 
Action: Mouse moved to (384, 361)
Screenshot: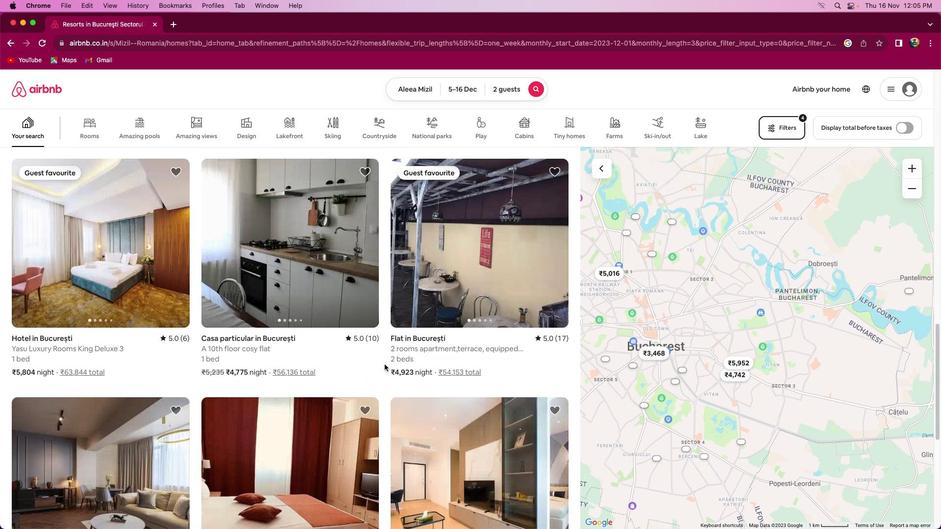 
Action: Mouse scrolled (384, 361) with delta (0, 0)
Screenshot: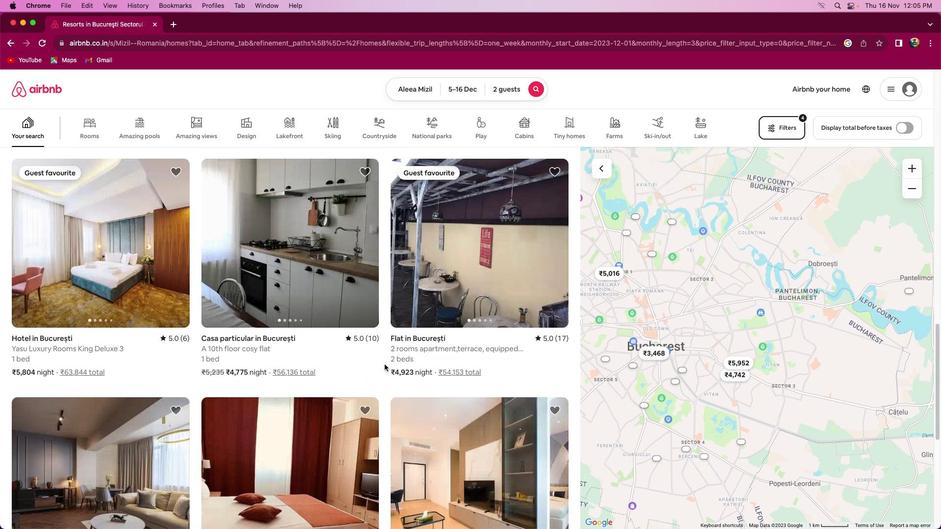
Action: Mouse moved to (384, 361)
Screenshot: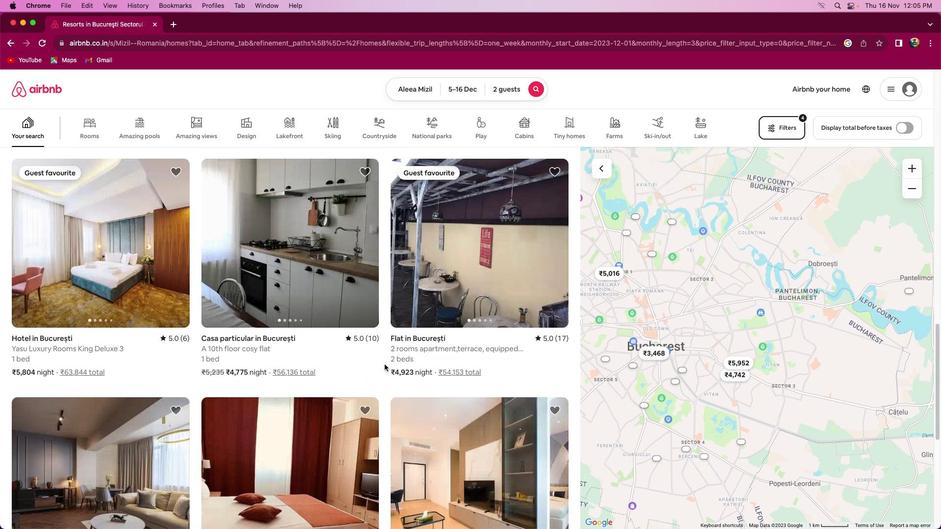 
Action: Mouse scrolled (384, 361) with delta (0, 1)
Screenshot: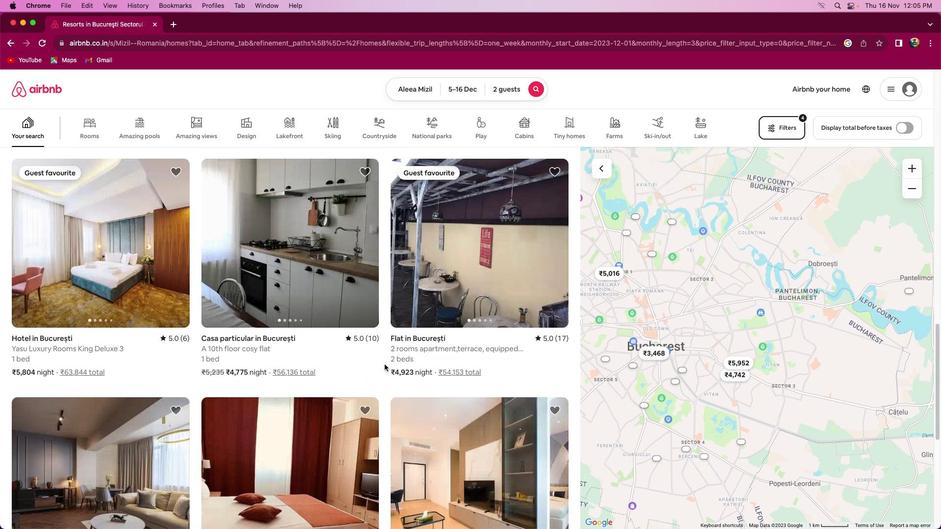 
Action: Mouse moved to (384, 362)
Screenshot: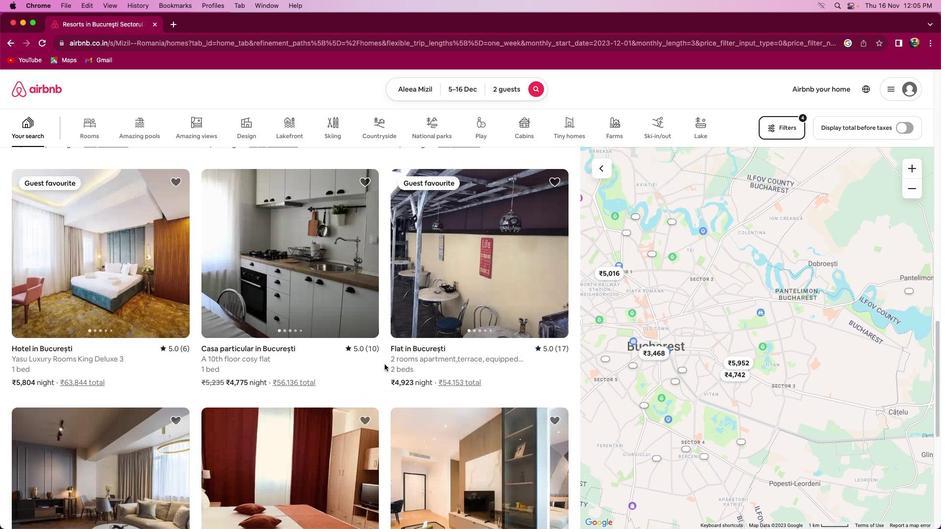 
Action: Mouse scrolled (384, 362) with delta (0, 2)
Screenshot: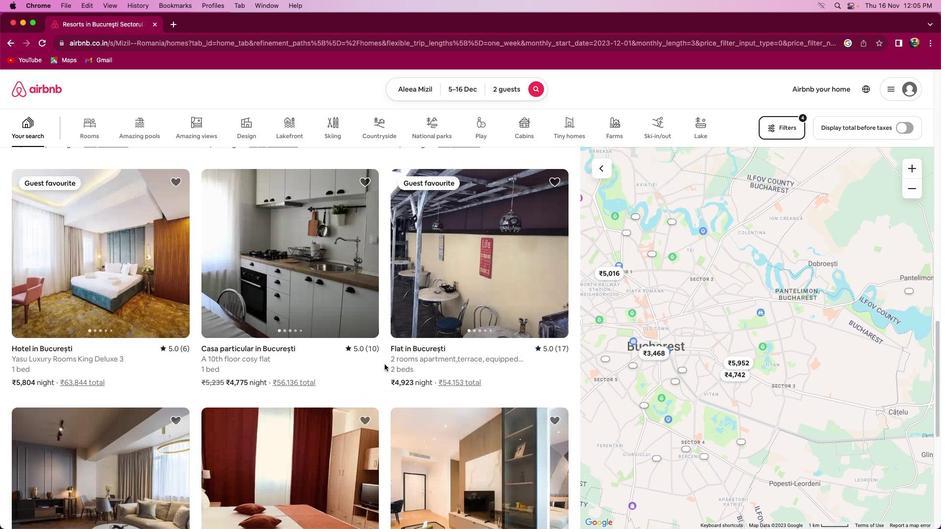 
Action: Mouse moved to (384, 364)
Screenshot: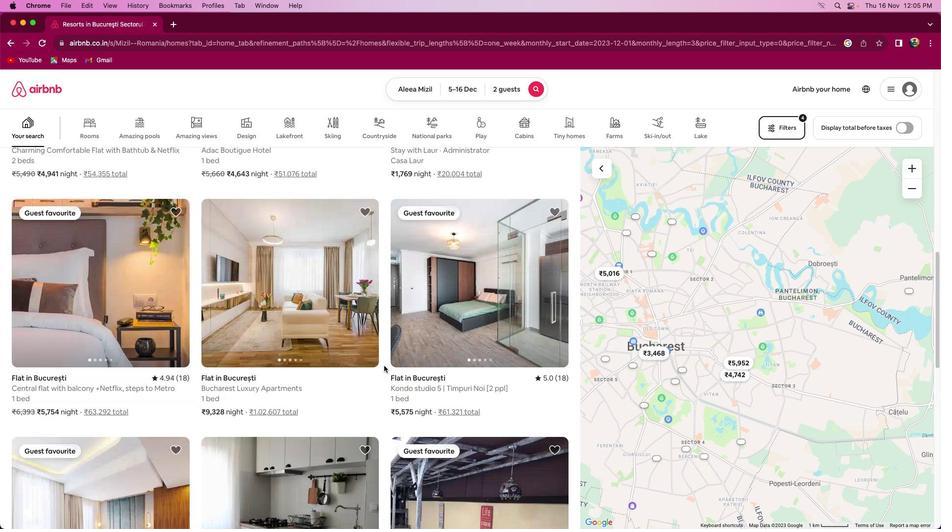 
Action: Mouse scrolled (384, 364) with delta (0, 0)
Screenshot: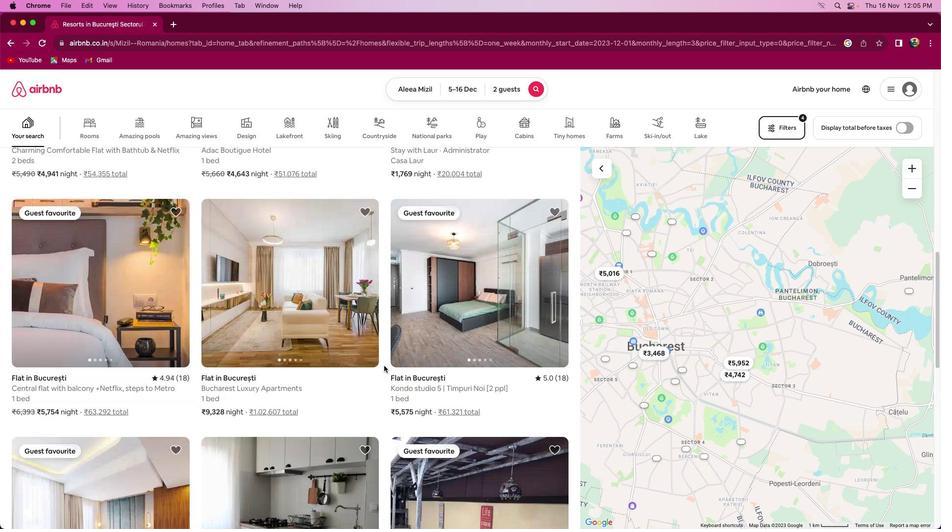 
Action: Mouse moved to (384, 364)
Screenshot: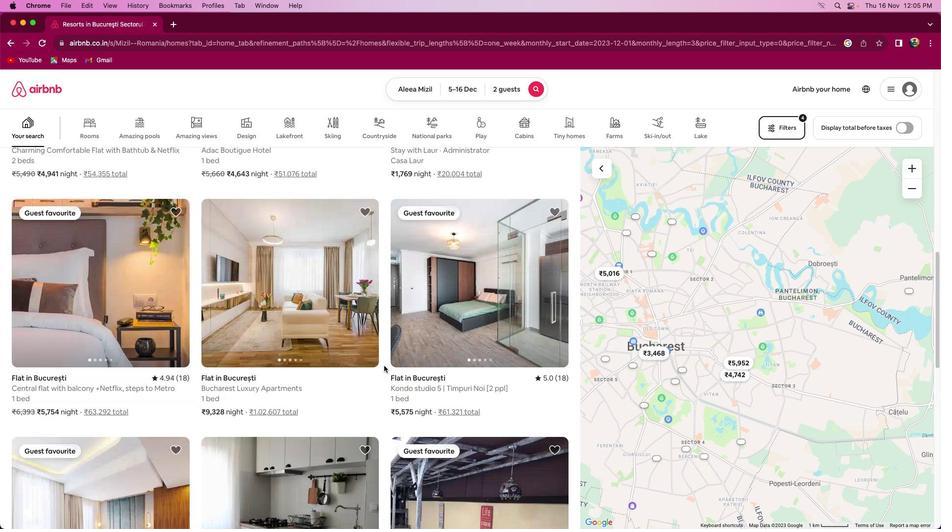 
Action: Mouse scrolled (384, 364) with delta (0, 0)
Screenshot: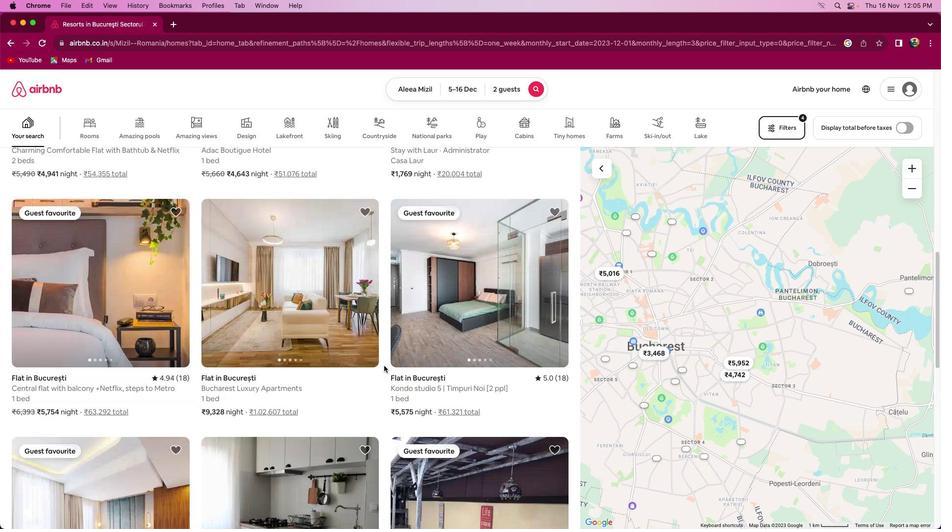 
Action: Mouse scrolled (384, 364) with delta (0, 1)
Screenshot: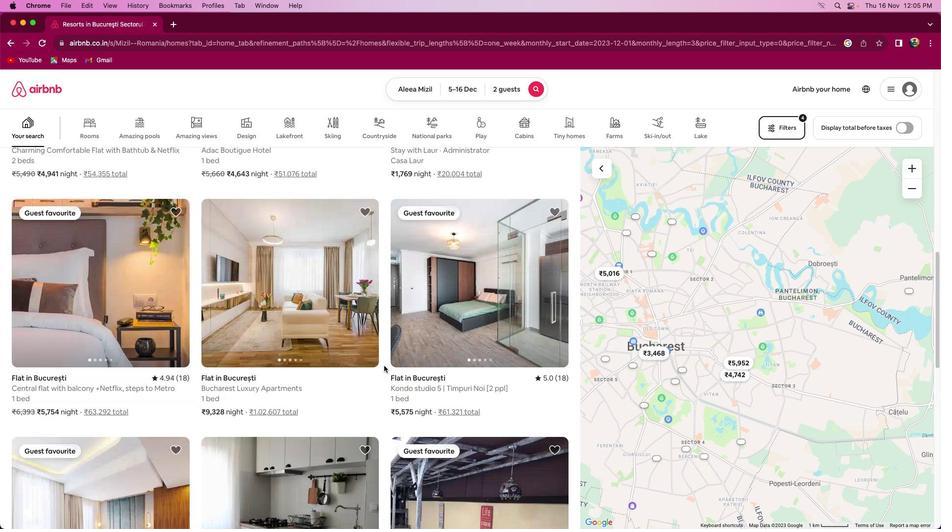 
Action: Mouse moved to (384, 364)
Screenshot: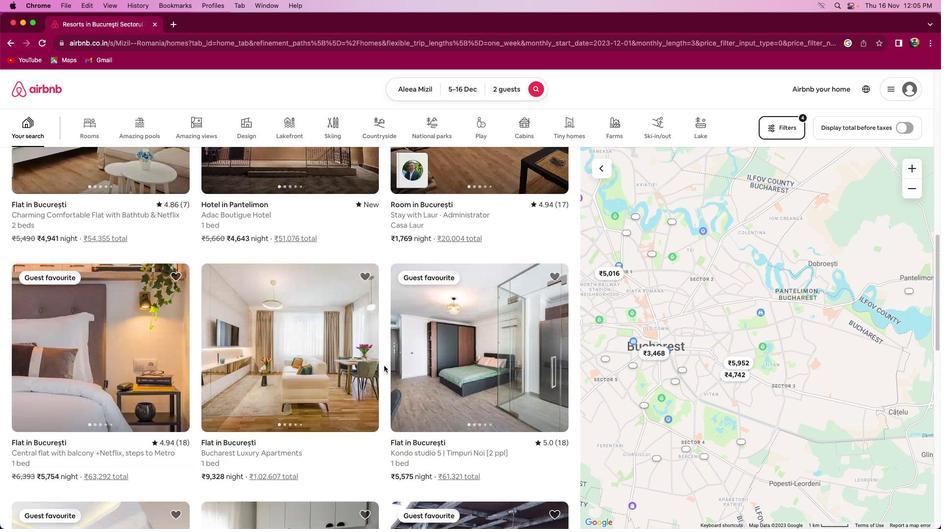
Action: Mouse scrolled (384, 364) with delta (0, 2)
Screenshot: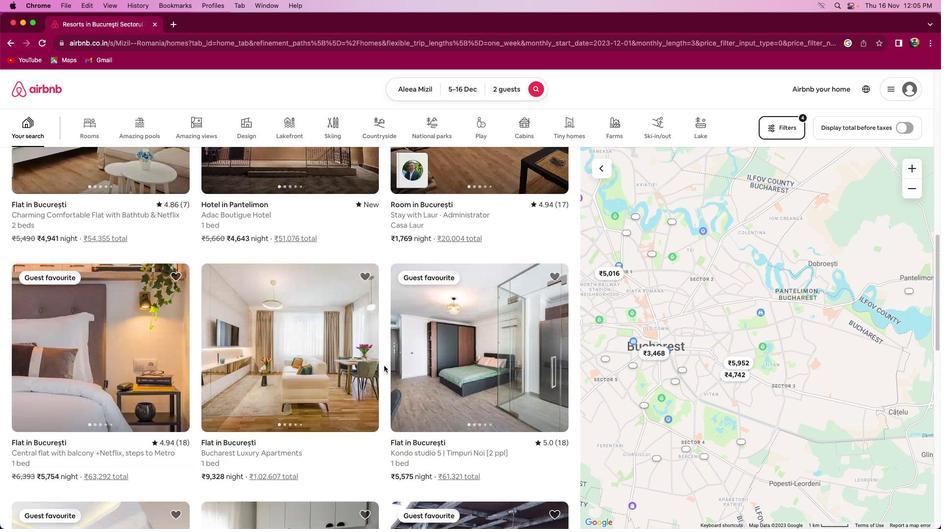 
Action: Mouse moved to (384, 365)
Screenshot: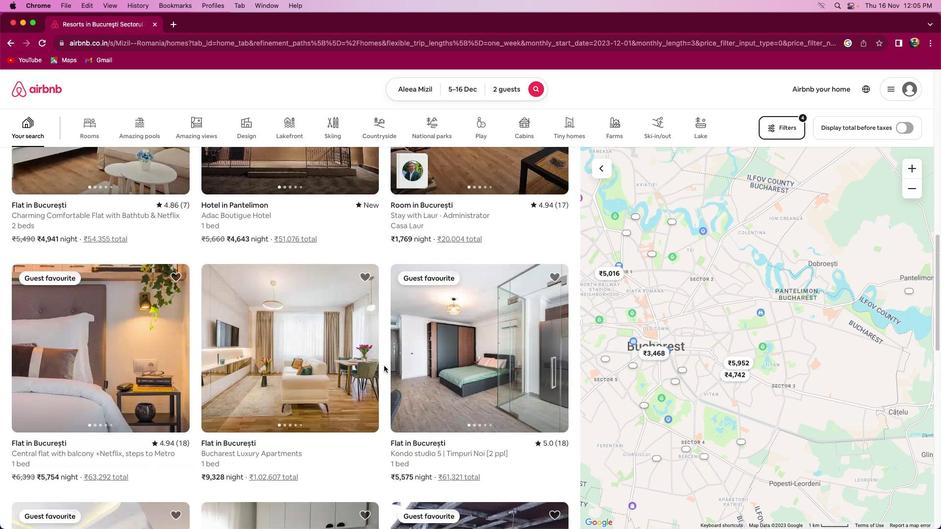 
Action: Mouse scrolled (384, 365) with delta (0, 2)
Screenshot: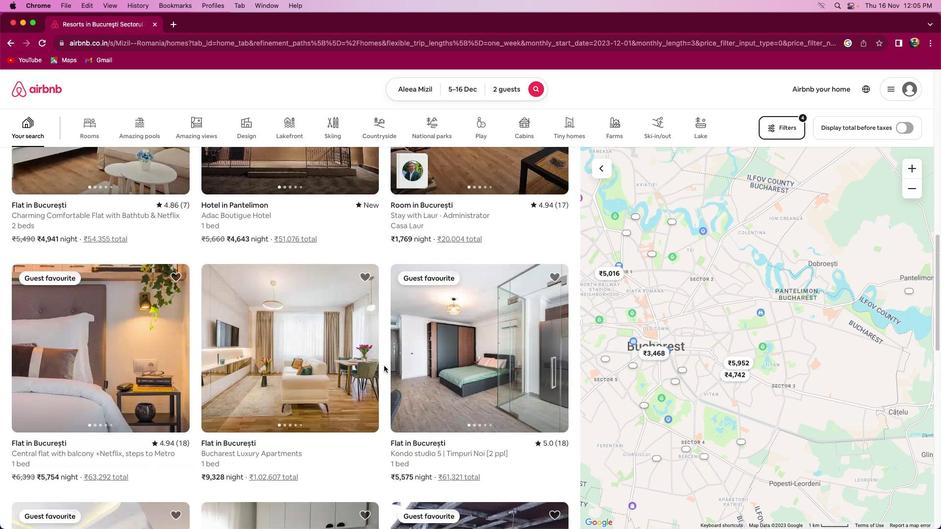 
Action: Mouse moved to (383, 366)
Screenshot: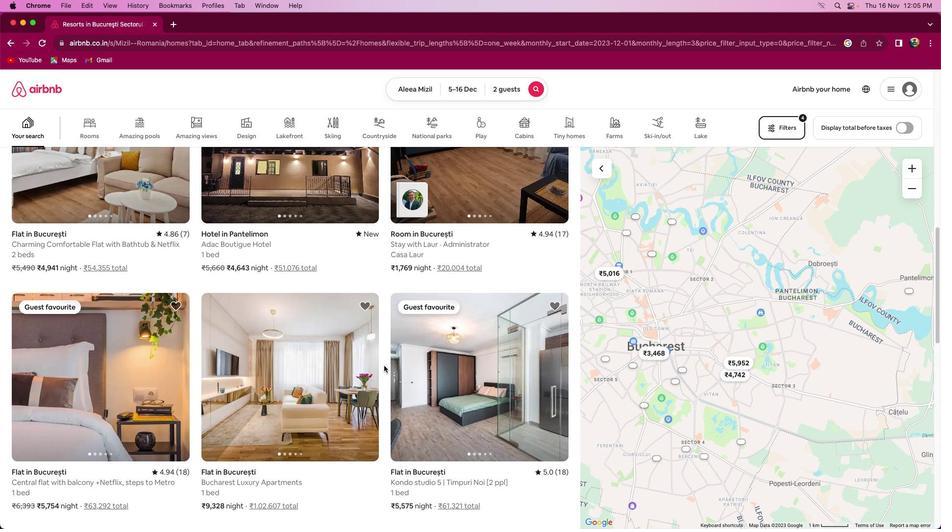 
Action: Mouse scrolled (383, 366) with delta (0, 0)
Screenshot: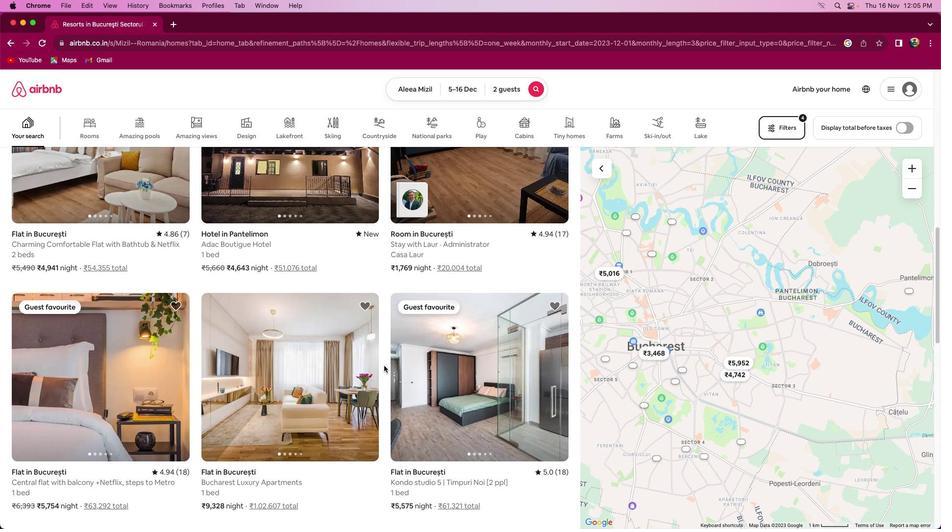 
Action: Mouse scrolled (383, 366) with delta (0, 0)
Screenshot: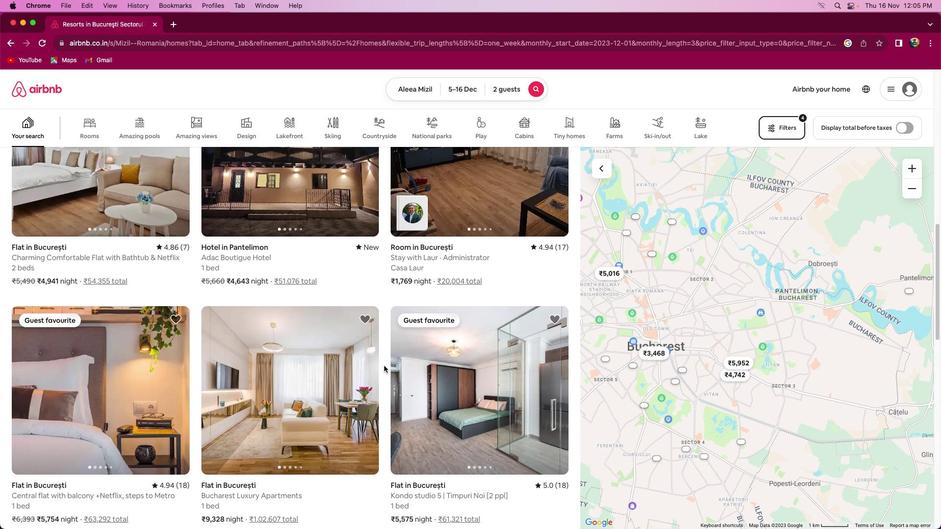 
Action: Mouse scrolled (383, 366) with delta (0, 1)
Screenshot: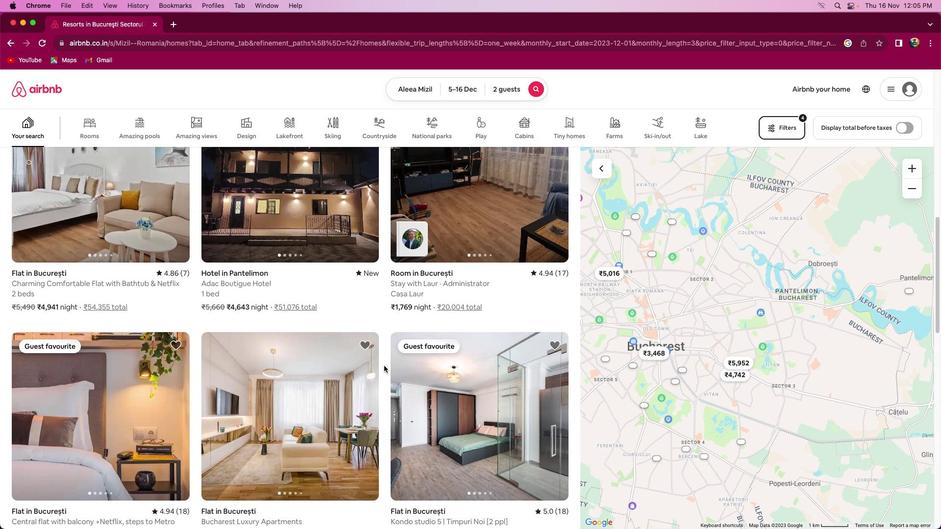 
Action: Mouse scrolled (383, 366) with delta (0, 0)
Screenshot: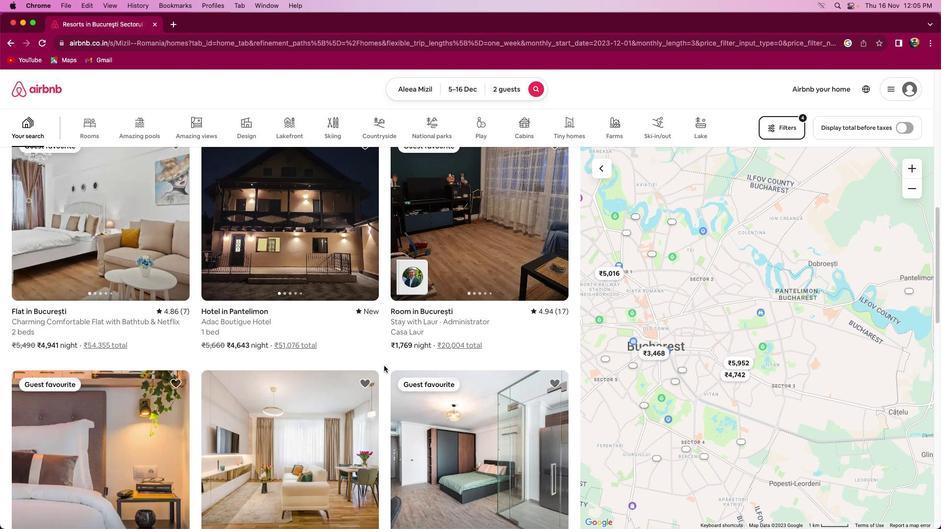 
Action: Mouse scrolled (383, 366) with delta (0, 0)
Screenshot: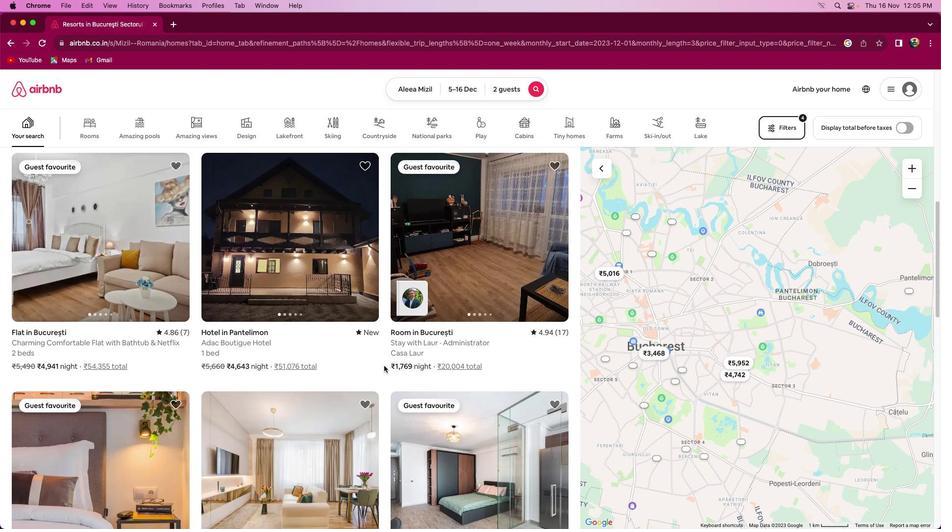 
Action: Mouse scrolled (383, 366) with delta (0, 1)
Screenshot: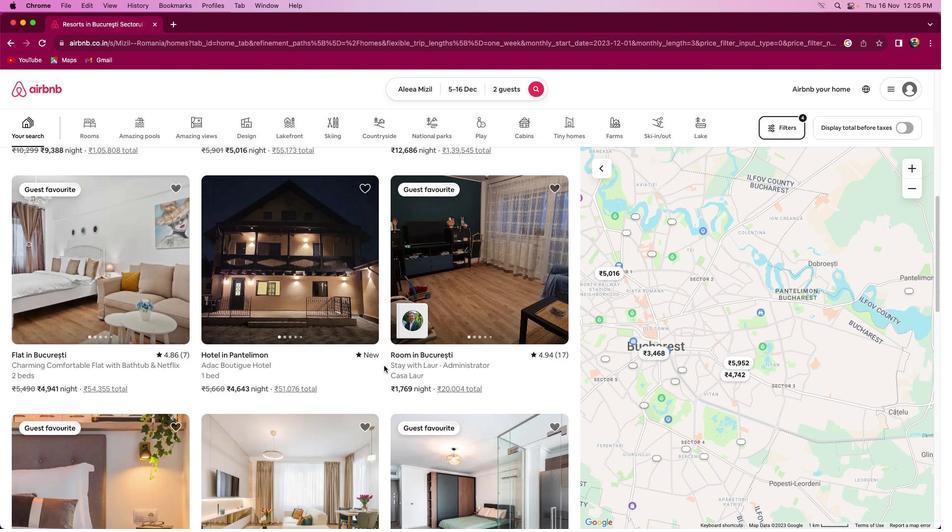
Action: Mouse scrolled (383, 366) with delta (0, 0)
Screenshot: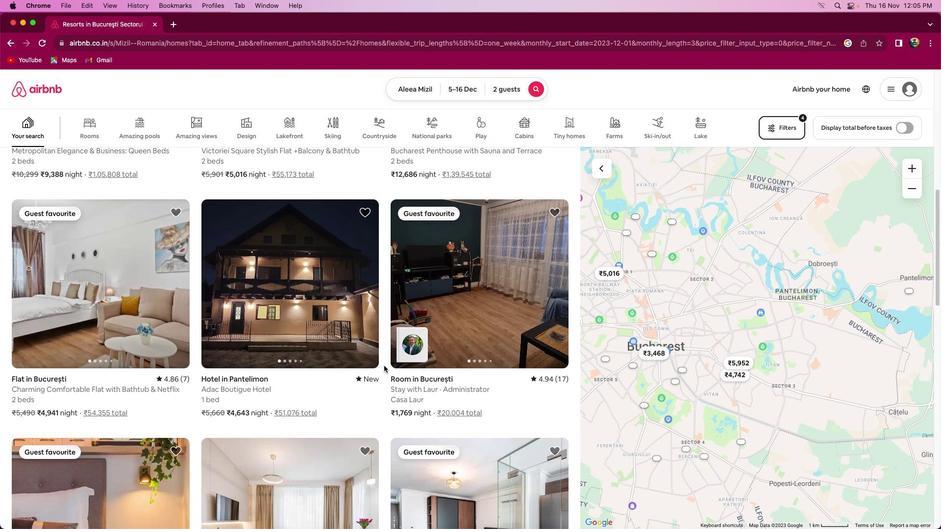 
Action: Mouse scrolled (383, 366) with delta (0, 0)
Screenshot: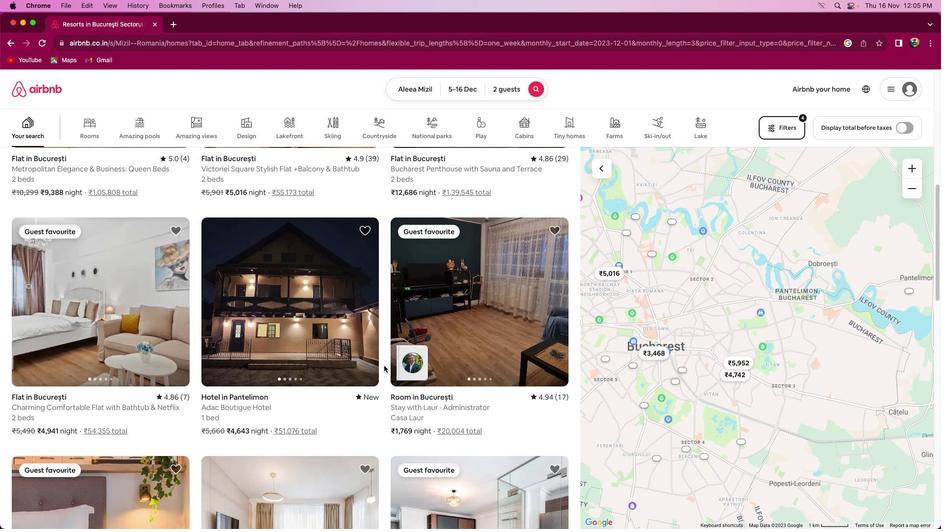 
Action: Mouse scrolled (383, 366) with delta (0, 0)
Screenshot: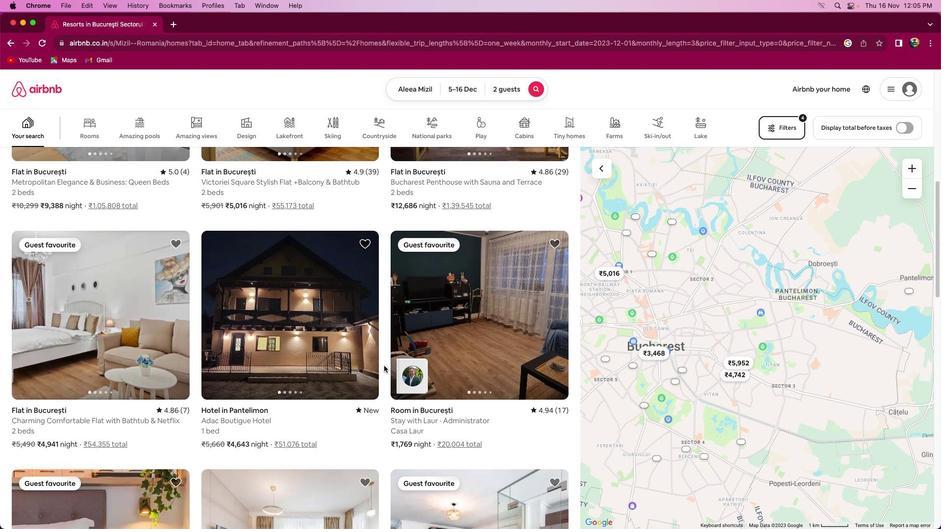 
Action: Mouse scrolled (383, 366) with delta (0, 0)
Screenshot: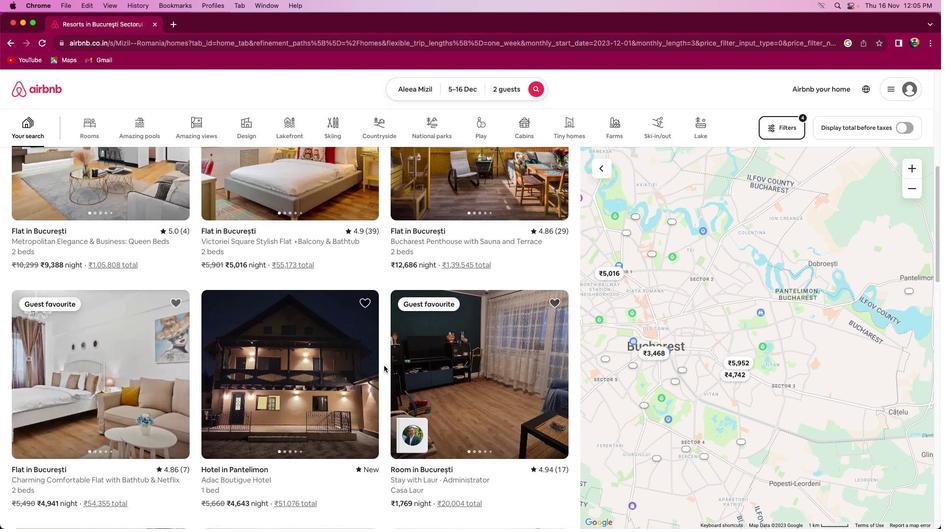 
Action: Mouse scrolled (383, 366) with delta (0, 0)
Screenshot: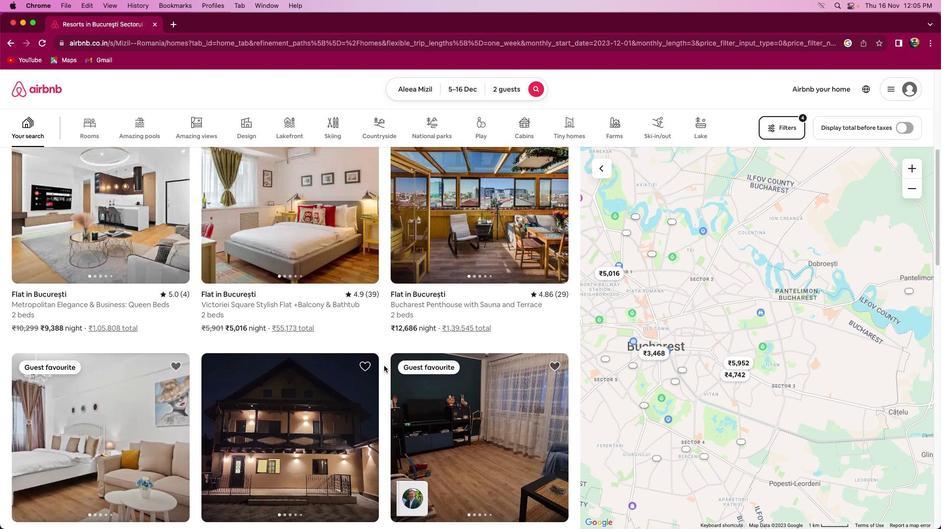 
Action: Mouse scrolled (383, 366) with delta (0, 1)
Screenshot: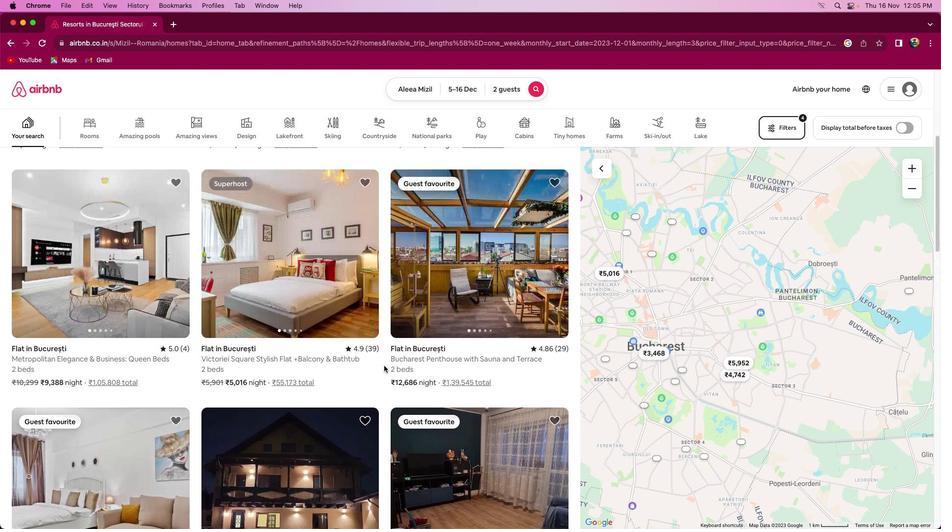 
Action: Mouse scrolled (383, 366) with delta (0, 1)
Screenshot: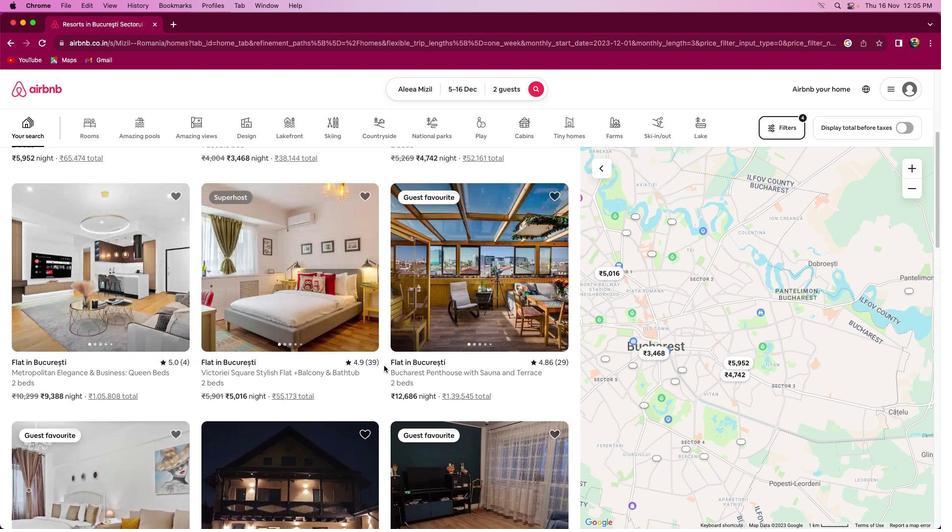 
Action: Mouse moved to (299, 298)
Screenshot: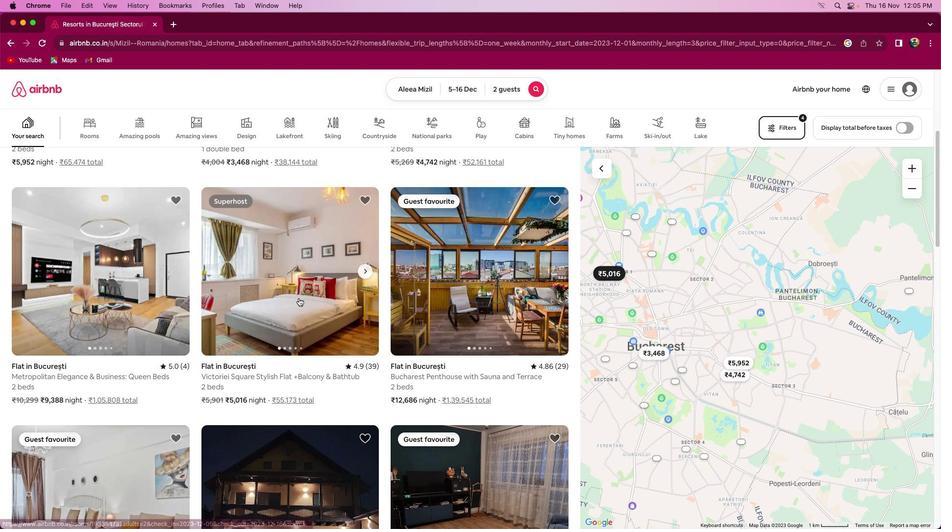 
Action: Mouse pressed left at (299, 298)
Screenshot: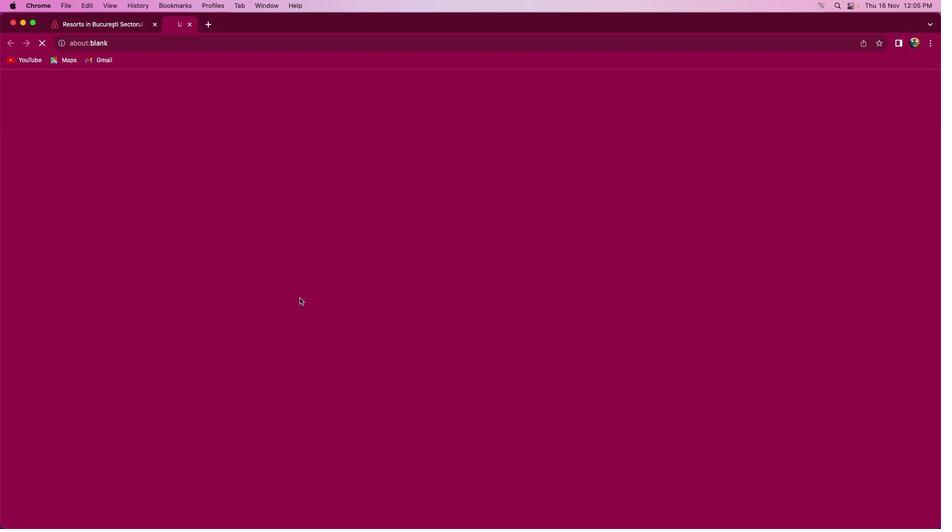 
Action: Mouse moved to (704, 367)
Screenshot: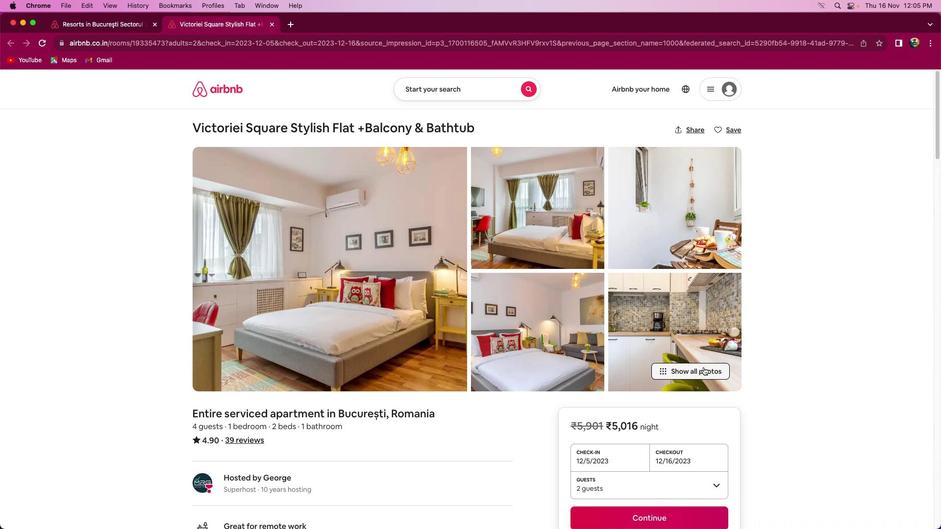 
Action: Mouse pressed left at (704, 367)
Screenshot: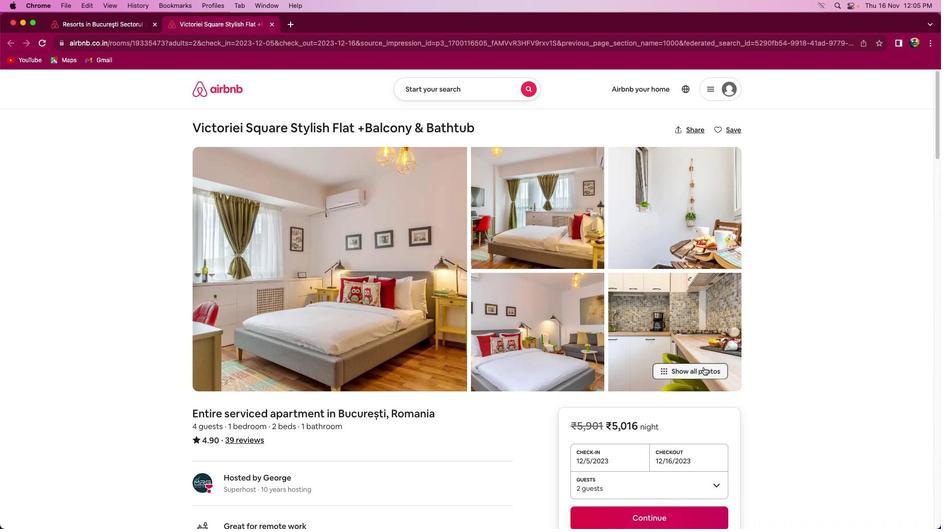 
Action: Mouse moved to (634, 355)
Screenshot: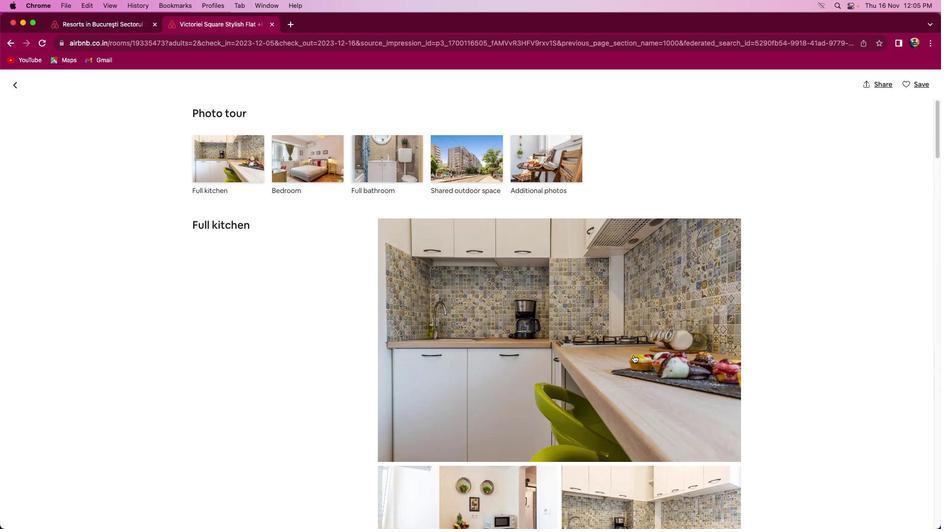 
Action: Mouse scrolled (634, 355) with delta (0, 0)
Screenshot: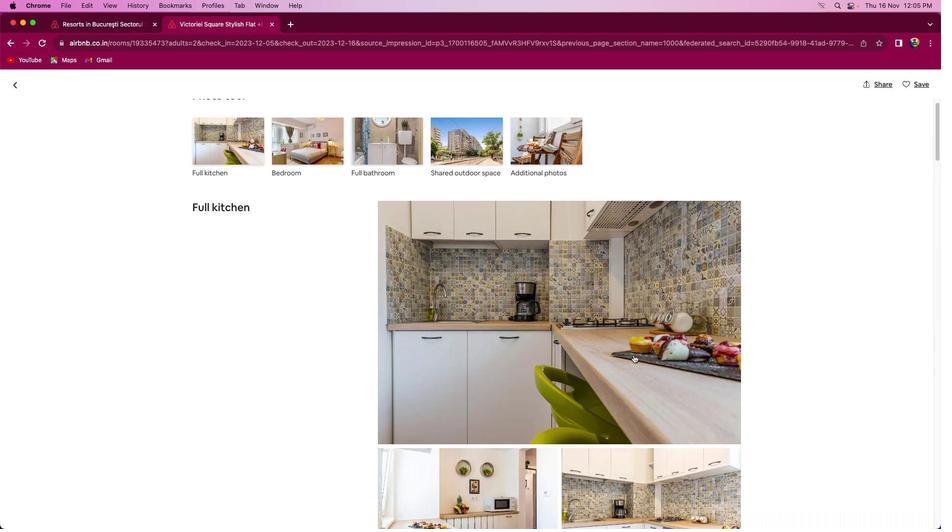 
Action: Mouse scrolled (634, 355) with delta (0, 0)
Screenshot: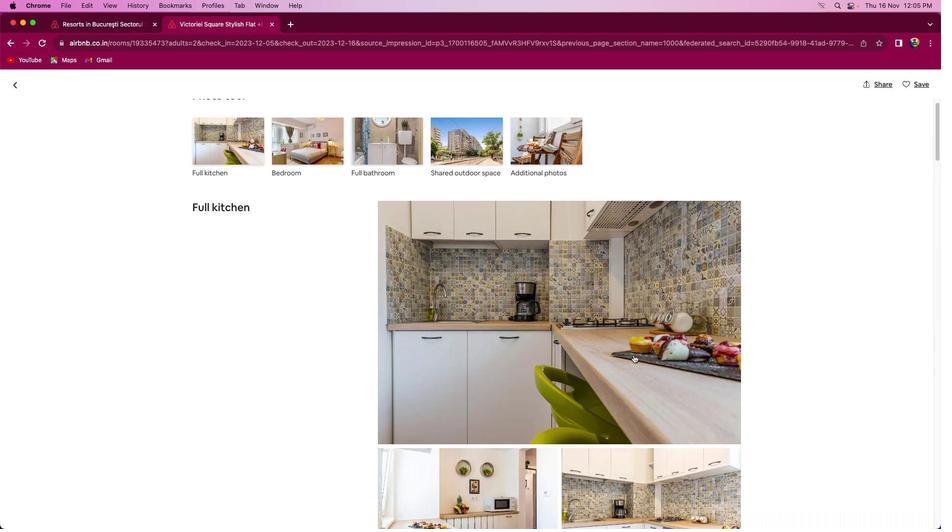 
Action: Mouse scrolled (634, 355) with delta (0, -1)
Screenshot: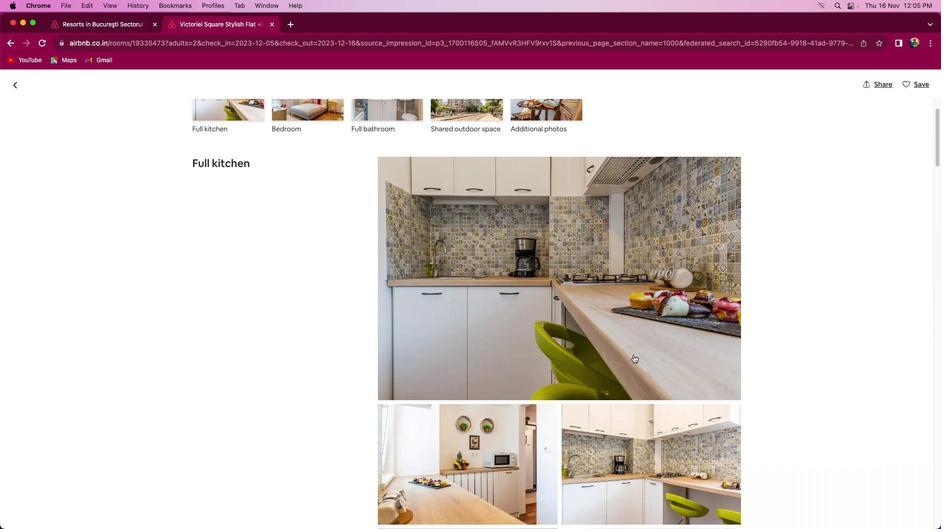 
Action: Mouse scrolled (634, 355) with delta (0, 0)
Screenshot: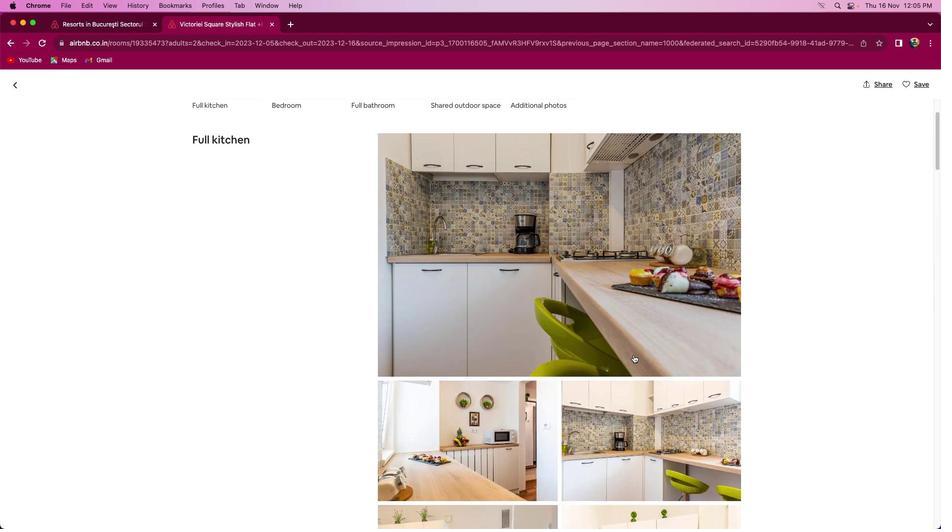 
Action: Mouse scrolled (634, 355) with delta (0, 0)
Screenshot: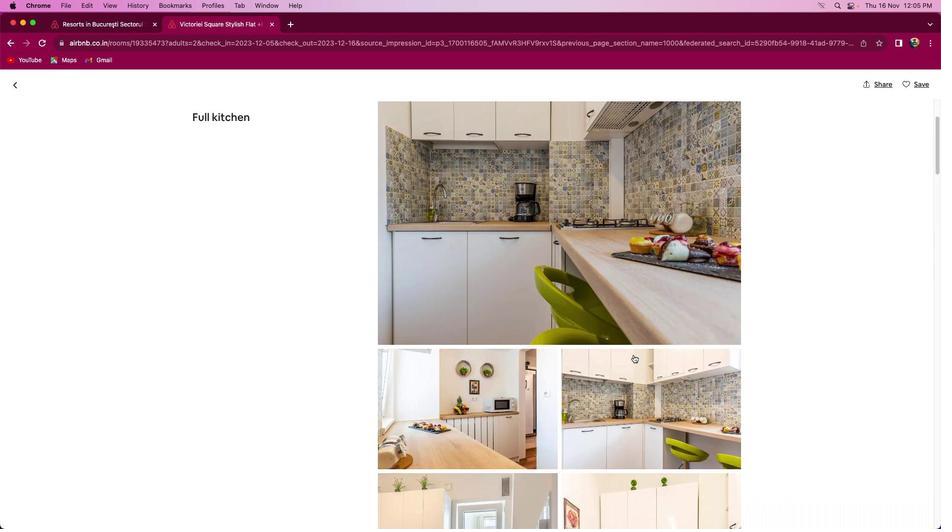 
Action: Mouse scrolled (634, 355) with delta (0, -1)
Screenshot: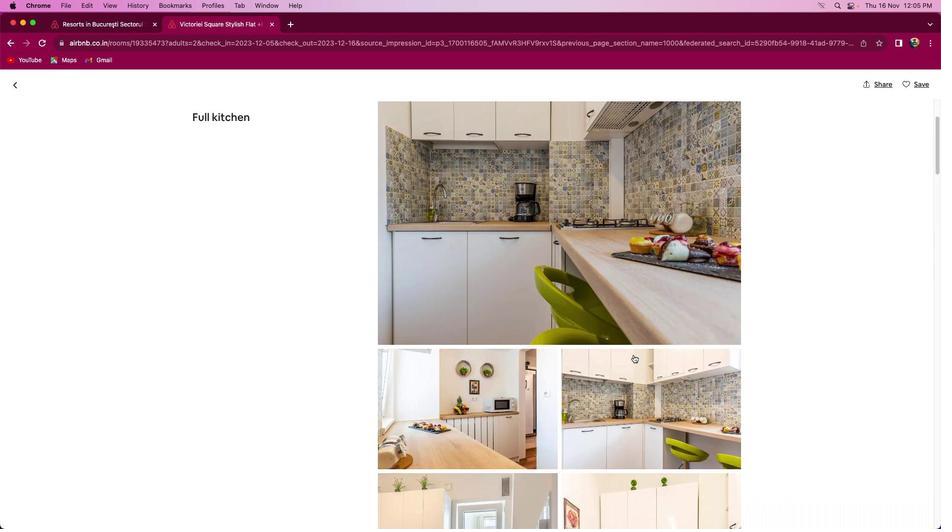 
Action: Mouse scrolled (634, 355) with delta (0, -1)
Screenshot: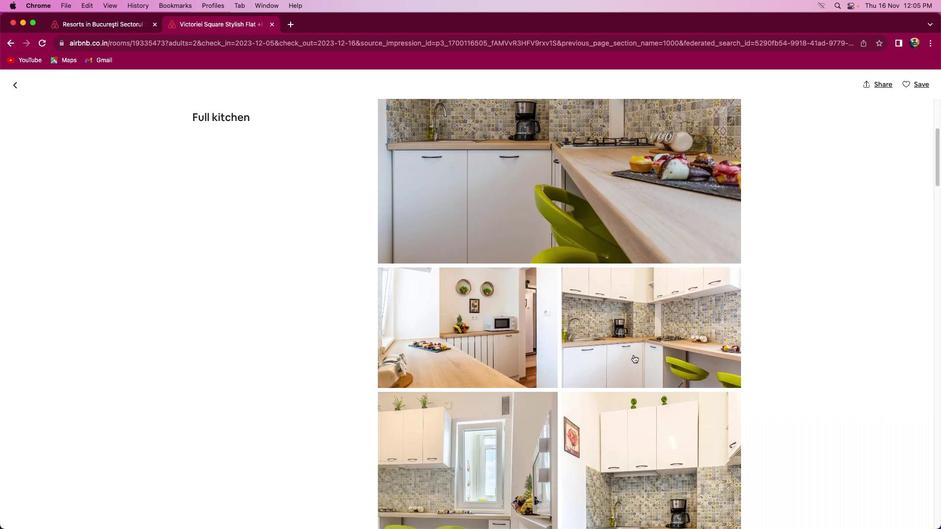 
Action: Mouse scrolled (634, 355) with delta (0, 0)
Screenshot: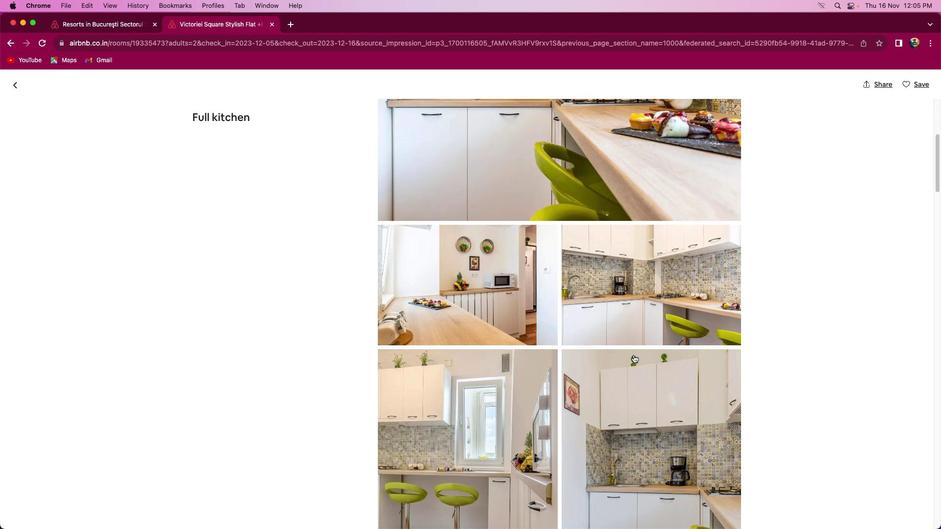 
Action: Mouse scrolled (634, 355) with delta (0, 0)
Screenshot: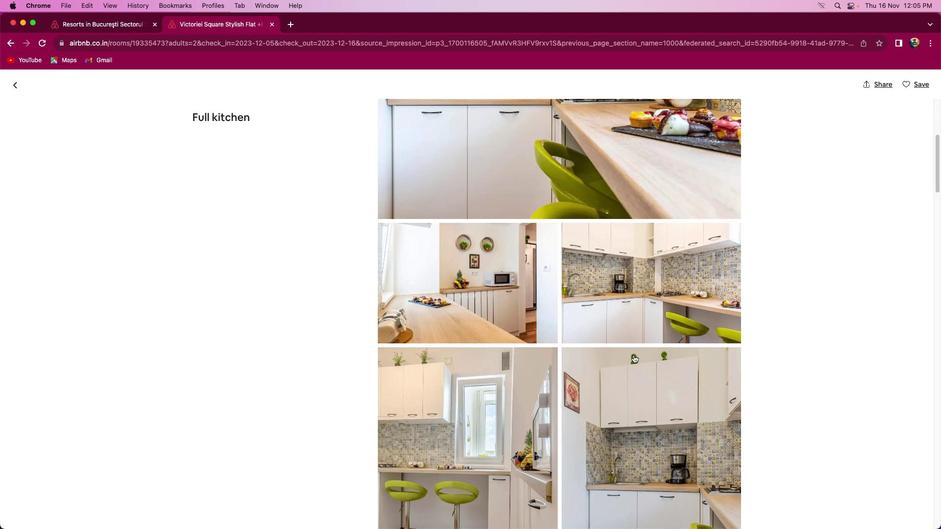 
Action: Mouse scrolled (634, 355) with delta (0, -1)
Screenshot: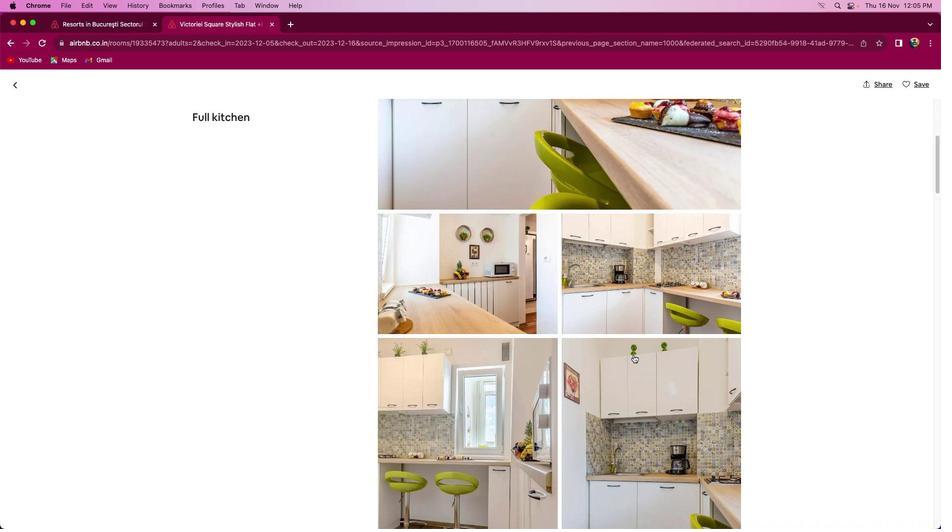 
Action: Mouse scrolled (634, 355) with delta (0, 0)
Screenshot: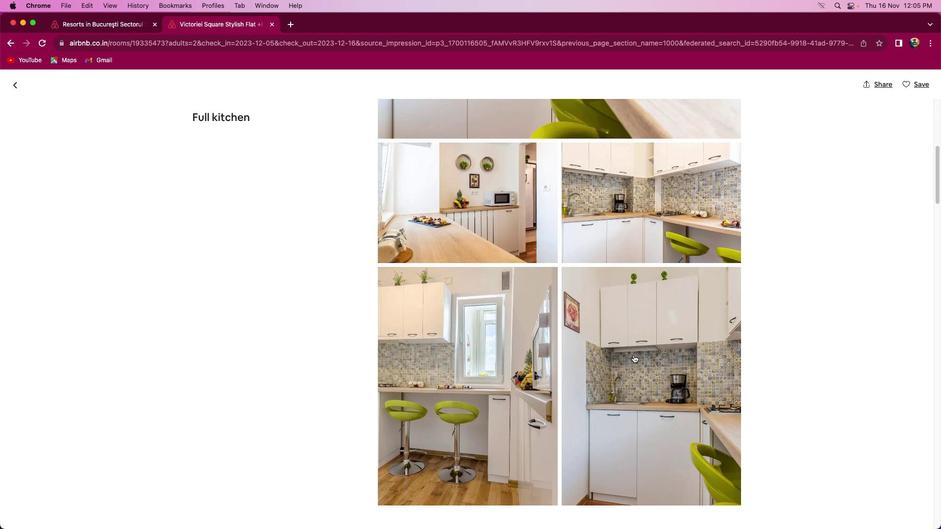
Action: Mouse scrolled (634, 355) with delta (0, 0)
Screenshot: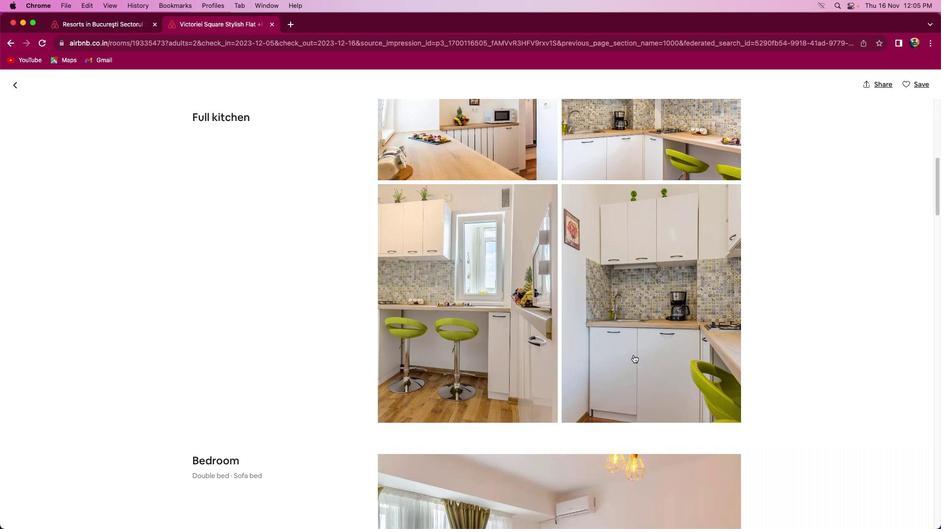 
Action: Mouse scrolled (634, 355) with delta (0, -1)
Screenshot: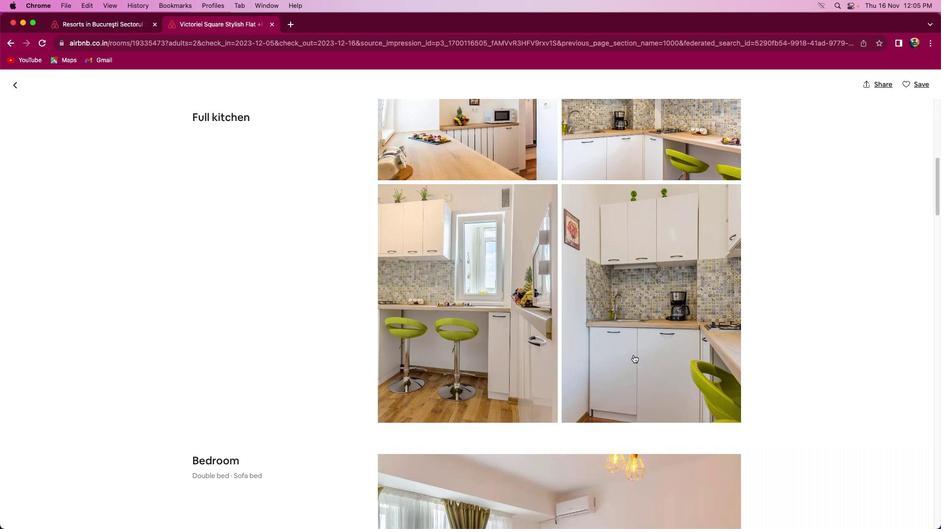
Action: Mouse scrolled (634, 355) with delta (0, -1)
Screenshot: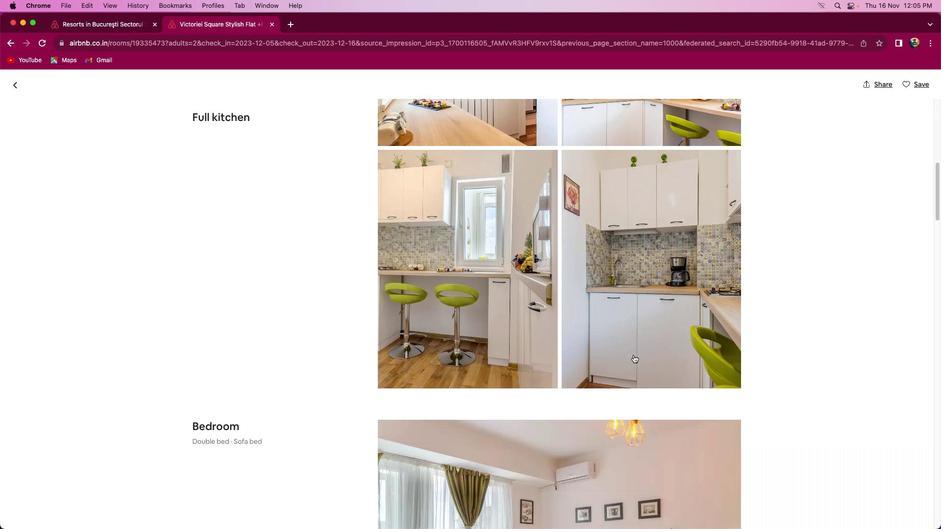 
Action: Mouse scrolled (634, 355) with delta (0, 0)
Screenshot: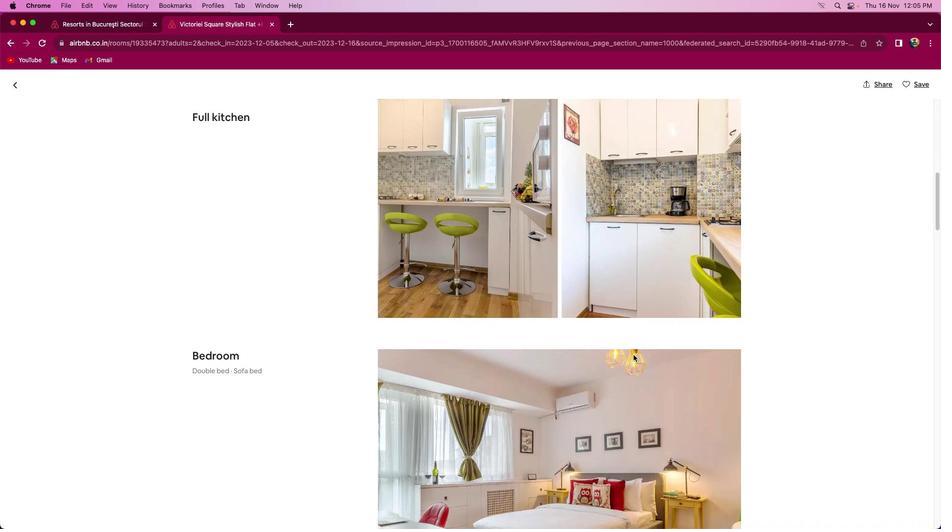 
Action: Mouse scrolled (634, 355) with delta (0, 0)
Screenshot: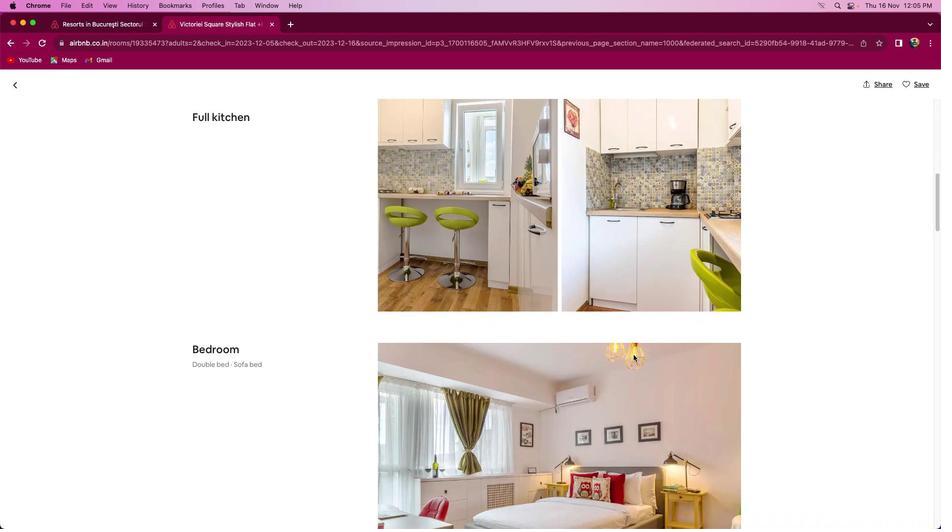 
Action: Mouse scrolled (634, 355) with delta (0, 0)
Screenshot: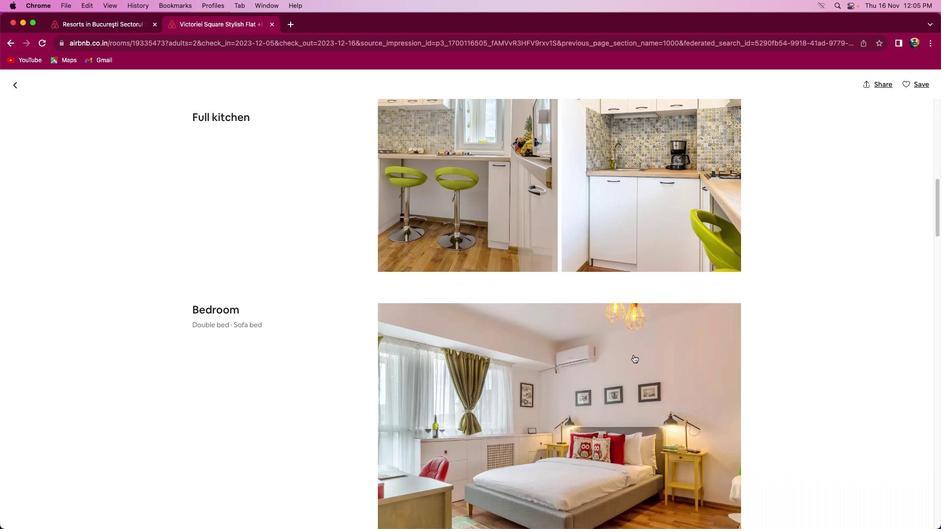 
Action: Mouse scrolled (634, 355) with delta (0, -1)
Screenshot: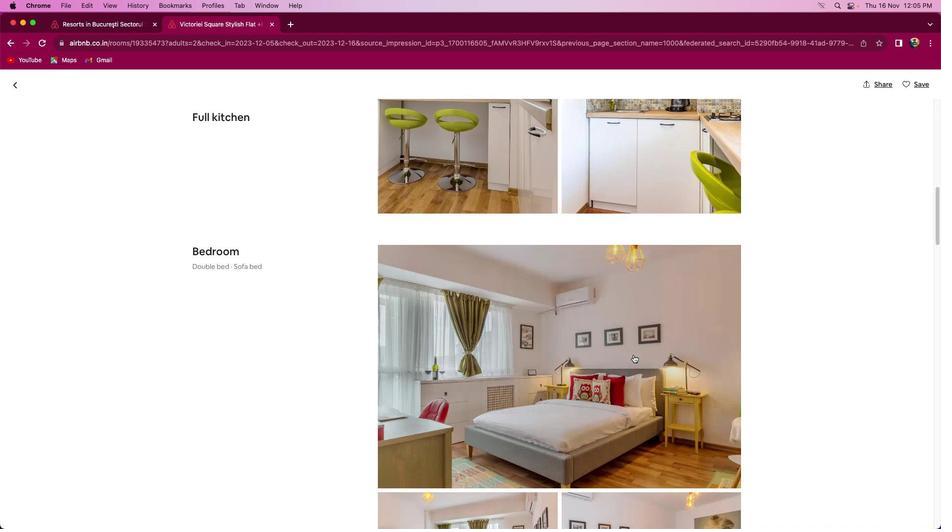 
Action: Mouse scrolled (634, 355) with delta (0, 0)
Screenshot: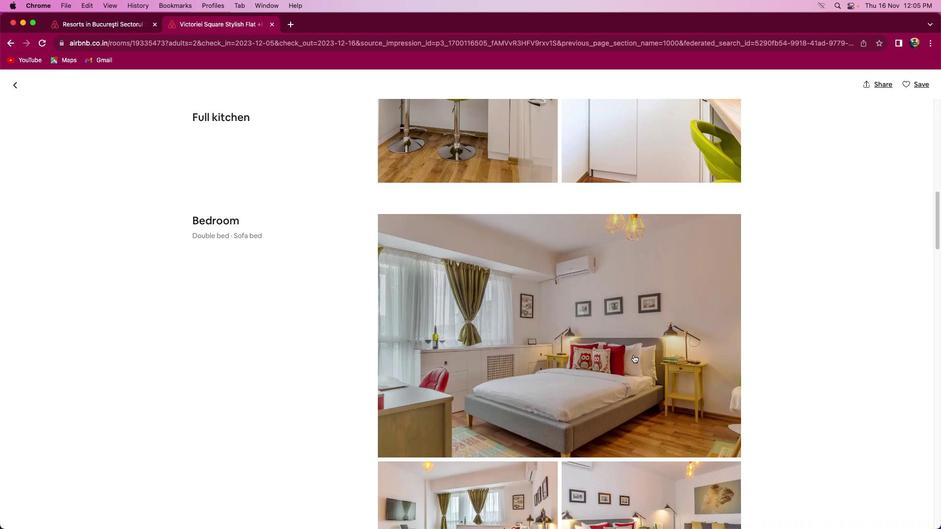 
Action: Mouse scrolled (634, 355) with delta (0, 0)
Screenshot: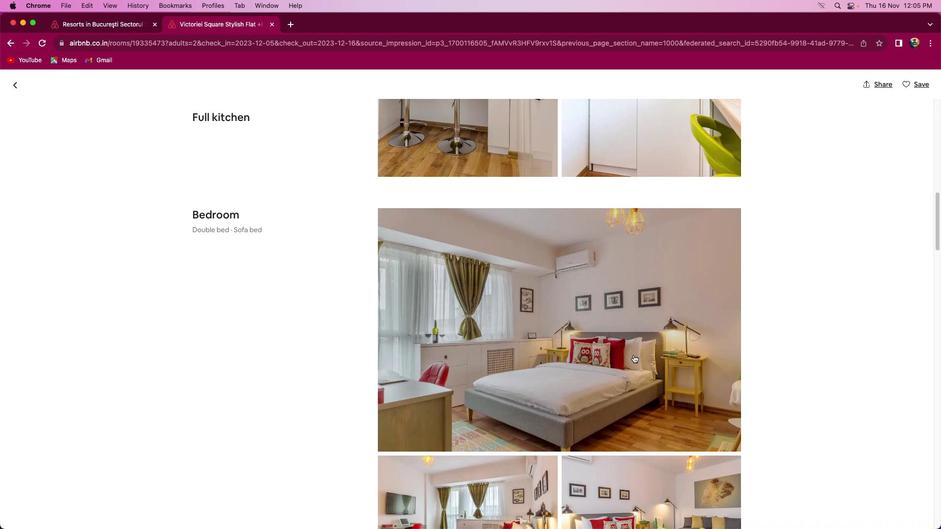 
Action: Mouse scrolled (634, 355) with delta (0, 0)
Screenshot: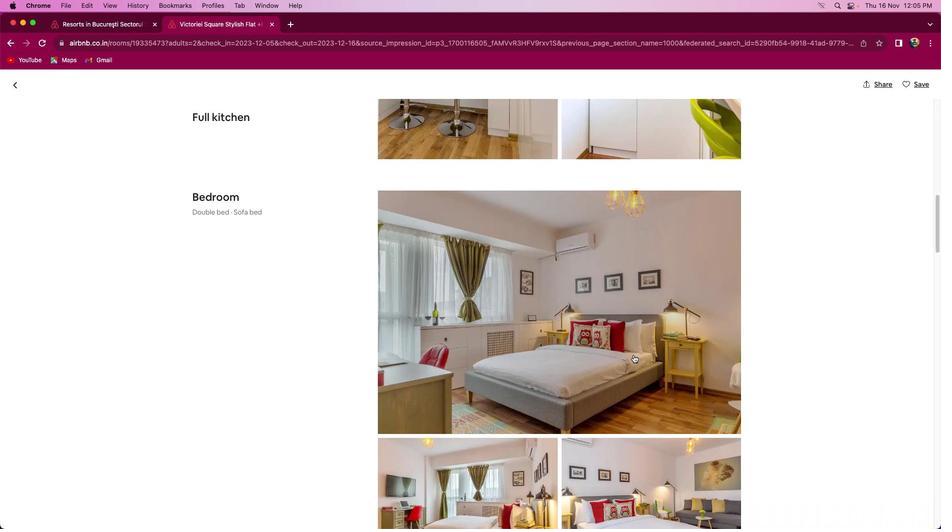 
Action: Mouse scrolled (634, 355) with delta (0, 0)
Screenshot: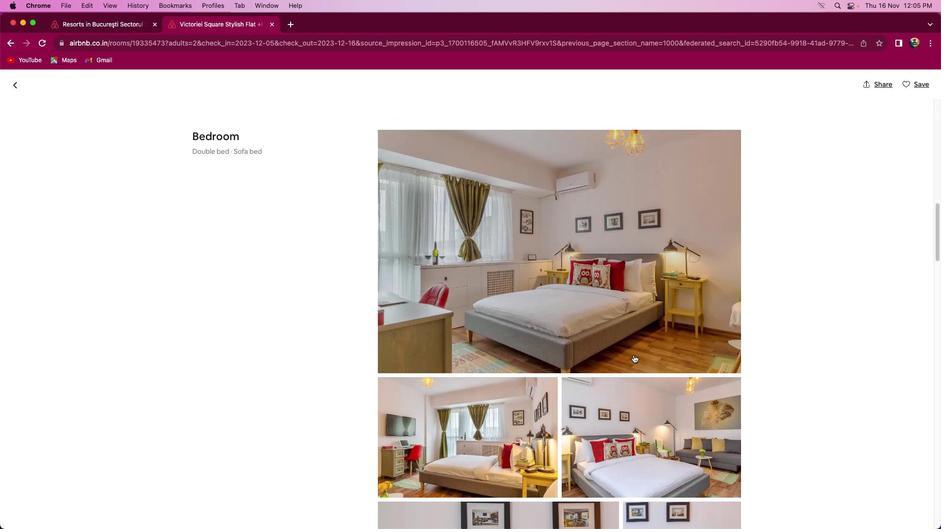 
Action: Mouse scrolled (634, 355) with delta (0, 0)
Screenshot: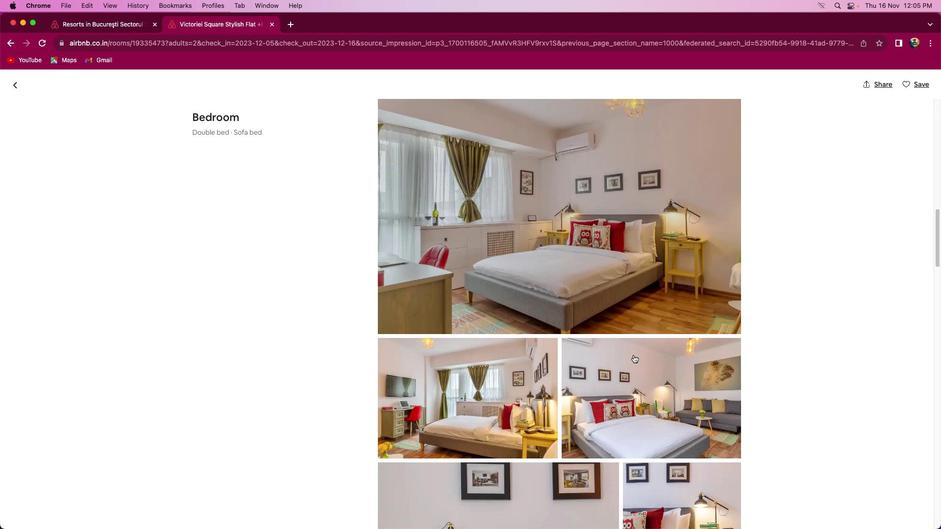 
Action: Mouse scrolled (634, 355) with delta (0, -1)
Screenshot: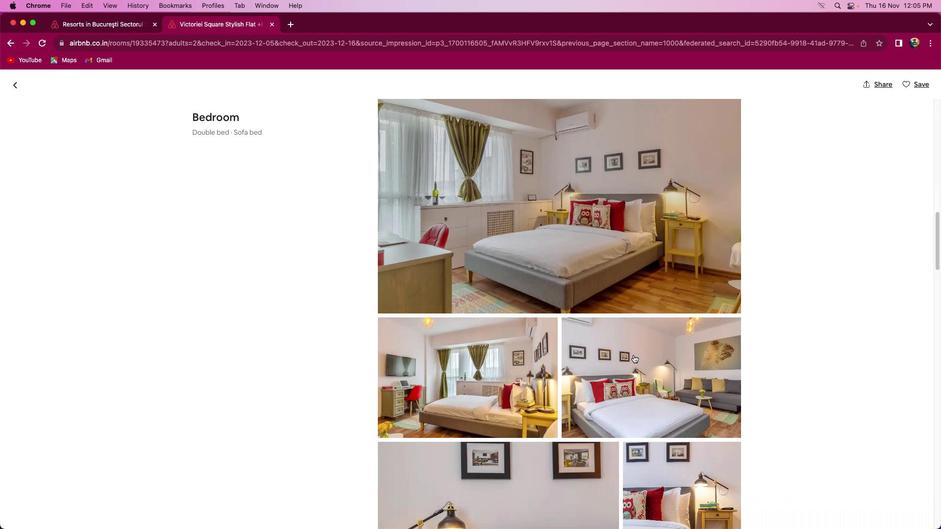 
Action: Mouse scrolled (634, 355) with delta (0, -1)
Screenshot: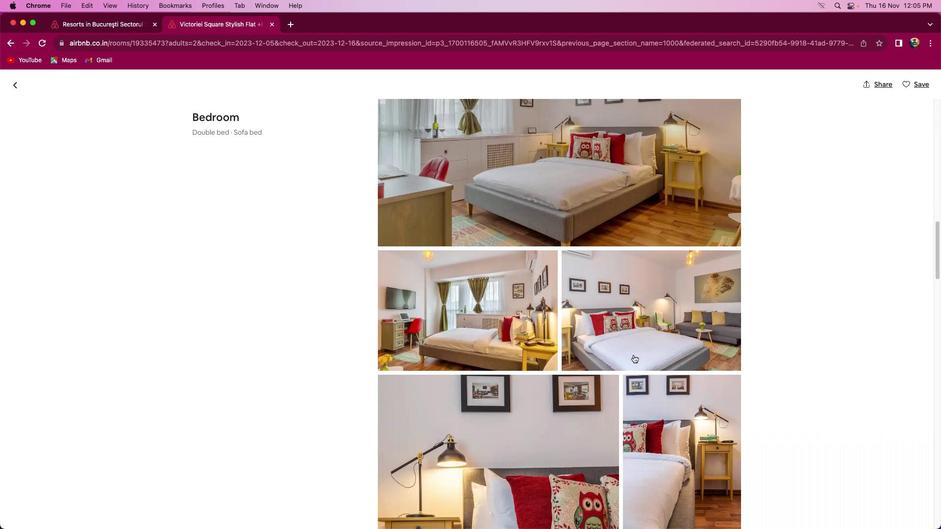
Action: Mouse scrolled (634, 355) with delta (0, 0)
Screenshot: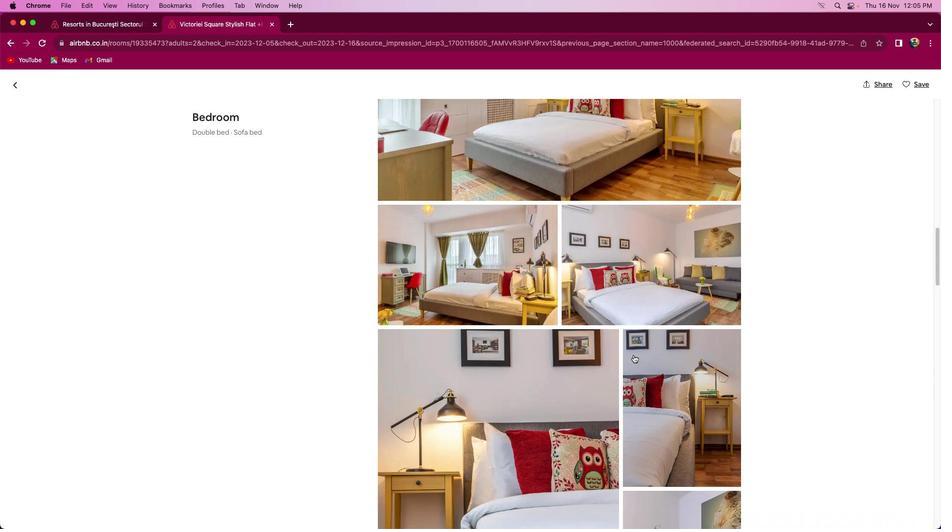 
Action: Mouse scrolled (634, 355) with delta (0, 0)
Screenshot: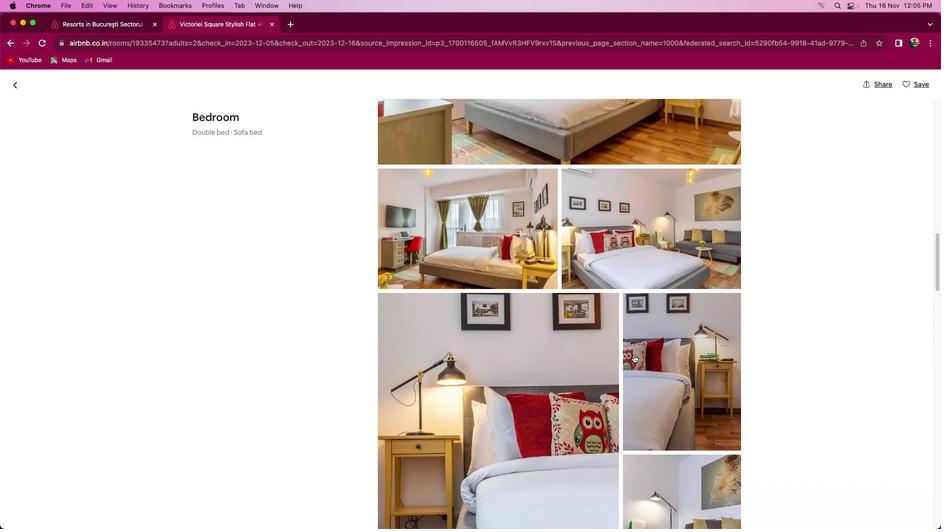 
Action: Mouse scrolled (634, 355) with delta (0, -1)
Screenshot: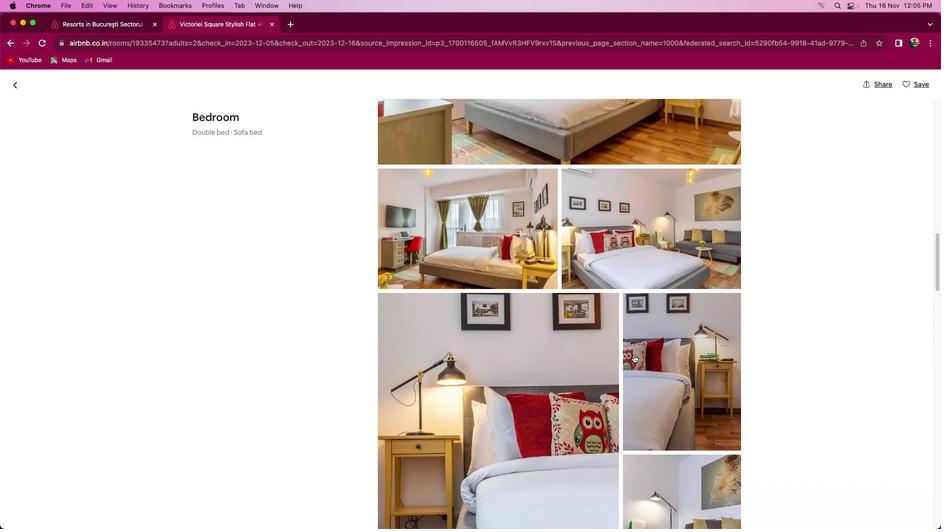 
Action: Mouse scrolled (634, 355) with delta (0, -1)
Screenshot: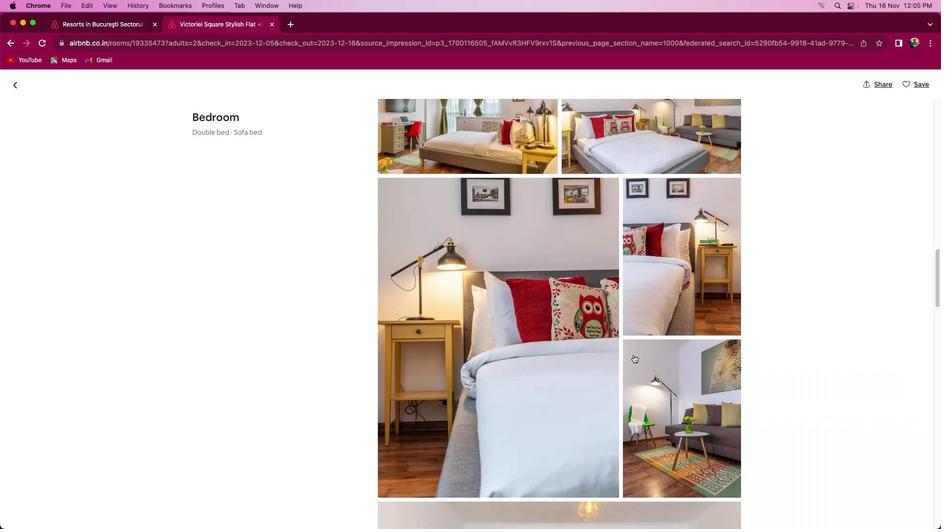 
Action: Mouse scrolled (634, 355) with delta (0, 0)
Screenshot: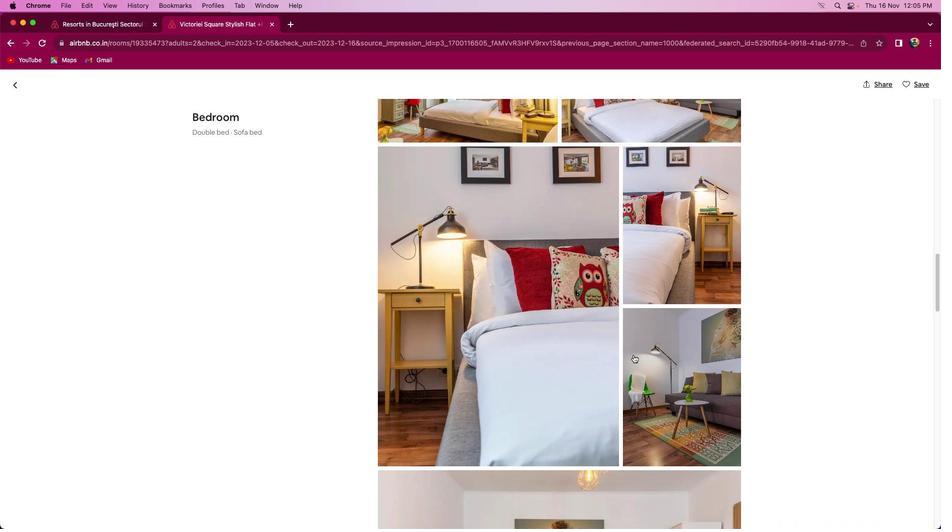 
Action: Mouse scrolled (634, 355) with delta (0, 0)
Screenshot: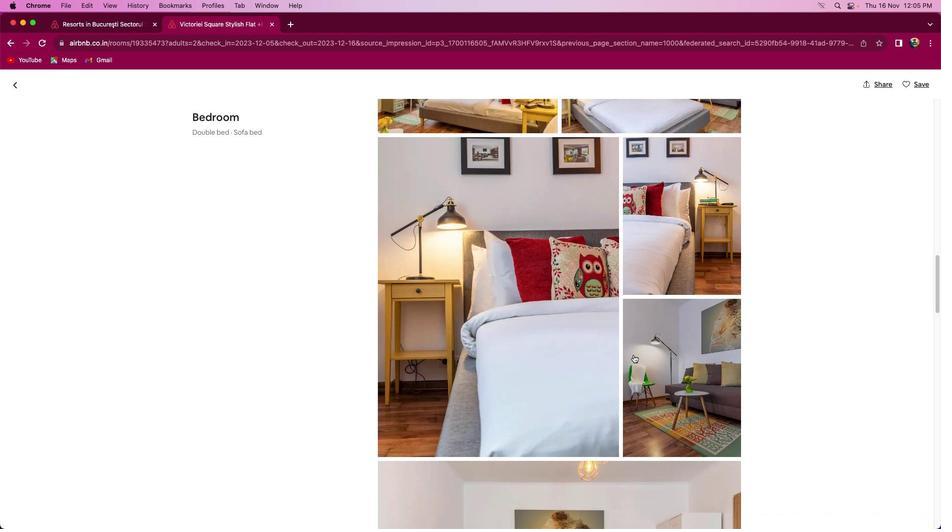
Action: Mouse scrolled (634, 355) with delta (0, -1)
Screenshot: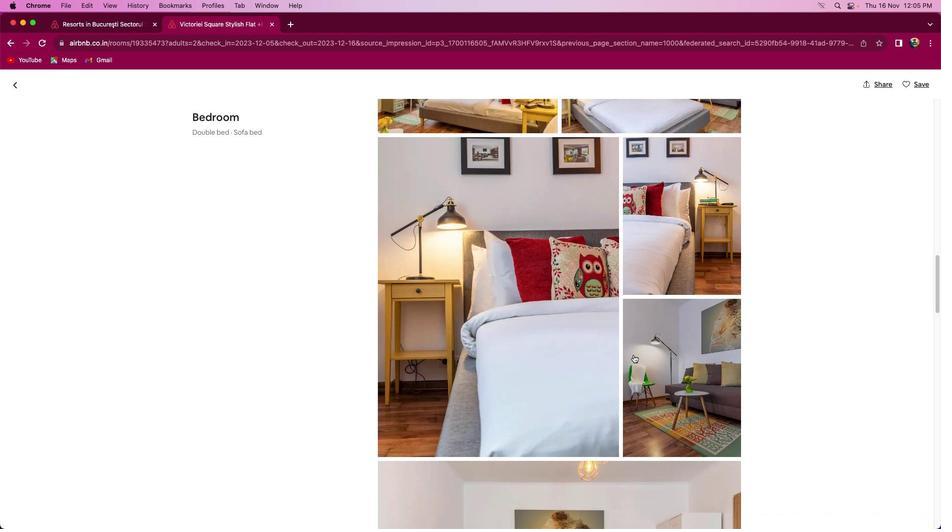 
Action: Mouse scrolled (634, 355) with delta (0, -1)
Screenshot: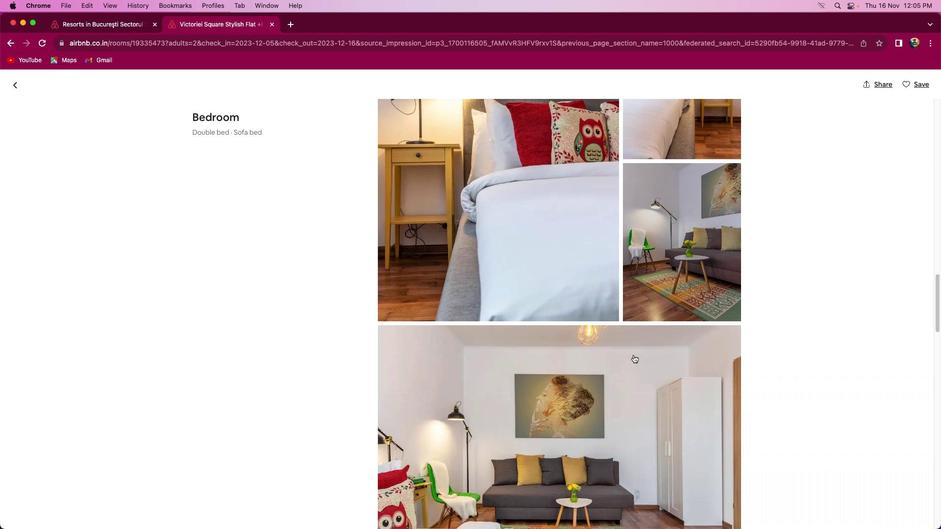 
Action: Mouse scrolled (634, 355) with delta (0, 0)
Screenshot: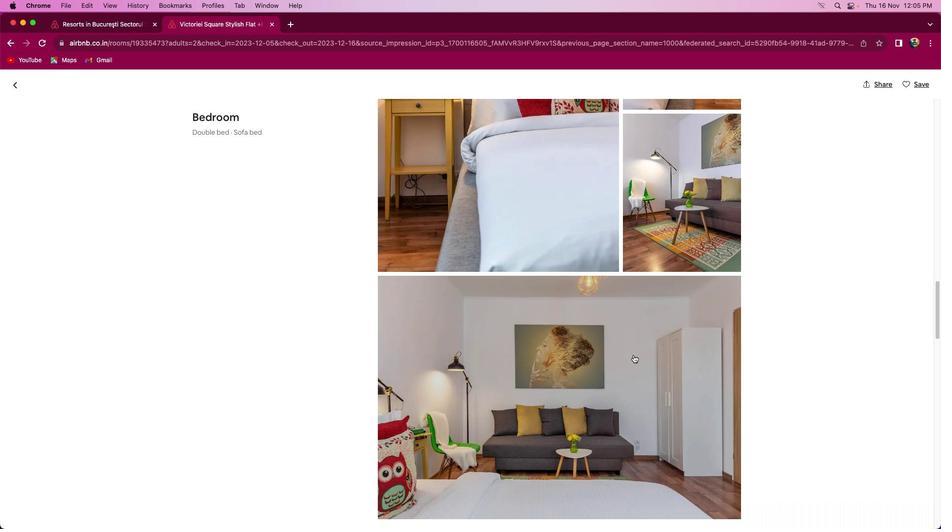 
Action: Mouse scrolled (634, 355) with delta (0, 0)
Screenshot: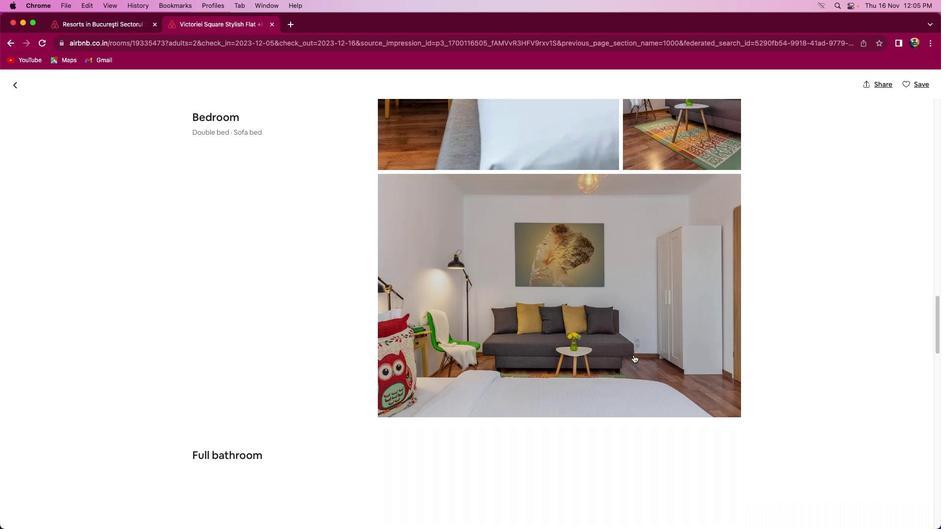
Action: Mouse scrolled (634, 355) with delta (0, -1)
Screenshot: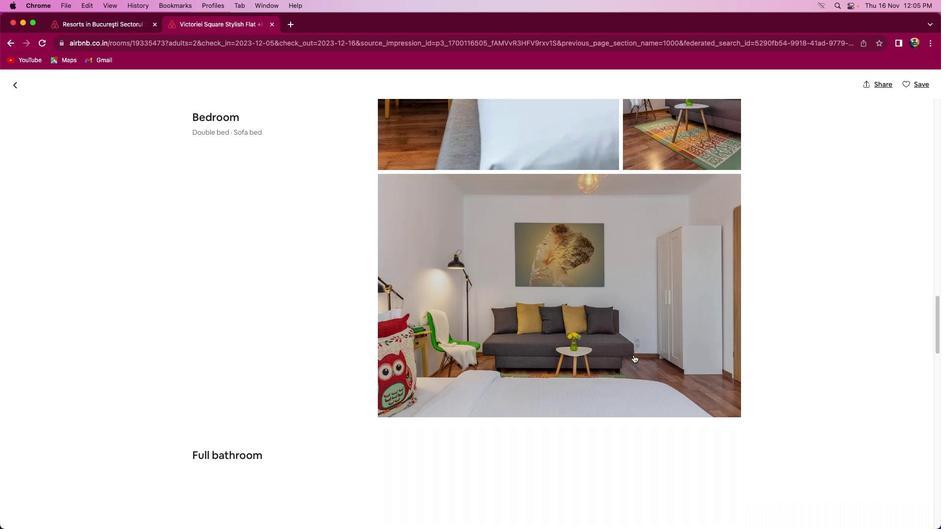 
Action: Mouse scrolled (634, 355) with delta (0, -2)
Screenshot: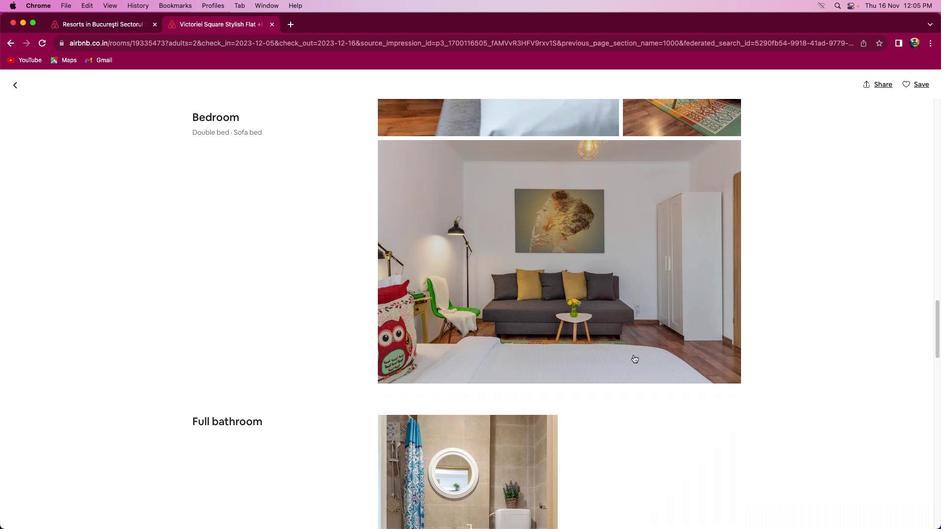 
Action: Mouse scrolled (634, 355) with delta (0, 0)
Screenshot: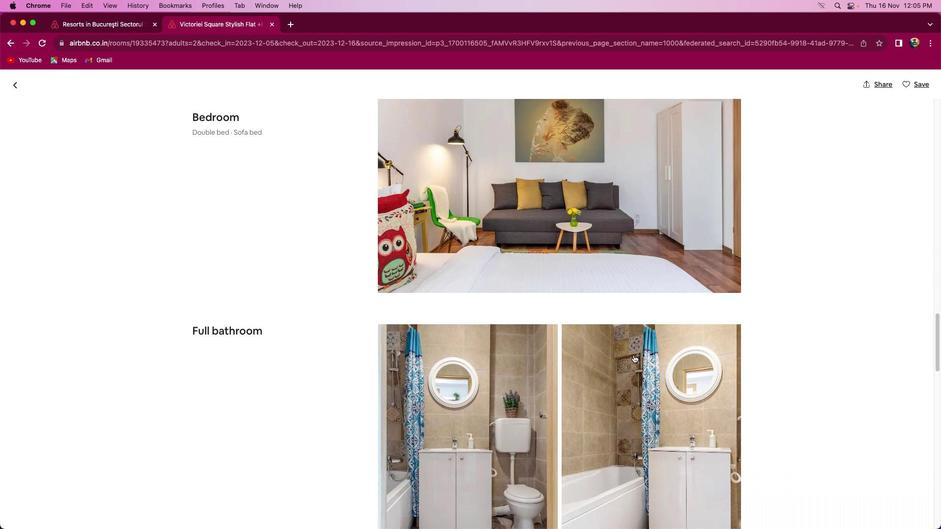 
Action: Mouse scrolled (634, 355) with delta (0, 0)
Screenshot: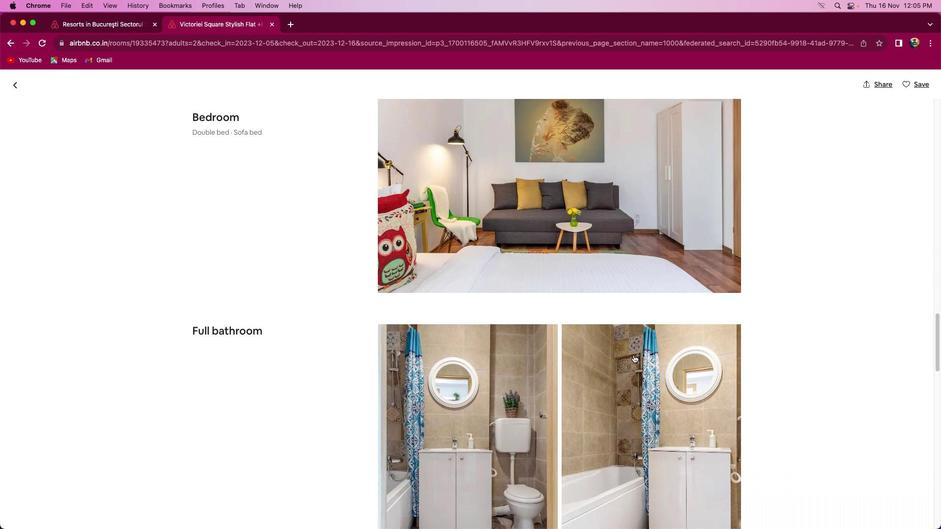 
Action: Mouse scrolled (634, 355) with delta (0, -1)
Screenshot: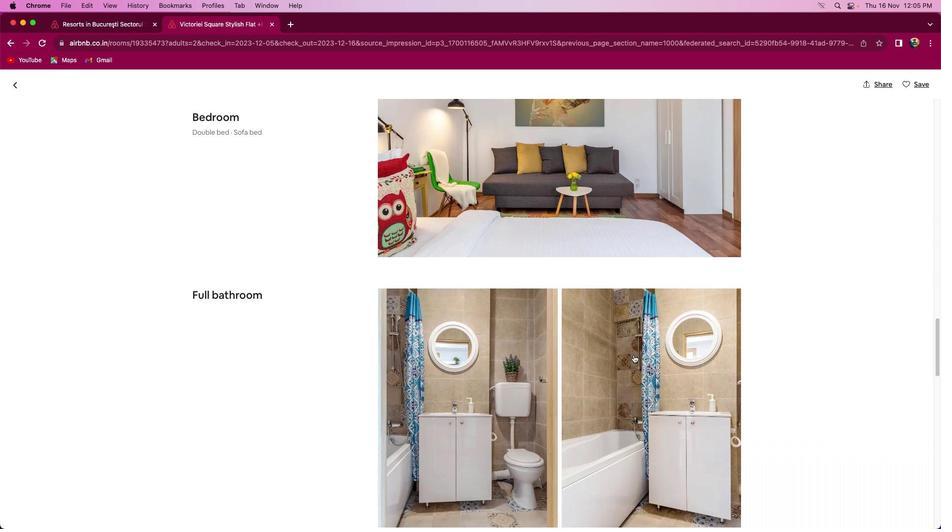
Action: Mouse scrolled (634, 355) with delta (0, -2)
Screenshot: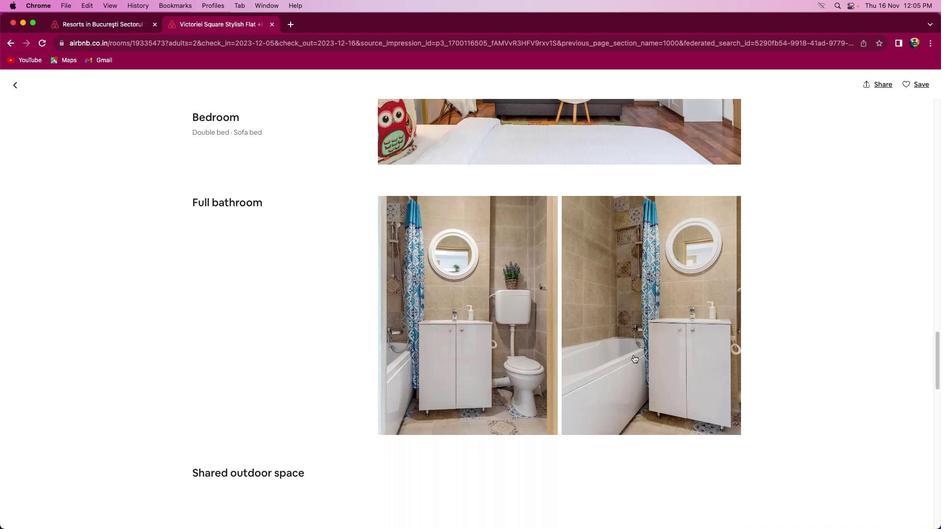
Action: Mouse scrolled (634, 355) with delta (0, 0)
Screenshot: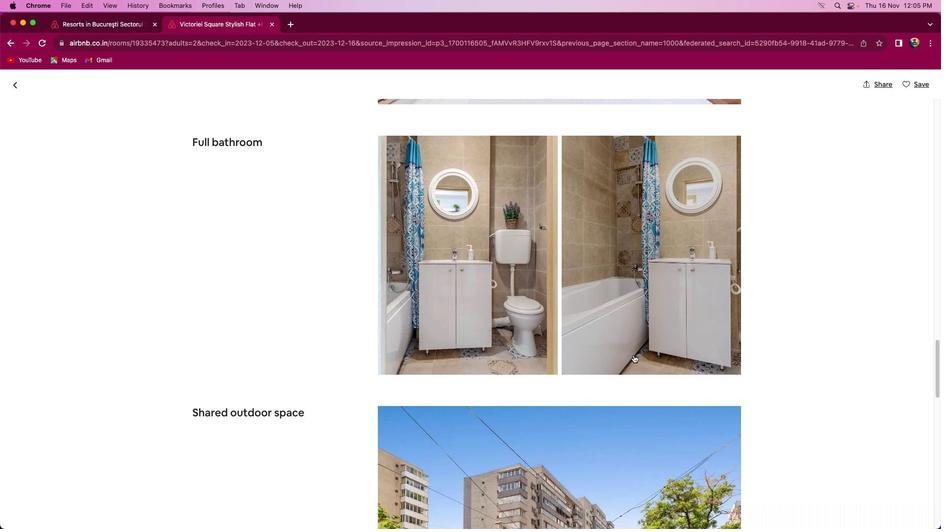 
Action: Mouse scrolled (634, 355) with delta (0, 0)
Screenshot: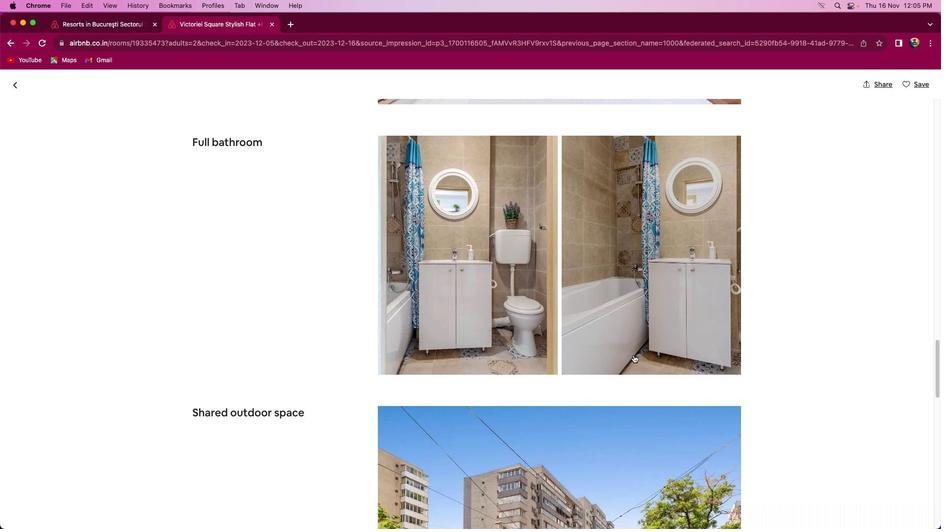 
Action: Mouse scrolled (634, 355) with delta (0, -1)
Screenshot: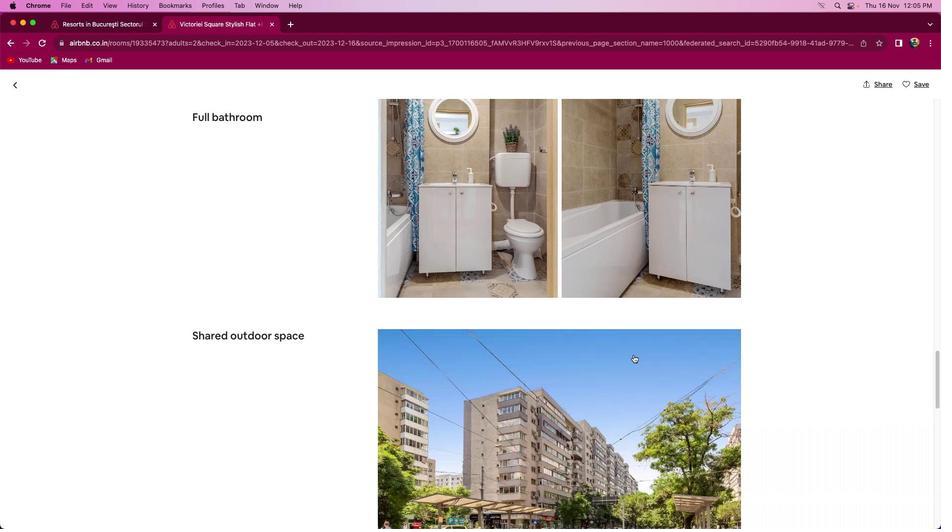 
Action: Mouse scrolled (634, 355) with delta (0, -2)
Screenshot: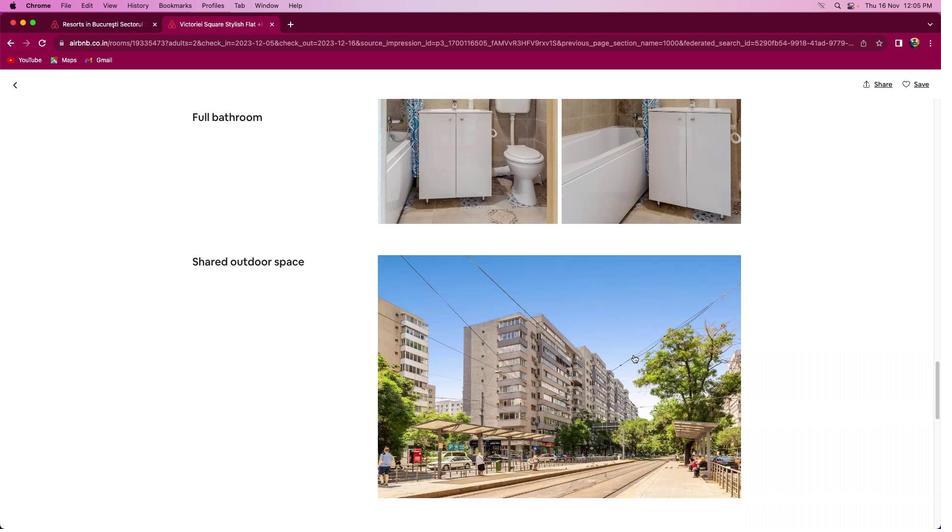 
Action: Mouse scrolled (634, 355) with delta (0, 0)
Screenshot: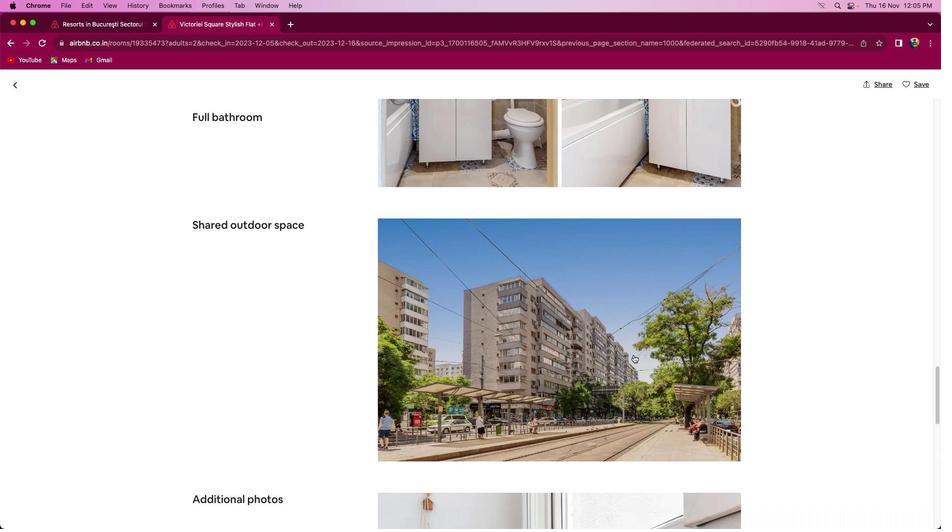 
Action: Mouse scrolled (634, 355) with delta (0, 0)
Screenshot: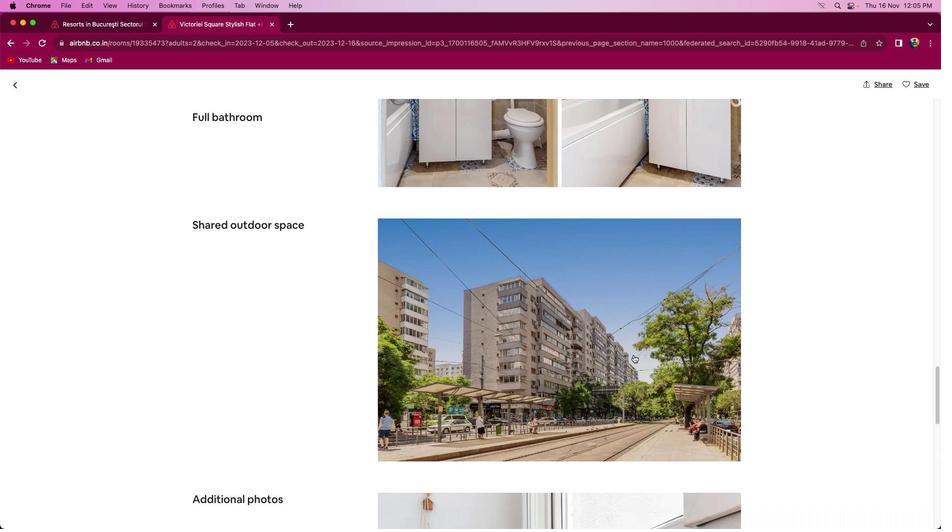 
Action: Mouse scrolled (634, 355) with delta (0, -1)
Screenshot: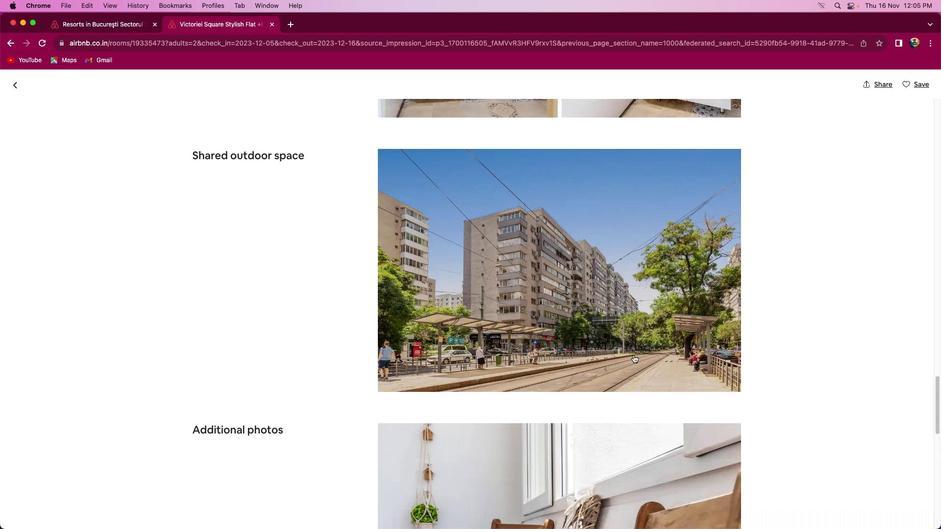 
Action: Mouse scrolled (634, 355) with delta (0, -2)
Screenshot: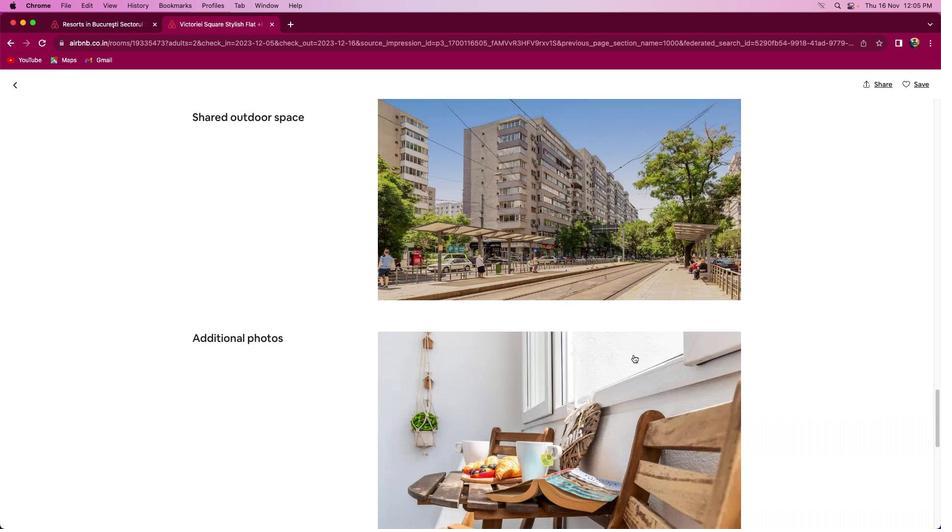 
Action: Mouse scrolled (634, 355) with delta (0, 0)
Screenshot: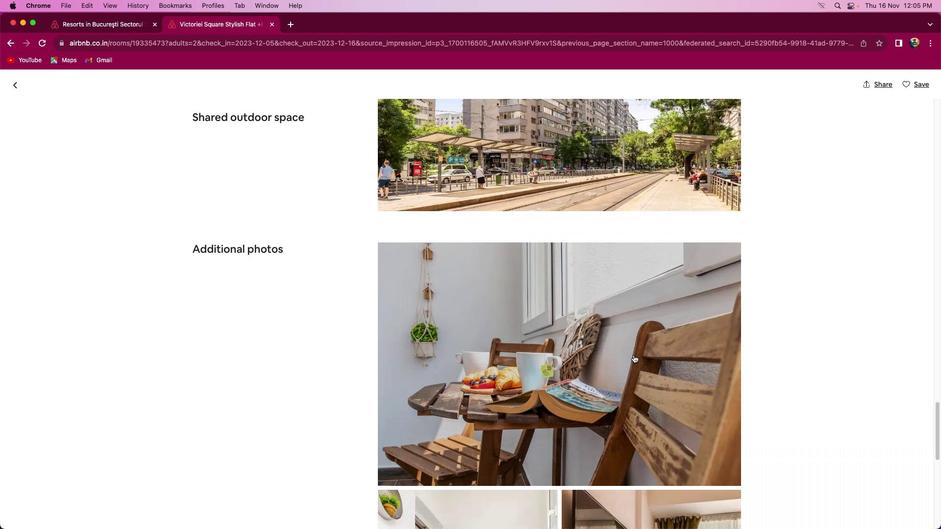 
Action: Mouse scrolled (634, 355) with delta (0, 0)
Screenshot: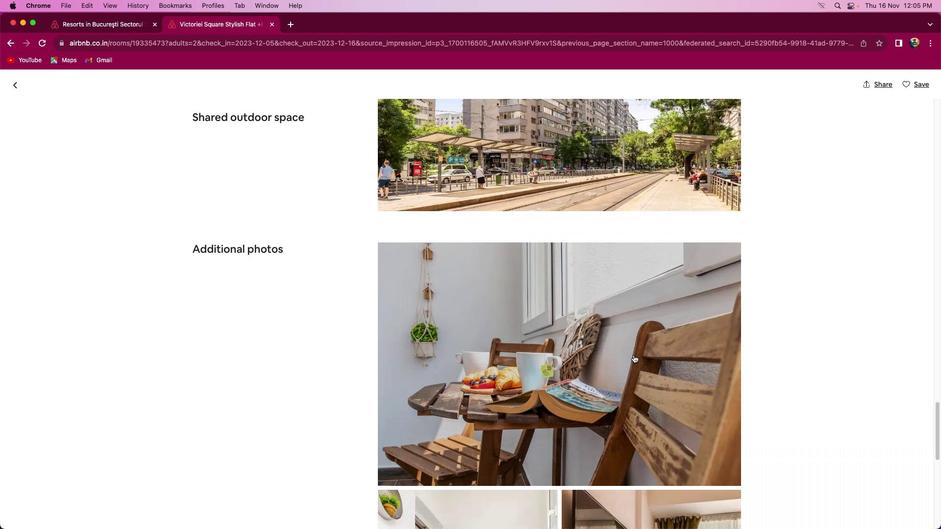 
Action: Mouse scrolled (634, 355) with delta (0, -1)
Screenshot: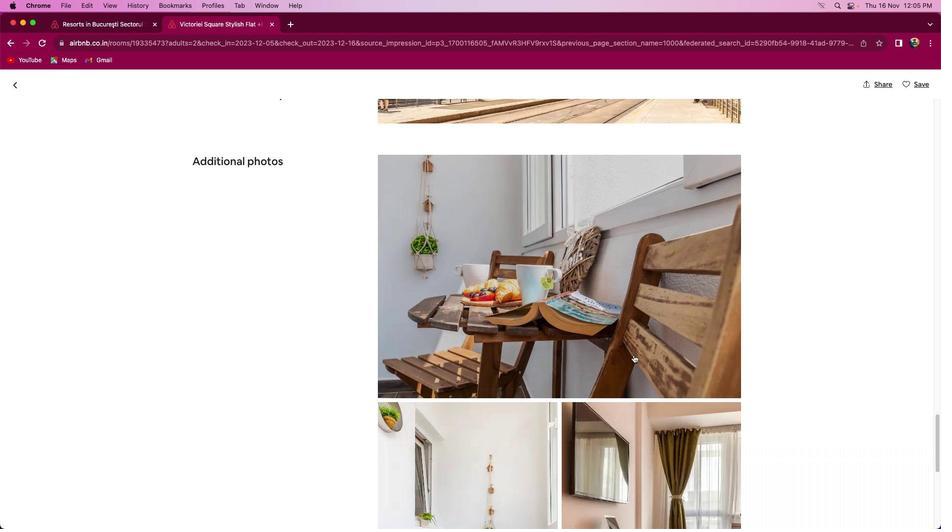 
Action: Mouse scrolled (634, 355) with delta (0, -2)
Screenshot: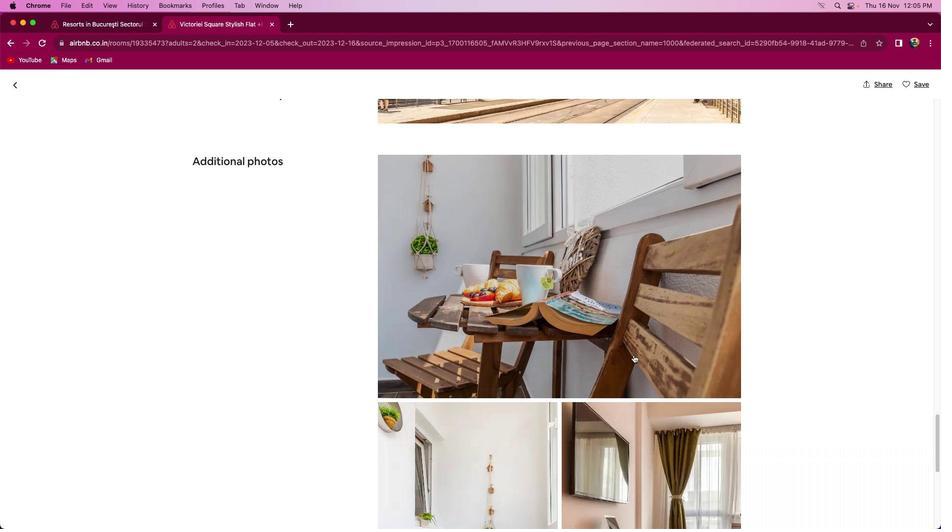 
Action: Mouse scrolled (634, 355) with delta (0, 0)
Screenshot: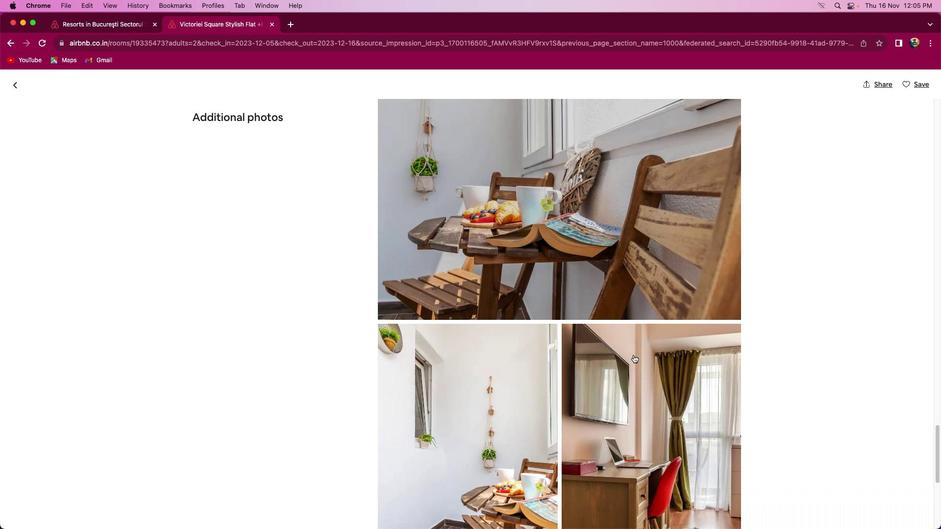 
Action: Mouse scrolled (634, 355) with delta (0, 0)
Screenshot: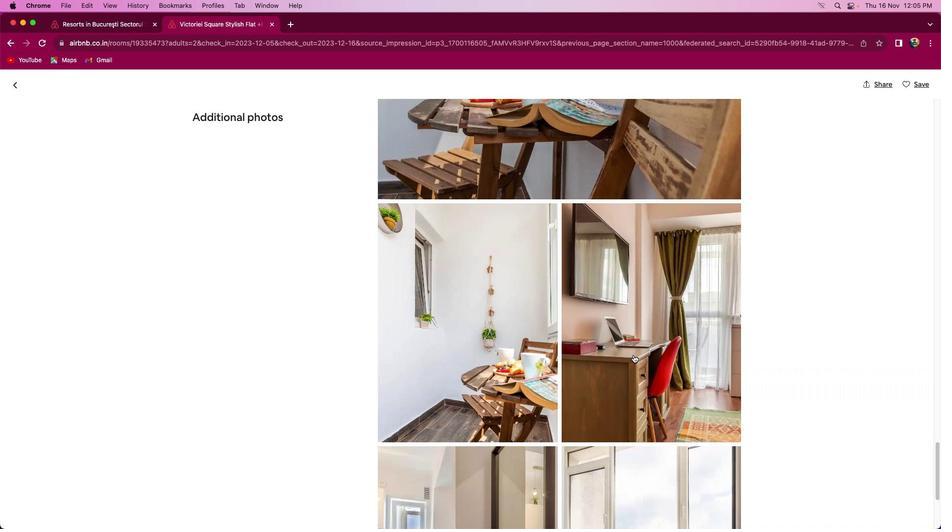 
Action: Mouse scrolled (634, 355) with delta (0, -1)
Screenshot: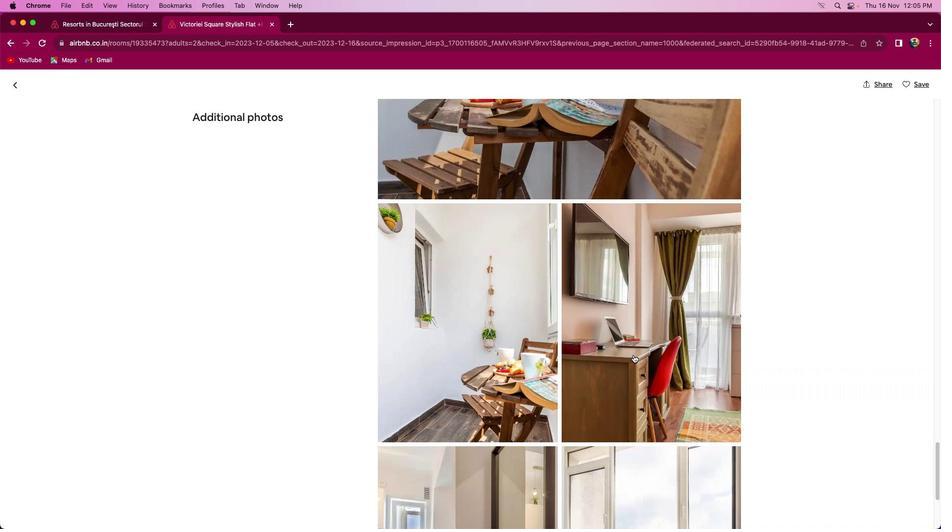 
Action: Mouse scrolled (634, 355) with delta (0, -2)
Screenshot: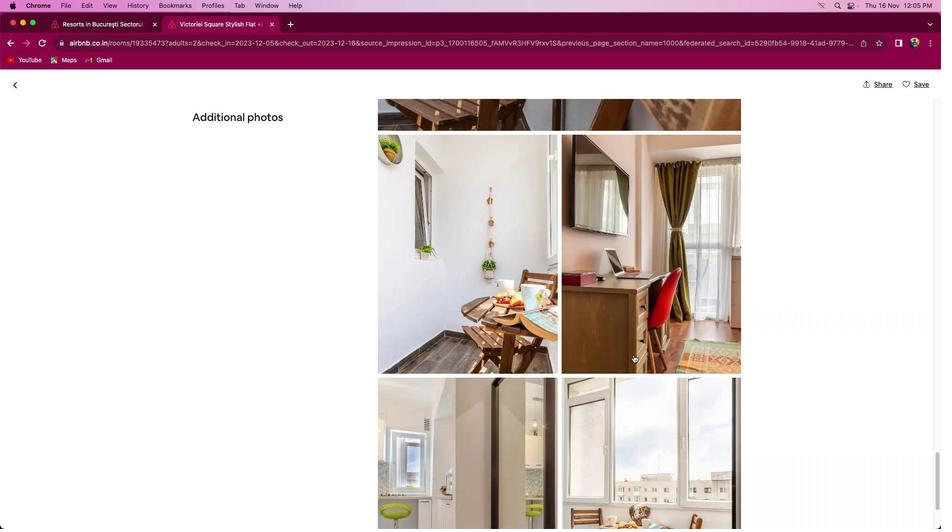 
Action: Mouse scrolled (634, 355) with delta (0, -2)
Screenshot: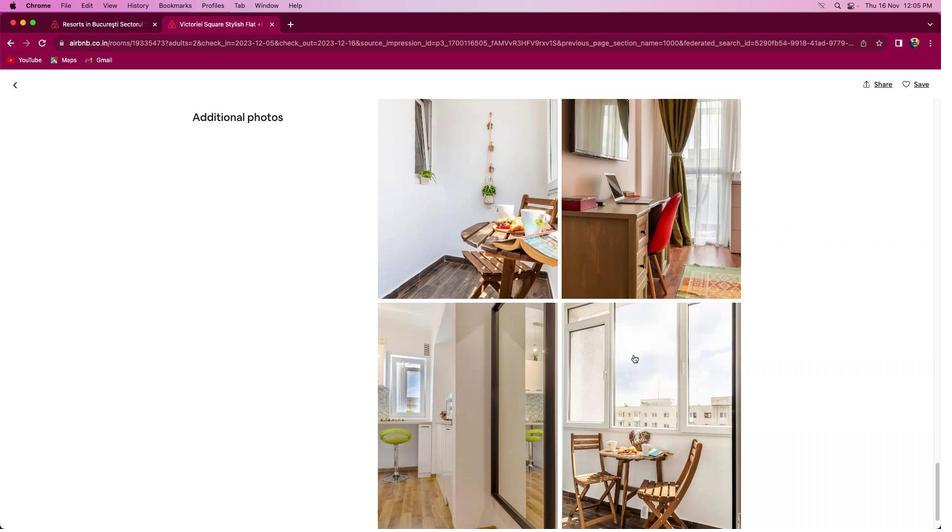 
Action: Mouse scrolled (634, 355) with delta (0, 0)
Screenshot: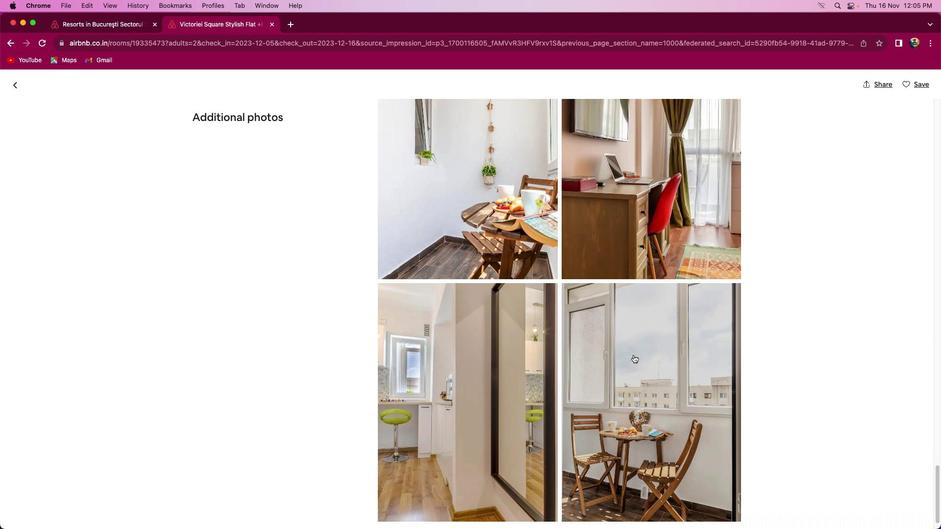 
Action: Mouse scrolled (634, 355) with delta (0, 0)
Screenshot: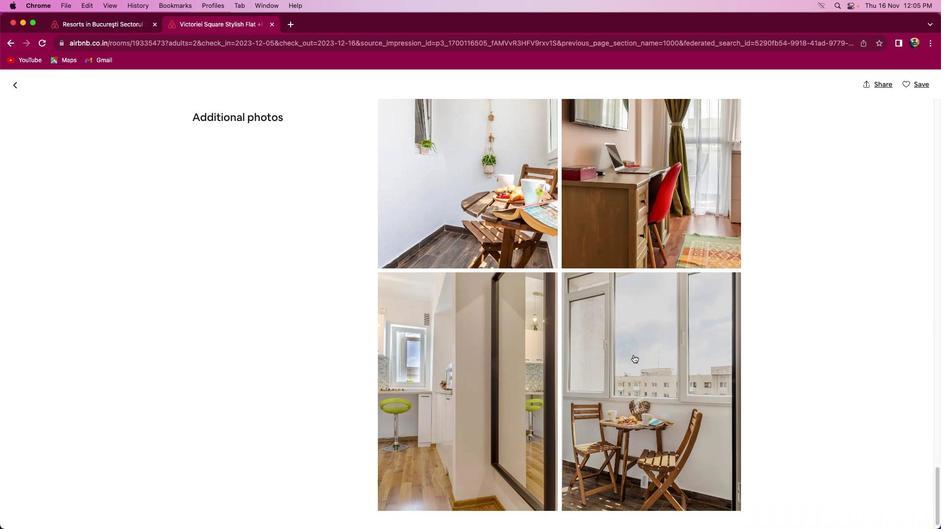 
Action: Mouse scrolled (634, 355) with delta (0, -1)
Screenshot: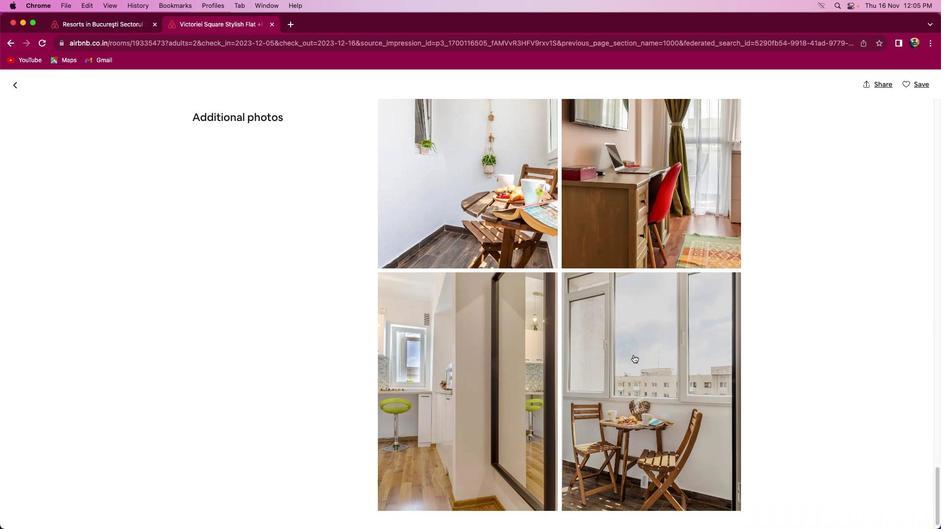 
Action: Mouse scrolled (634, 355) with delta (0, 0)
Screenshot: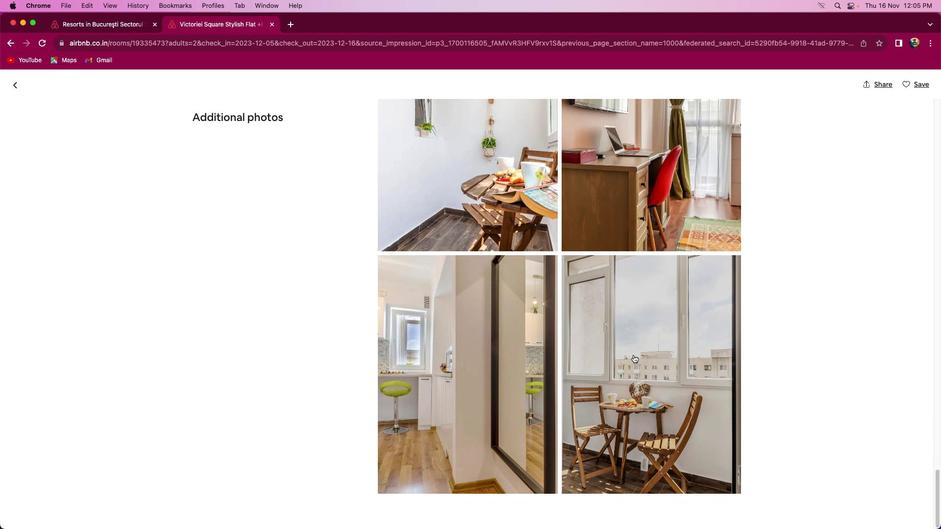 
Action: Mouse scrolled (634, 355) with delta (0, 0)
Screenshot: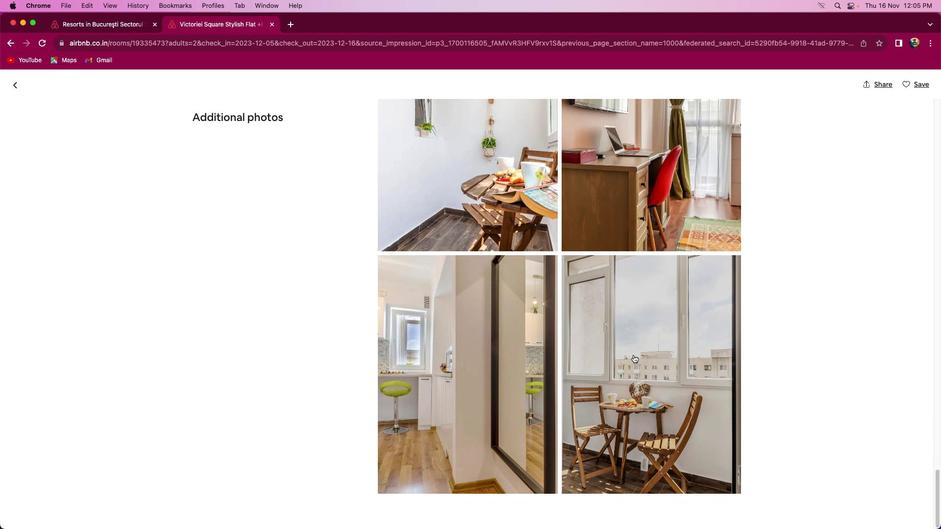 
Action: Mouse scrolled (634, 355) with delta (0, -1)
Screenshot: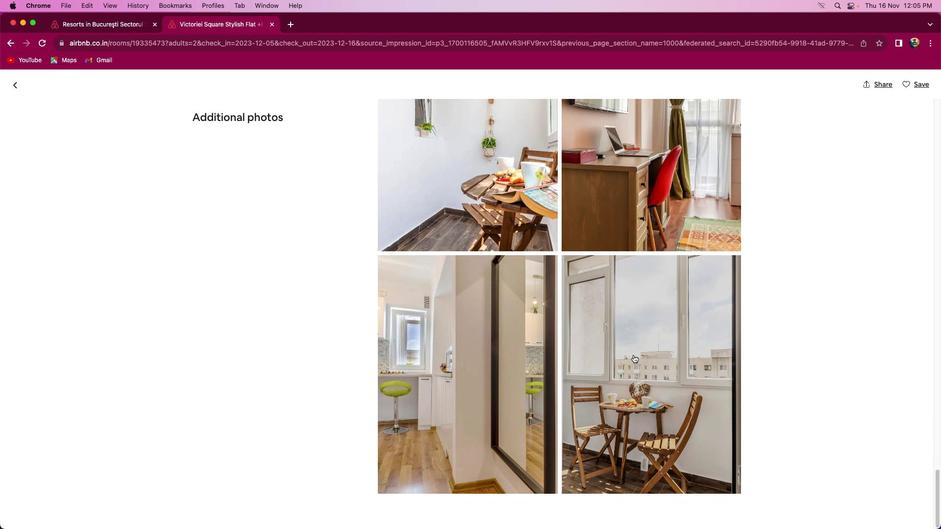 
Action: Mouse scrolled (634, 355) with delta (0, -1)
Screenshot: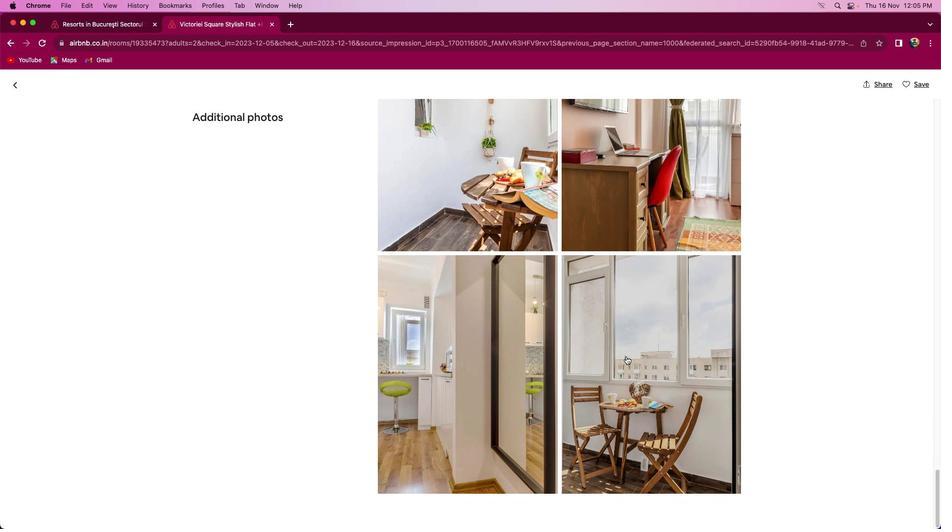 
Action: Mouse moved to (13, 78)
Screenshot: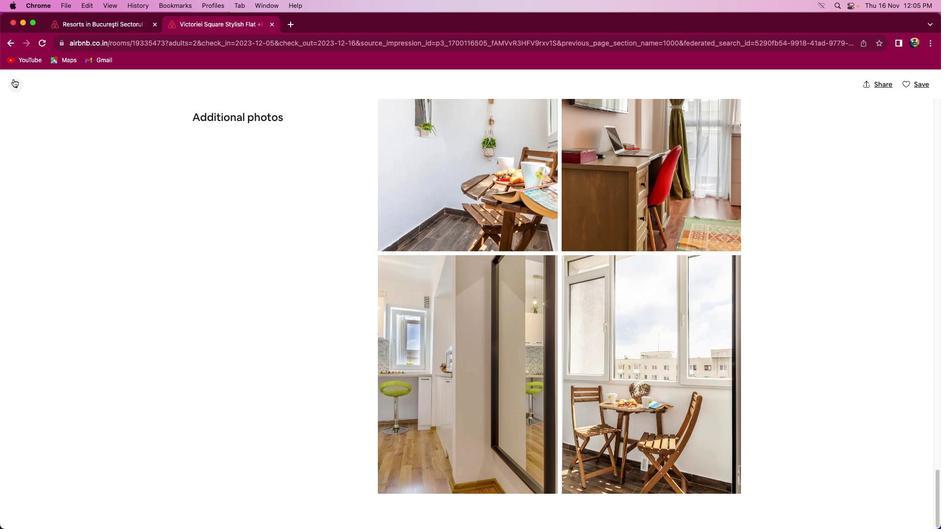
Action: Mouse pressed left at (13, 78)
Screenshot: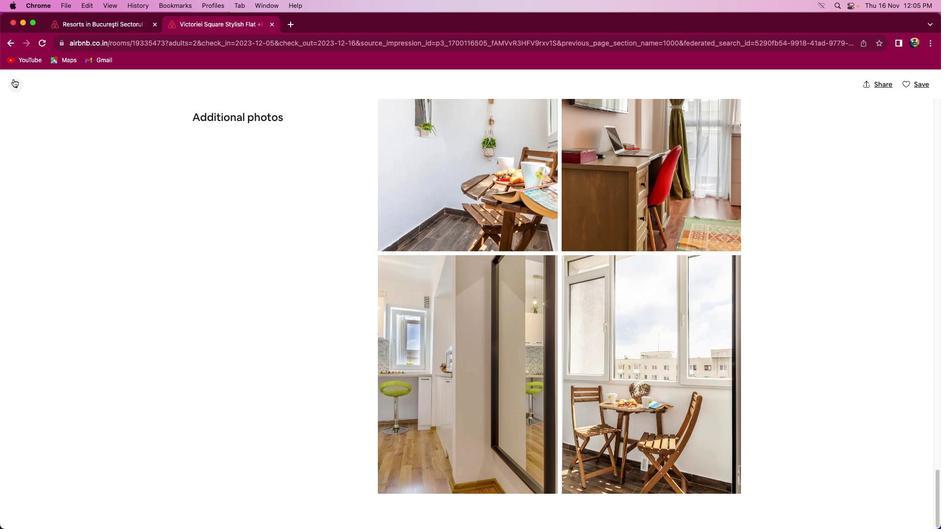 
Action: Mouse moved to (374, 235)
Screenshot: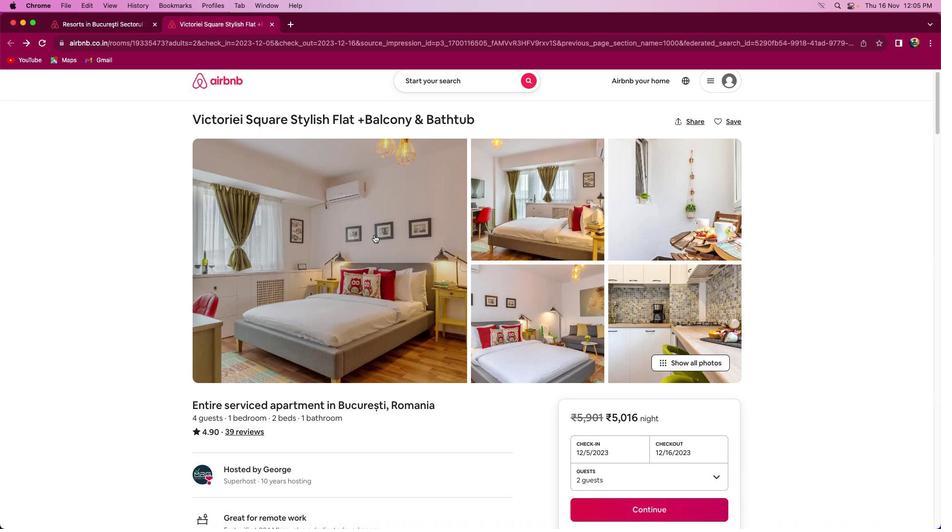 
Action: Mouse scrolled (374, 235) with delta (0, 0)
Screenshot: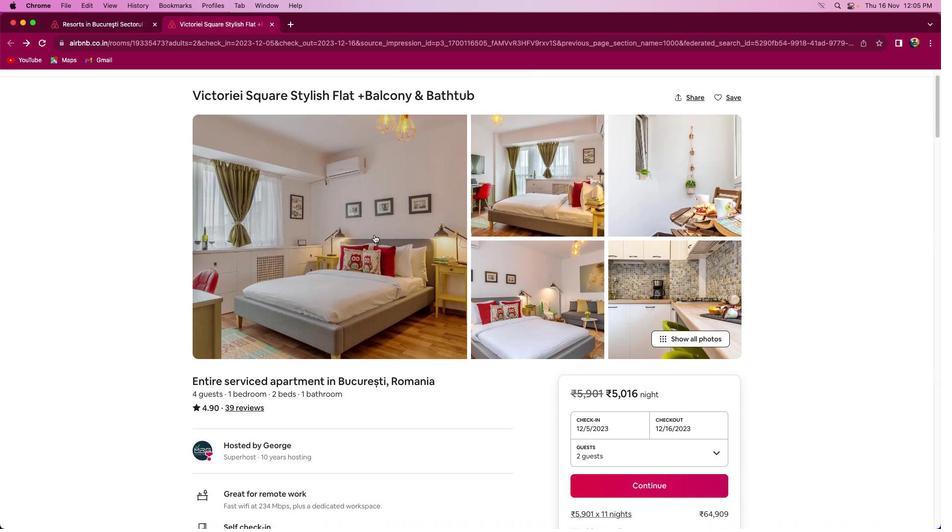 
Action: Mouse scrolled (374, 235) with delta (0, 0)
Screenshot: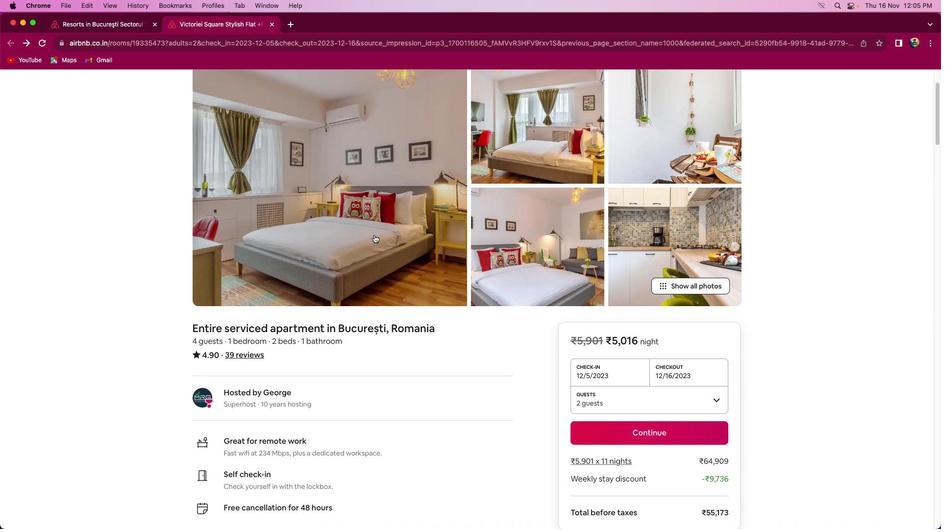 
Action: Mouse scrolled (374, 235) with delta (0, -1)
Screenshot: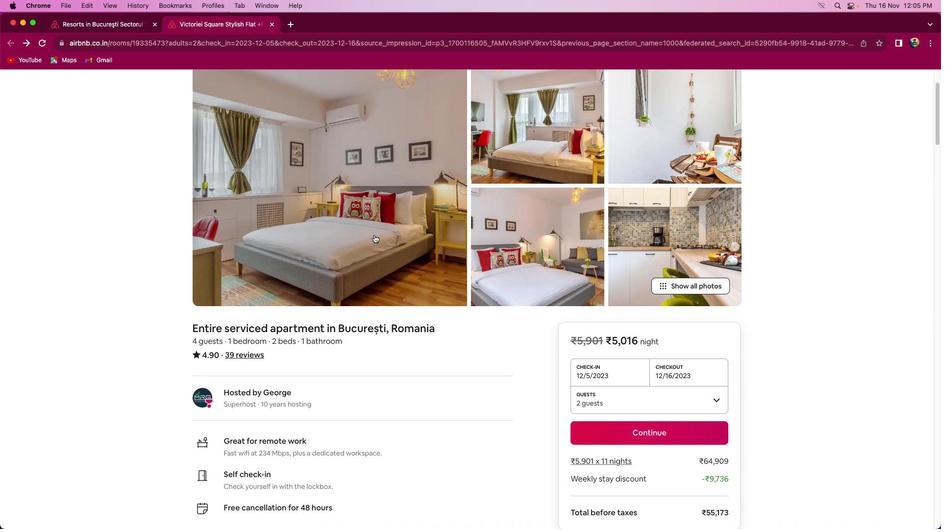 
Action: Mouse scrolled (374, 235) with delta (0, -1)
Screenshot: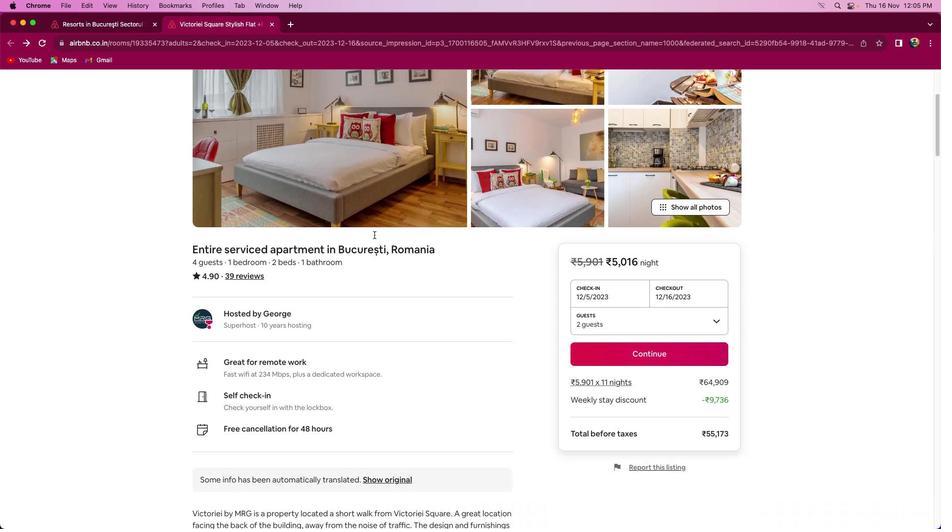 
Action: Mouse moved to (373, 233)
Screenshot: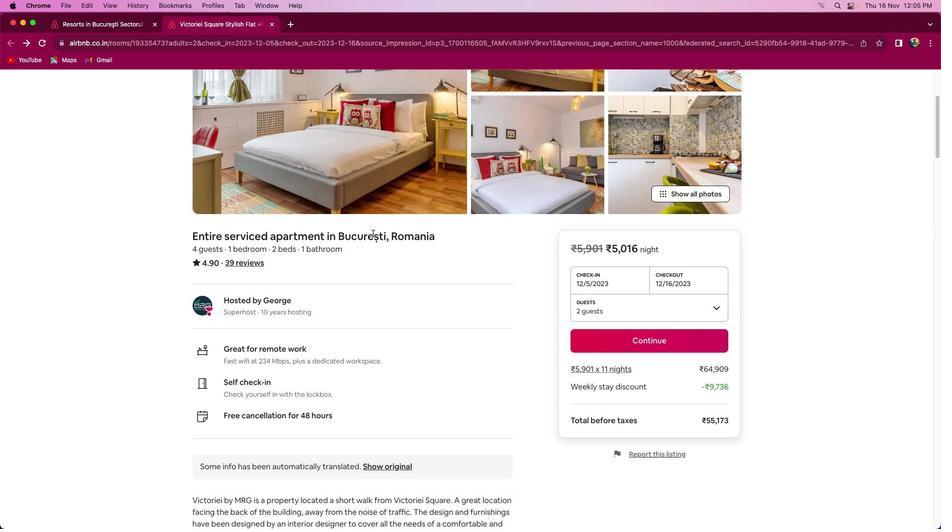 
Action: Mouse scrolled (373, 233) with delta (0, 0)
Screenshot: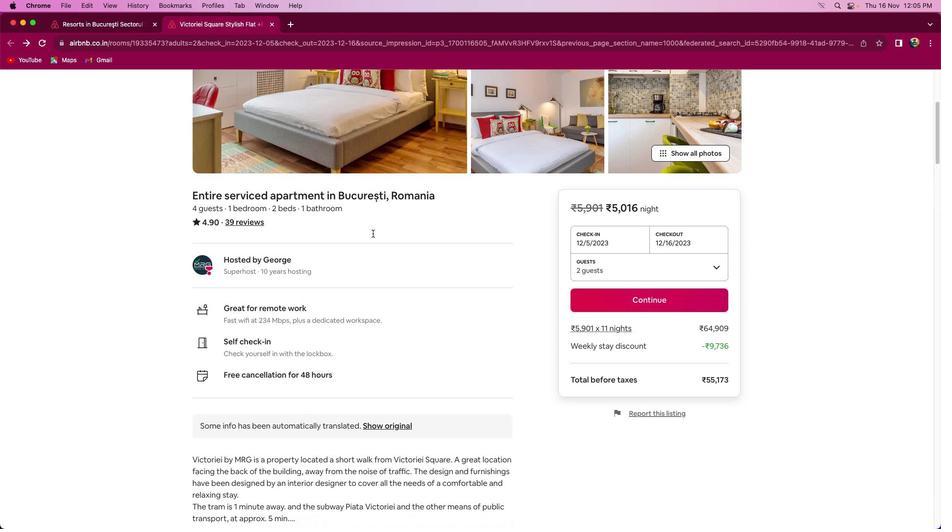 
Action: Mouse scrolled (373, 233) with delta (0, 0)
